 Task: Create tasks for custom objects in StockTradeHub application.
Action: Mouse moved to (15, 86)
Screenshot: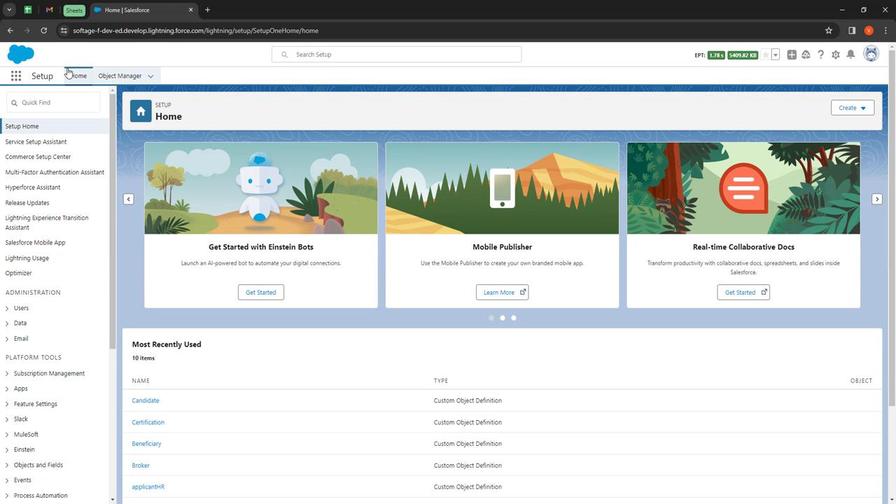 
Action: Mouse pressed left at (15, 86)
Screenshot: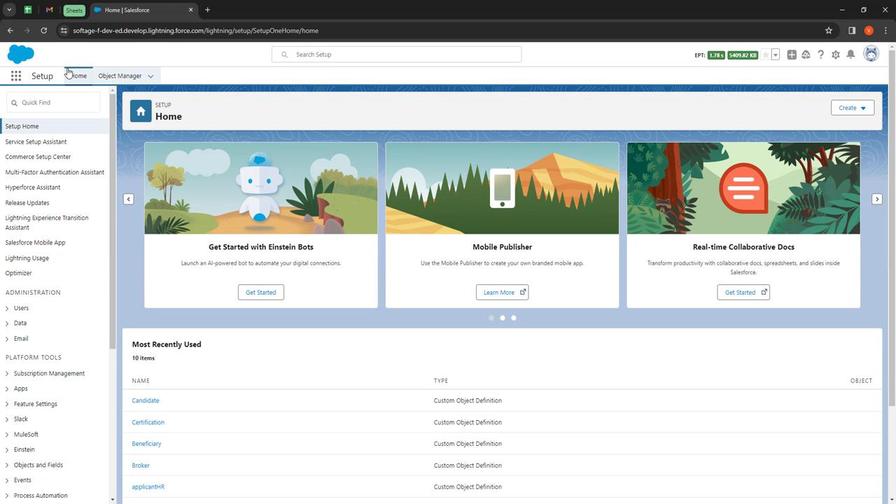 
Action: Mouse moved to (35, 245)
Screenshot: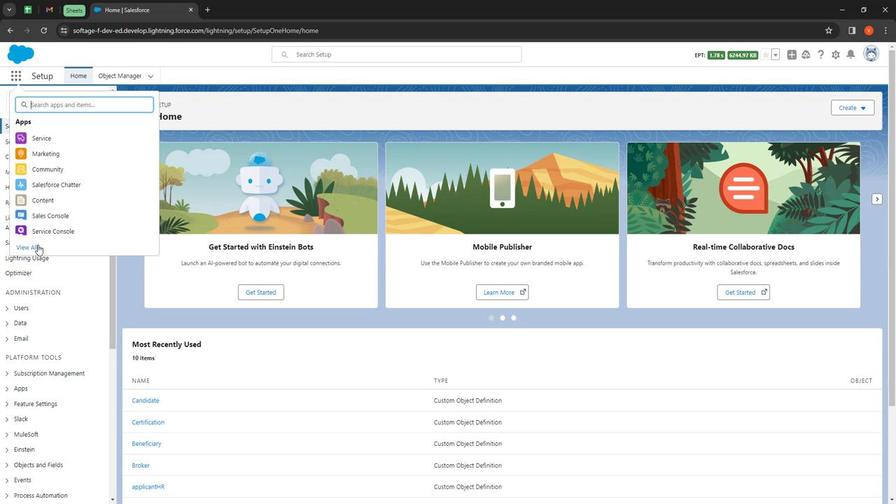 
Action: Mouse pressed left at (35, 245)
Screenshot: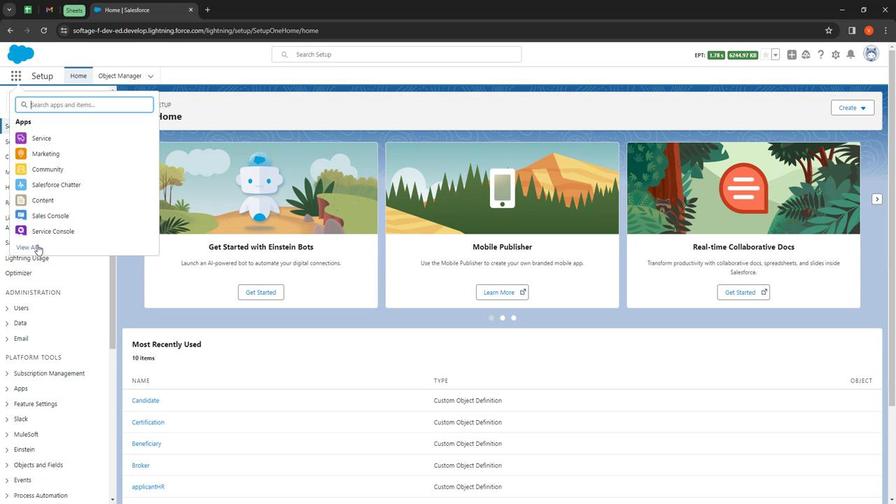 
Action: Mouse moved to (770, 298)
Screenshot: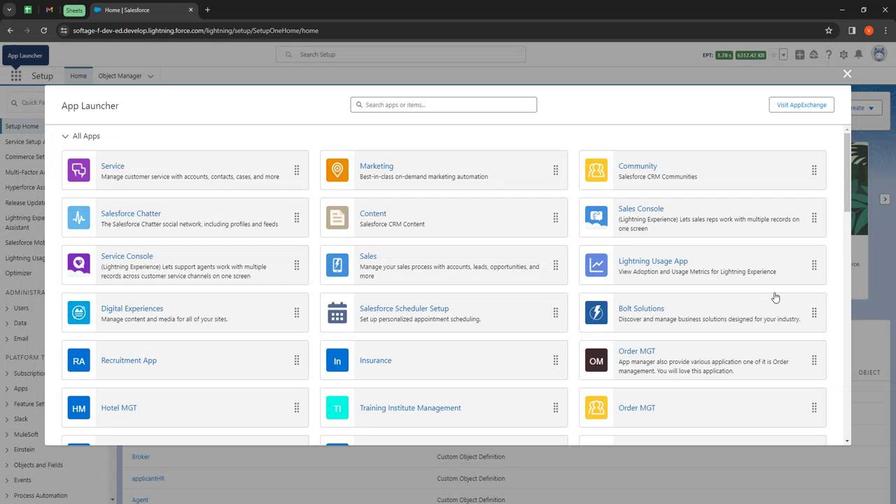 
Action: Mouse scrolled (770, 298) with delta (0, 0)
Screenshot: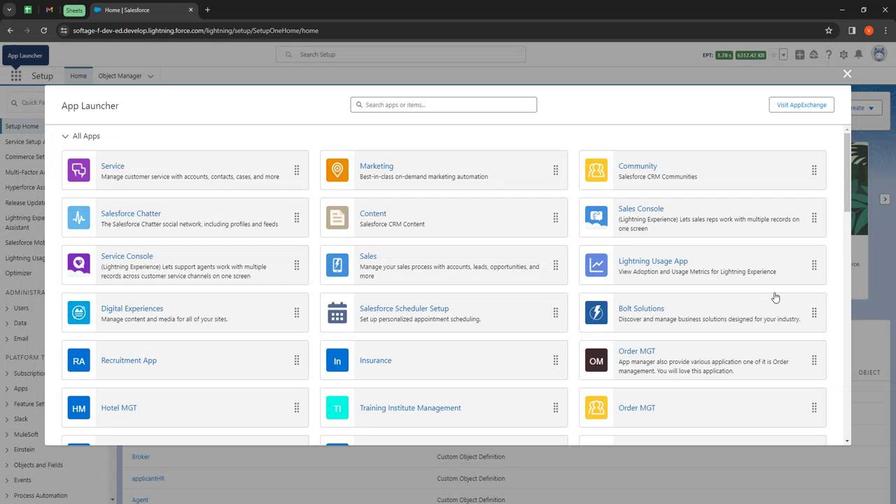 
Action: Mouse scrolled (770, 298) with delta (0, 0)
Screenshot: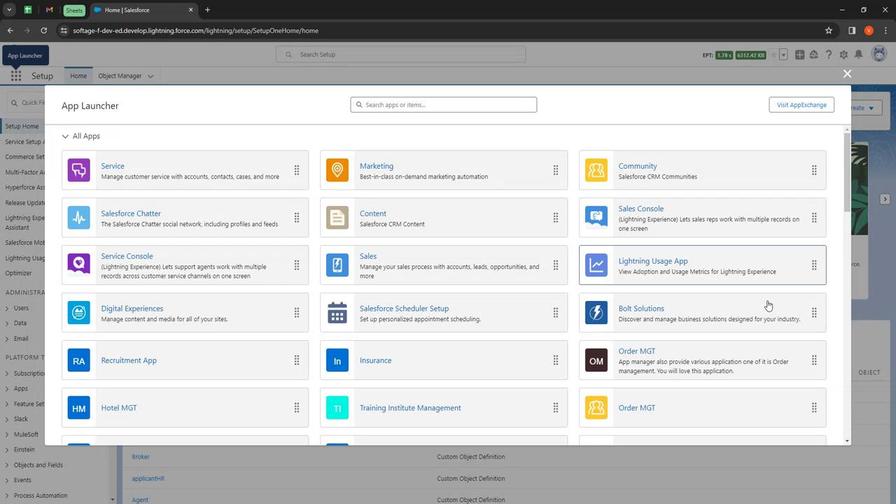 
Action: Mouse moved to (737, 322)
Screenshot: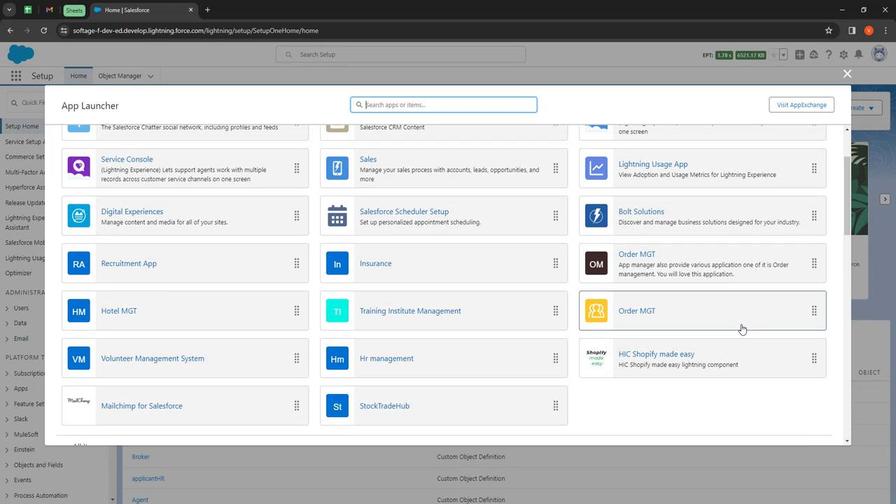 
Action: Mouse scrolled (737, 322) with delta (0, 0)
Screenshot: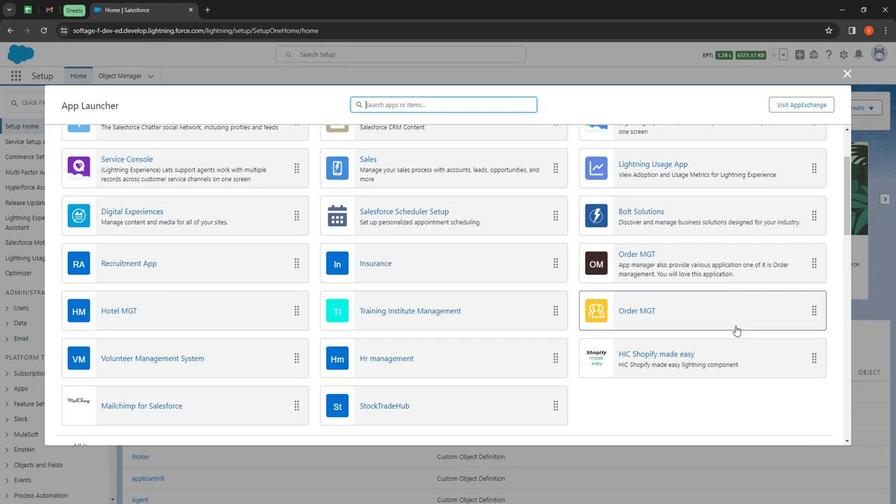 
Action: Mouse moved to (737, 324)
Screenshot: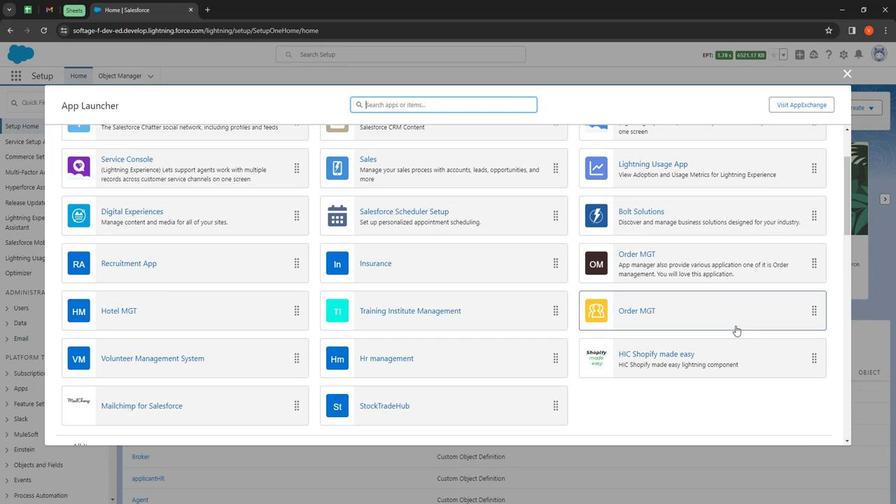 
Action: Mouse scrolled (737, 324) with delta (0, 0)
Screenshot: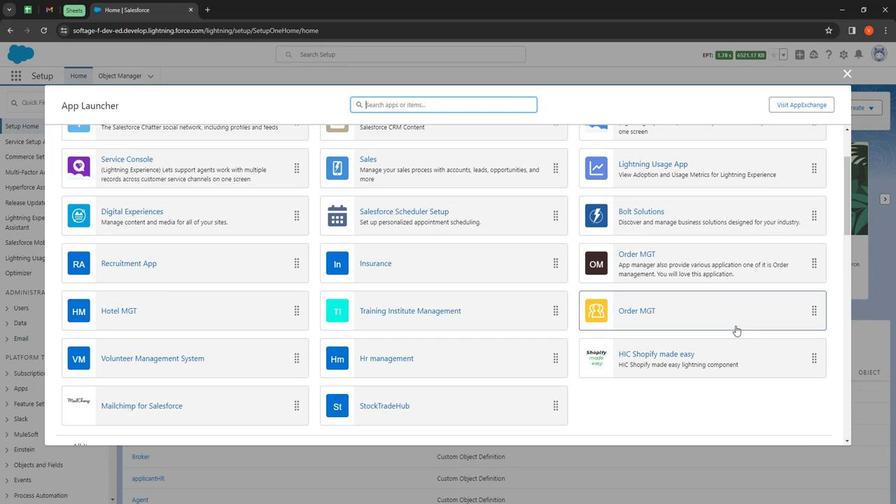 
Action: Mouse moved to (738, 327)
Screenshot: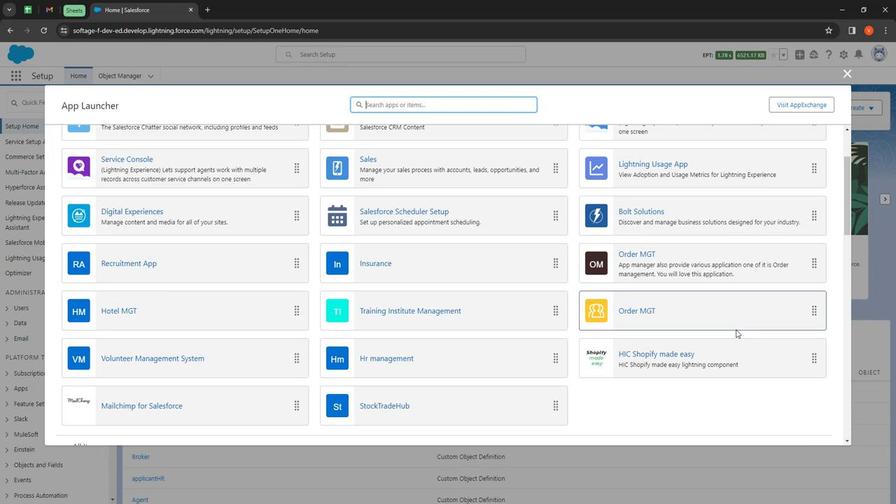 
Action: Mouse scrolled (738, 326) with delta (0, 0)
Screenshot: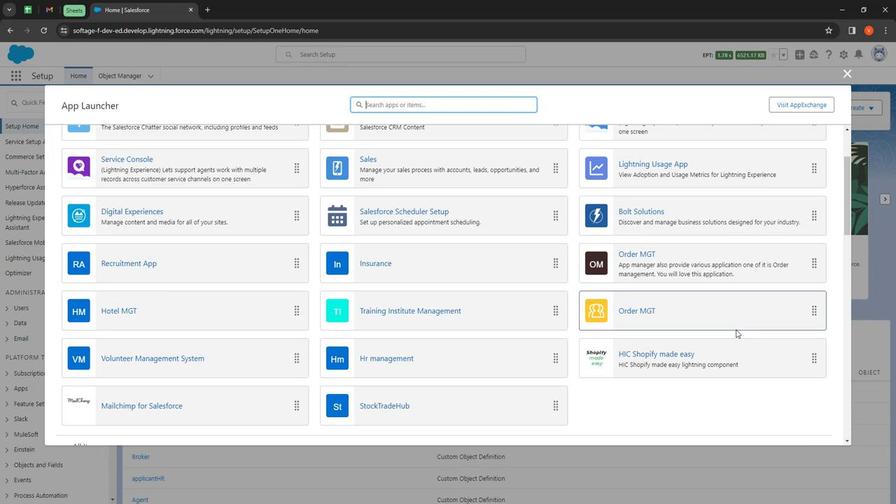 
Action: Mouse moved to (742, 330)
Screenshot: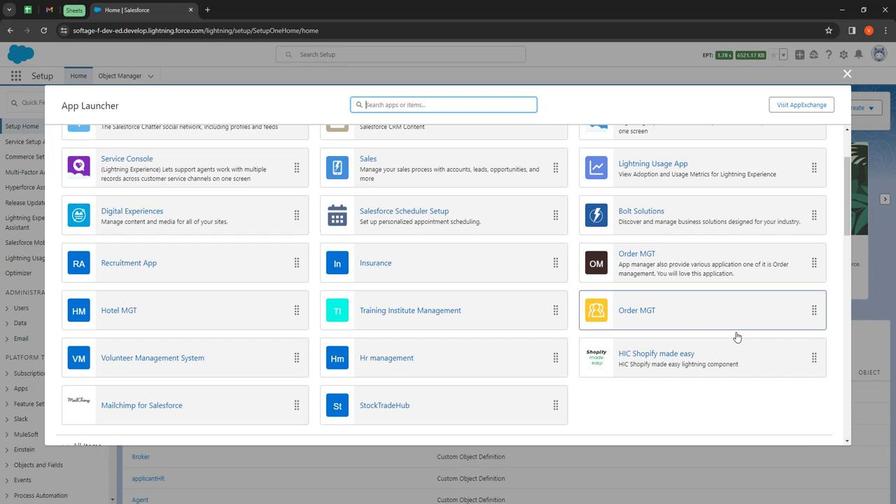 
Action: Mouse scrolled (742, 329) with delta (0, 0)
Screenshot: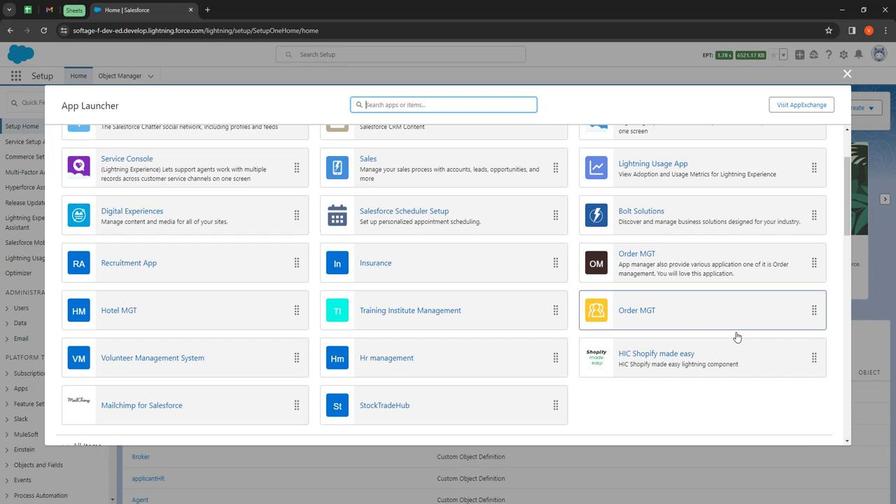 
Action: Mouse moved to (699, 422)
Screenshot: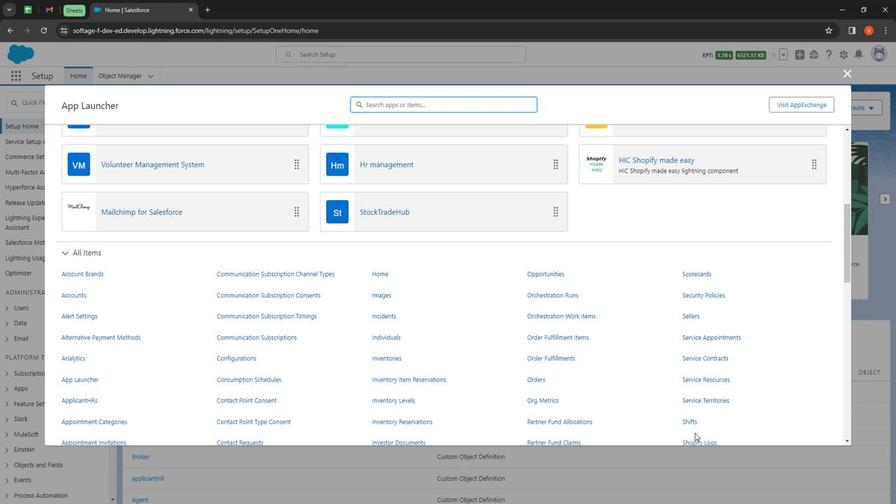 
Action: Mouse scrolled (699, 421) with delta (0, 0)
Screenshot: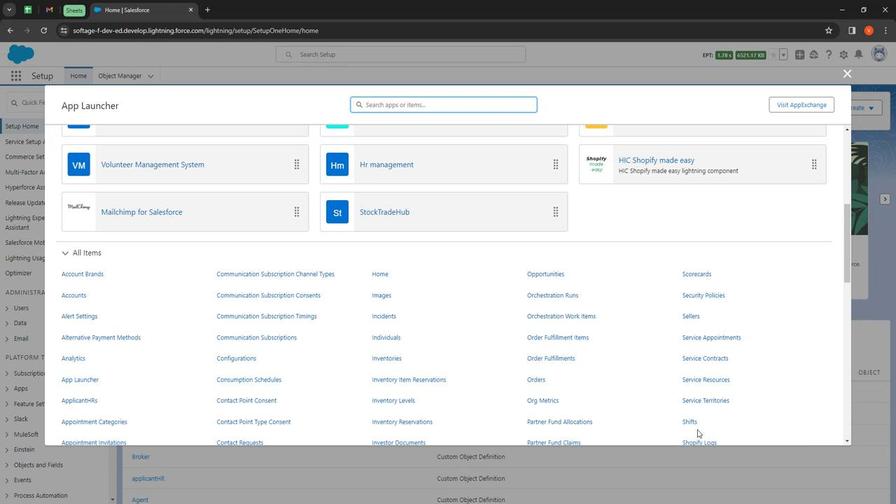 
Action: Mouse scrolled (699, 421) with delta (0, 0)
Screenshot: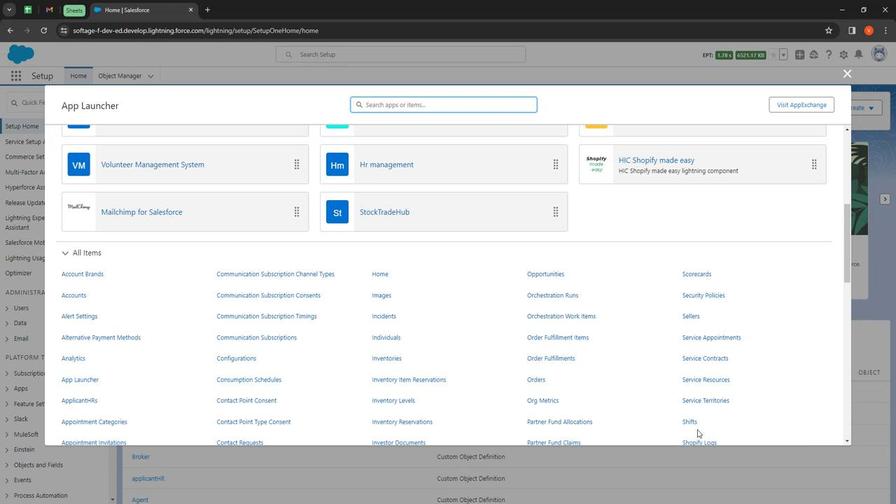 
Action: Mouse moved to (697, 401)
Screenshot: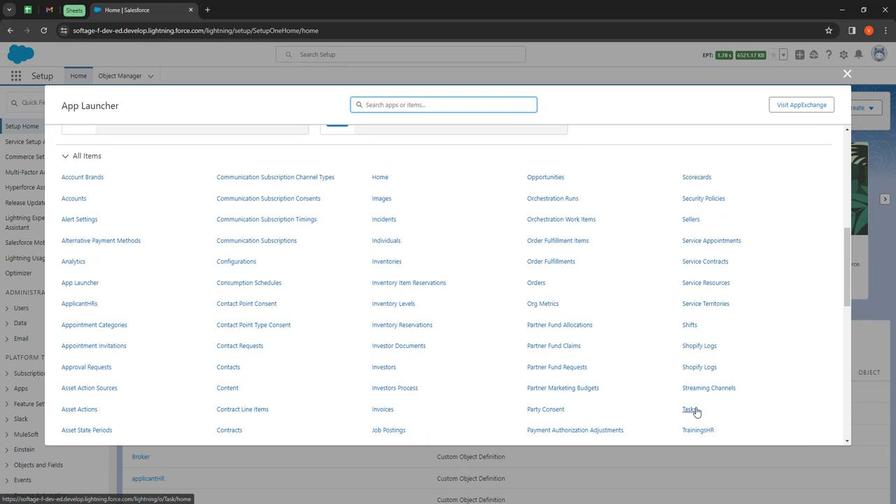 
Action: Mouse pressed left at (697, 401)
Screenshot: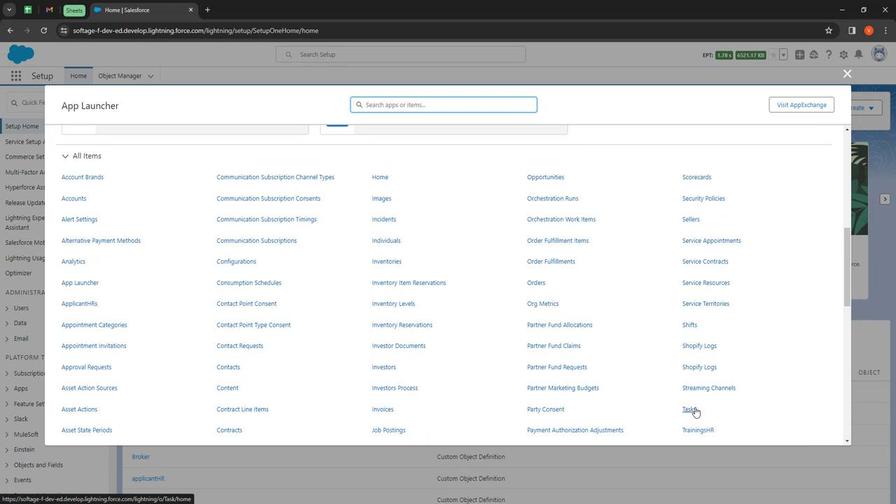 
Action: Mouse moved to (174, 112)
Screenshot: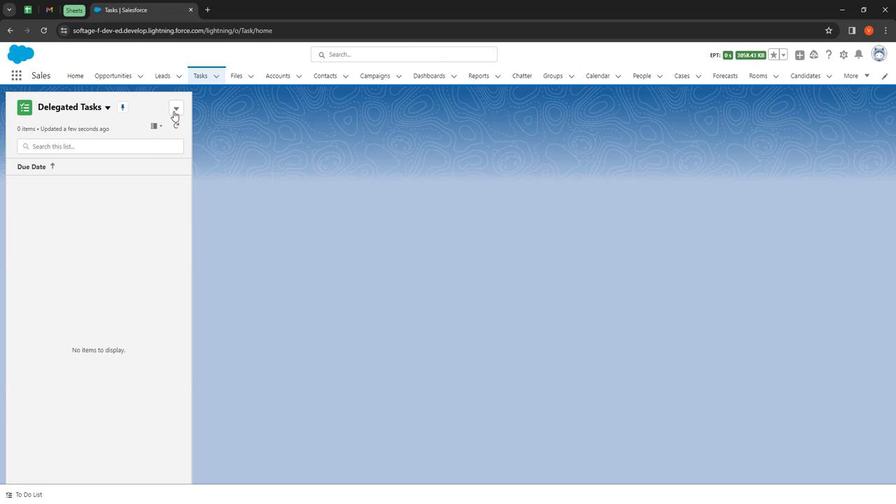 
Action: Mouse pressed left at (174, 112)
Screenshot: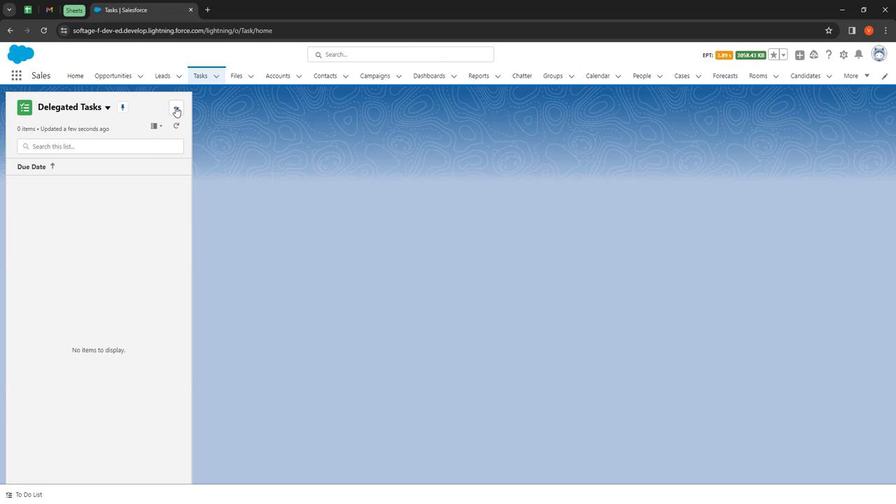 
Action: Mouse moved to (175, 130)
Screenshot: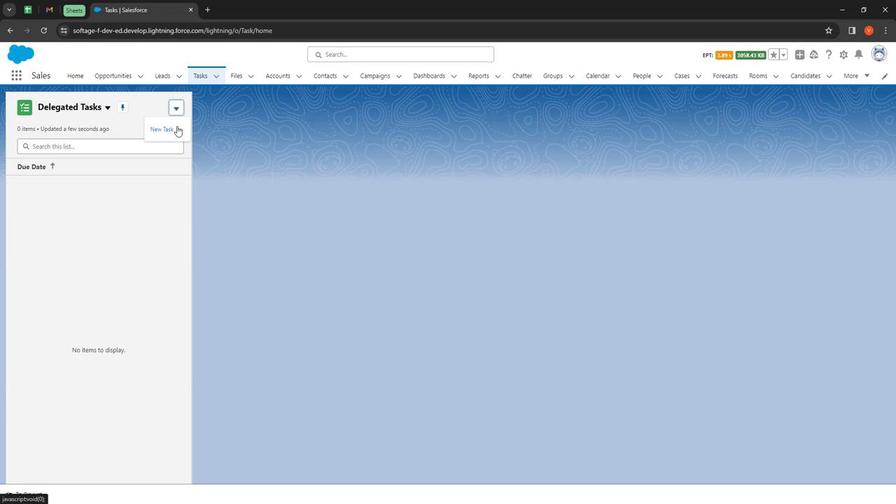 
Action: Mouse pressed left at (175, 130)
Screenshot: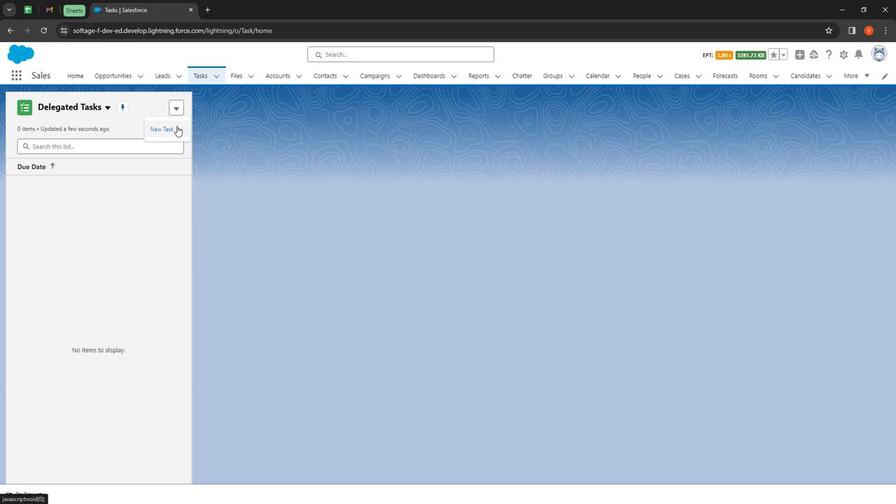 
Action: Mouse moved to (360, 157)
Screenshot: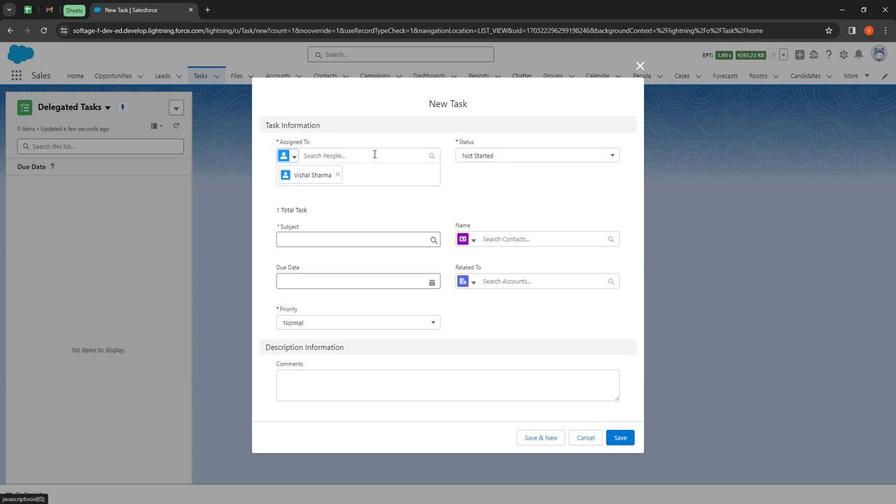 
Action: Mouse pressed left at (360, 157)
Screenshot: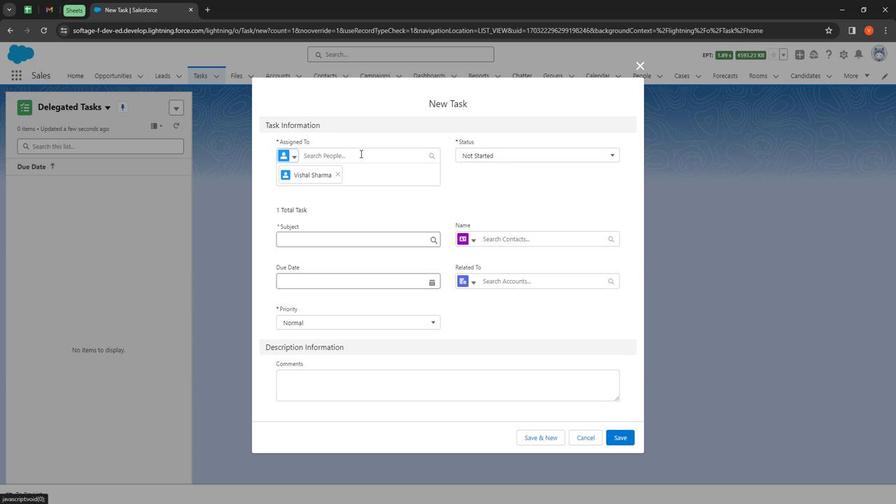 
Action: Mouse moved to (337, 189)
Screenshot: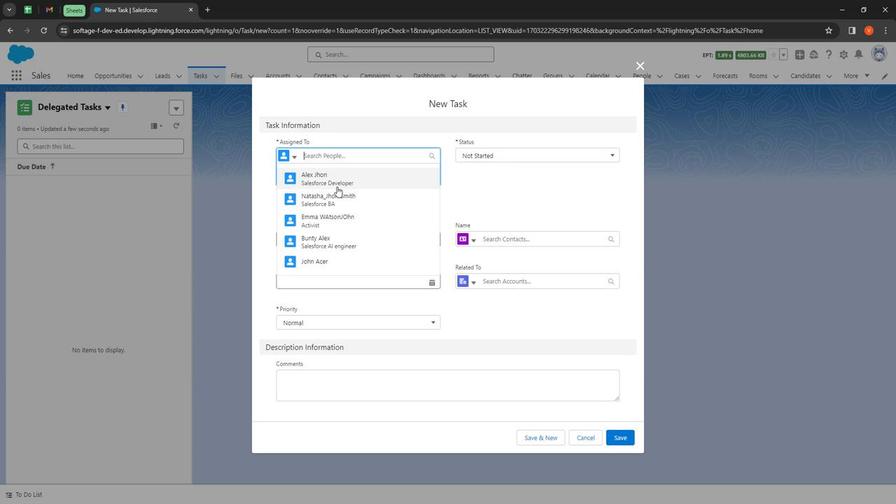 
Action: Mouse pressed left at (337, 189)
Screenshot: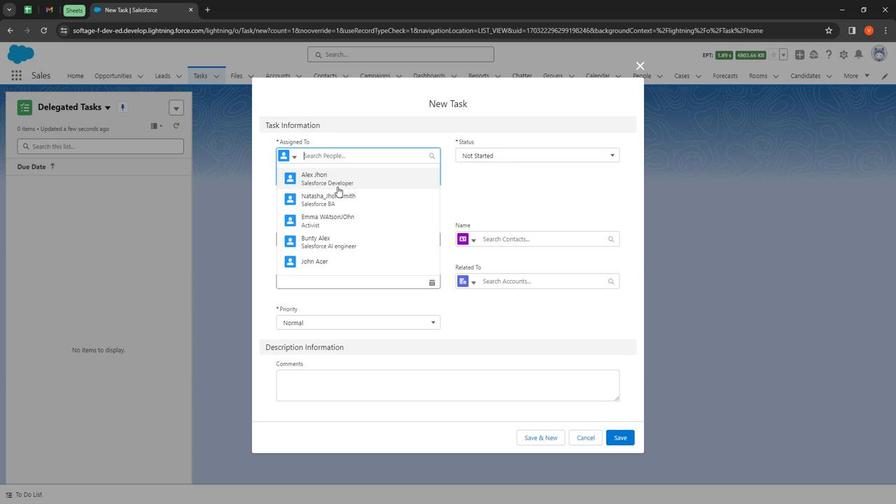 
Action: Mouse moved to (493, 161)
Screenshot: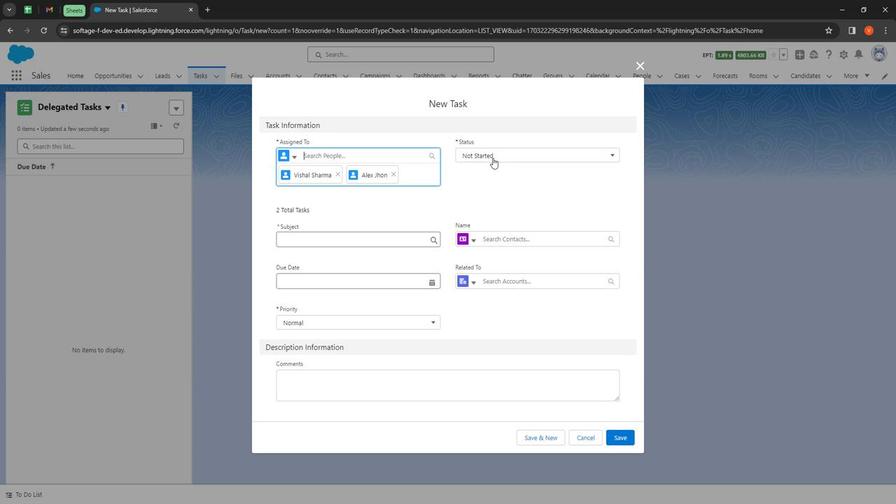 
Action: Mouse pressed left at (493, 161)
Screenshot: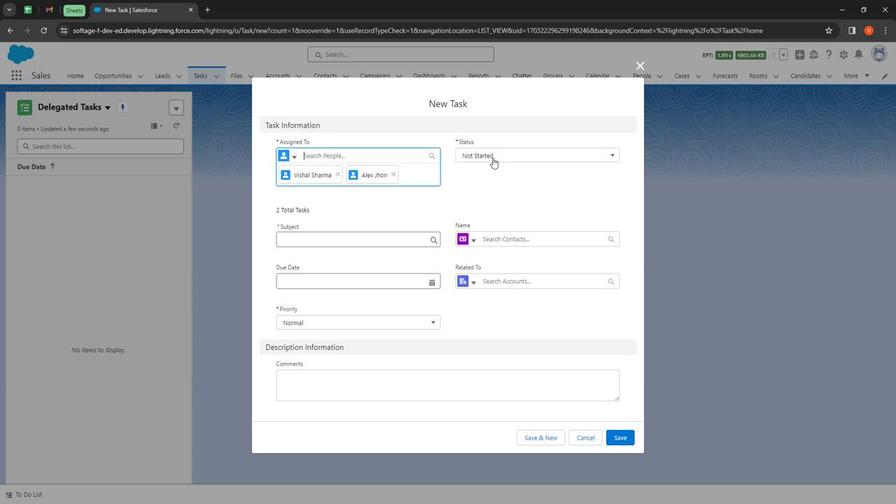 
Action: Mouse moved to (497, 214)
Screenshot: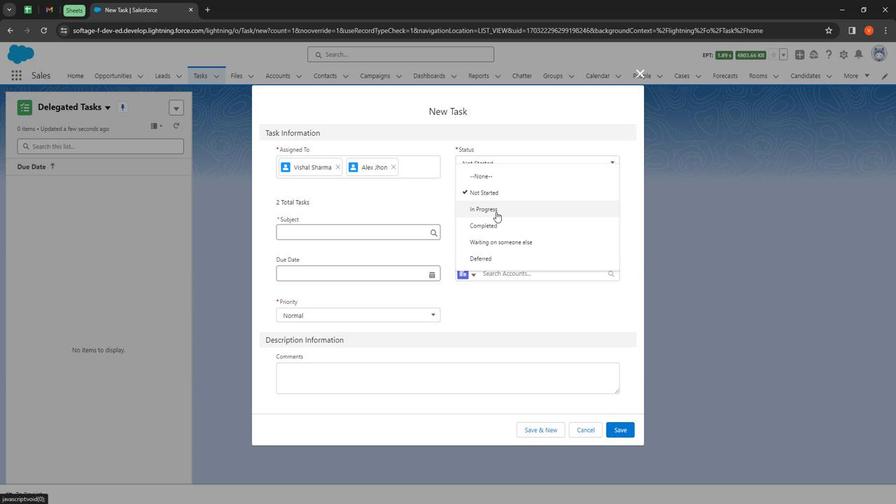 
Action: Mouse pressed left at (497, 214)
Screenshot: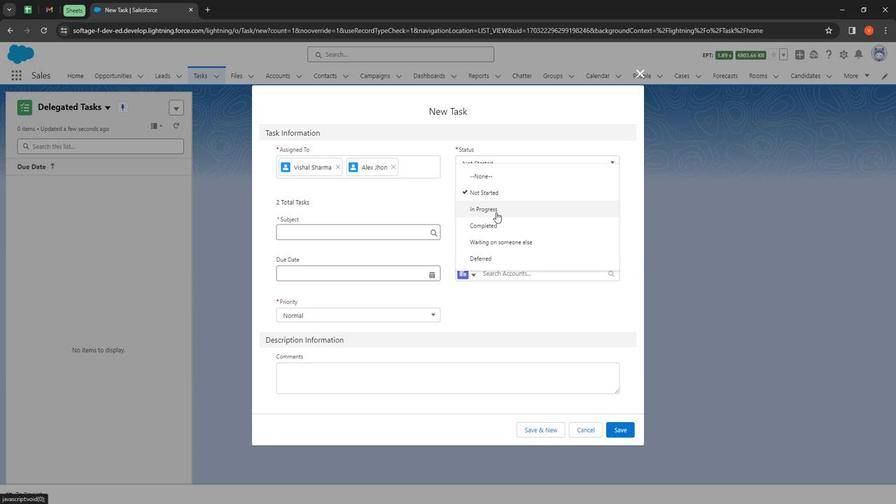 
Action: Mouse moved to (360, 234)
Screenshot: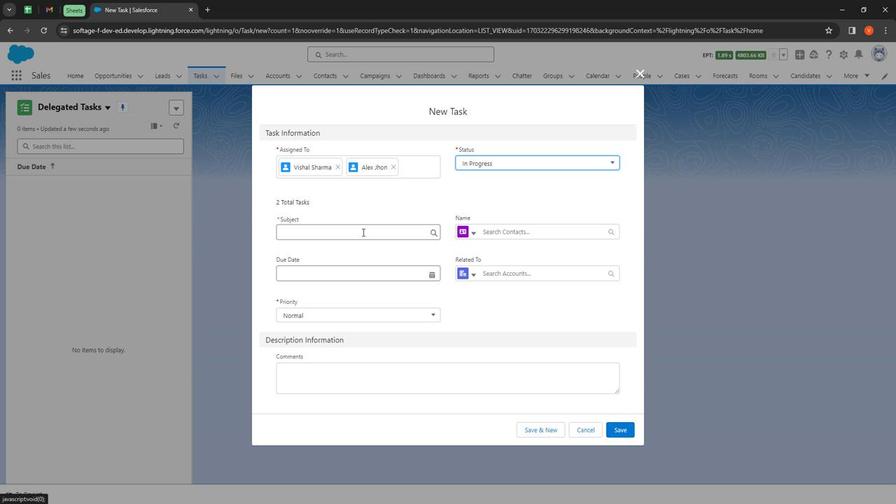 
Action: Mouse pressed left at (360, 234)
Screenshot: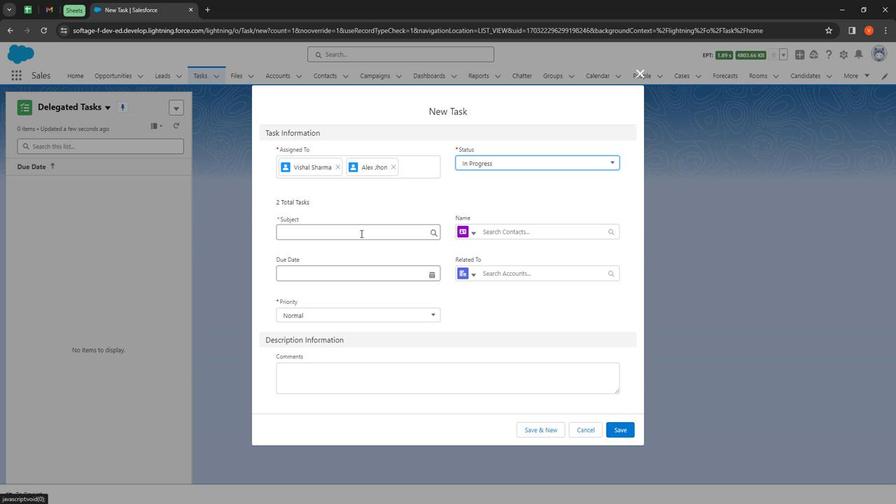 
Action: Mouse moved to (336, 263)
Screenshot: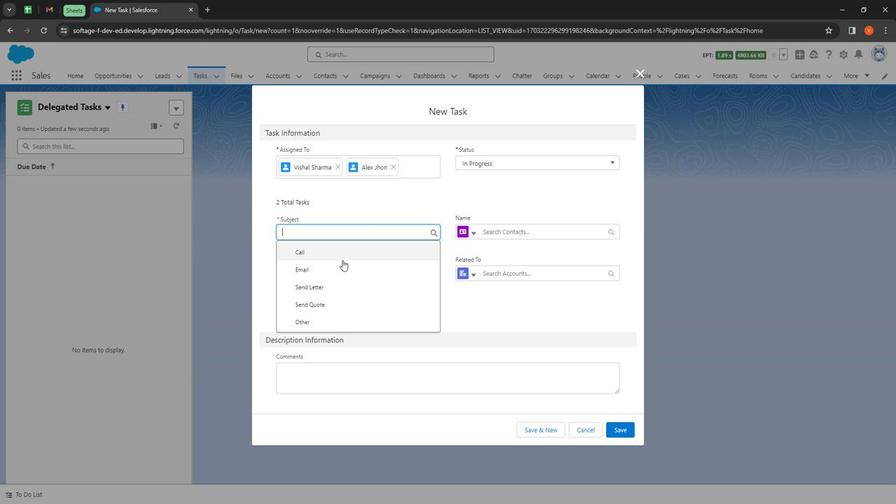 
Action: Mouse pressed left at (336, 263)
Screenshot: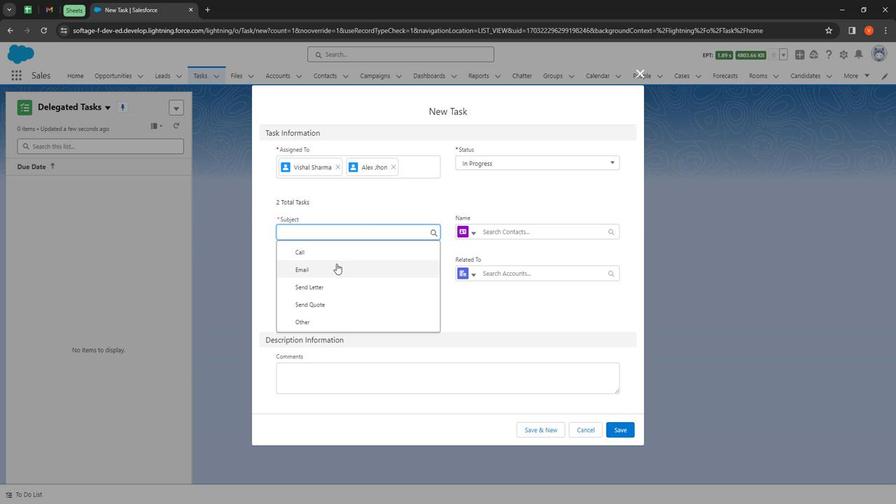 
Action: Mouse moved to (506, 238)
Screenshot: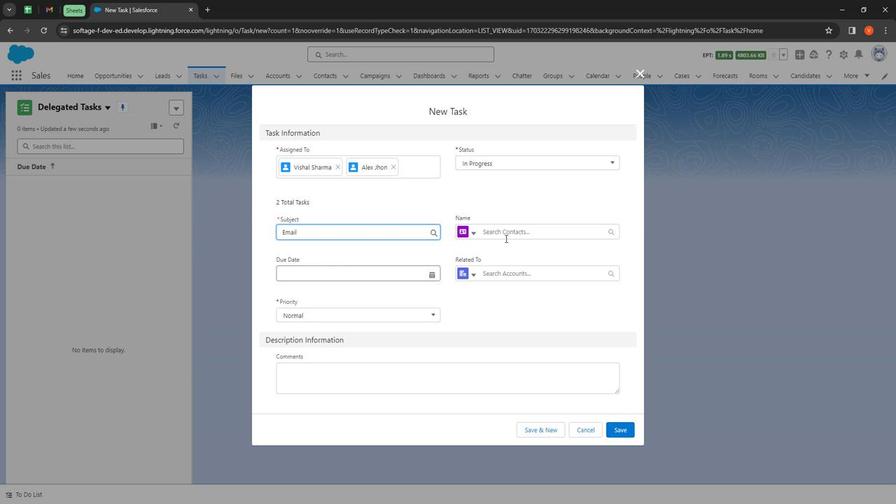 
Action: Mouse pressed left at (506, 238)
Screenshot: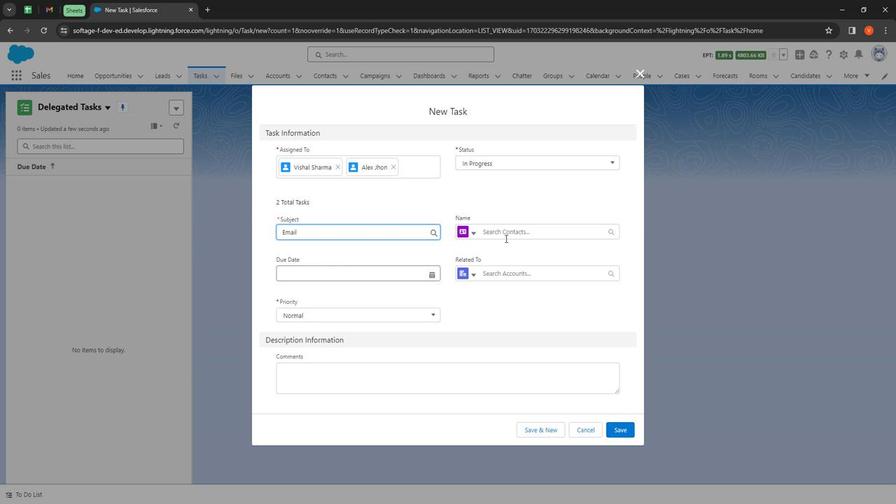 
Action: Mouse moved to (503, 317)
Screenshot: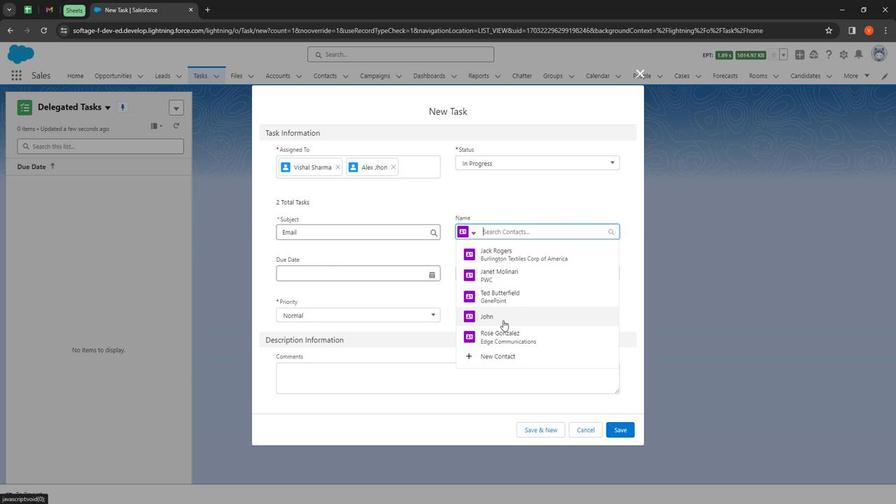 
Action: Mouse pressed left at (503, 317)
Screenshot: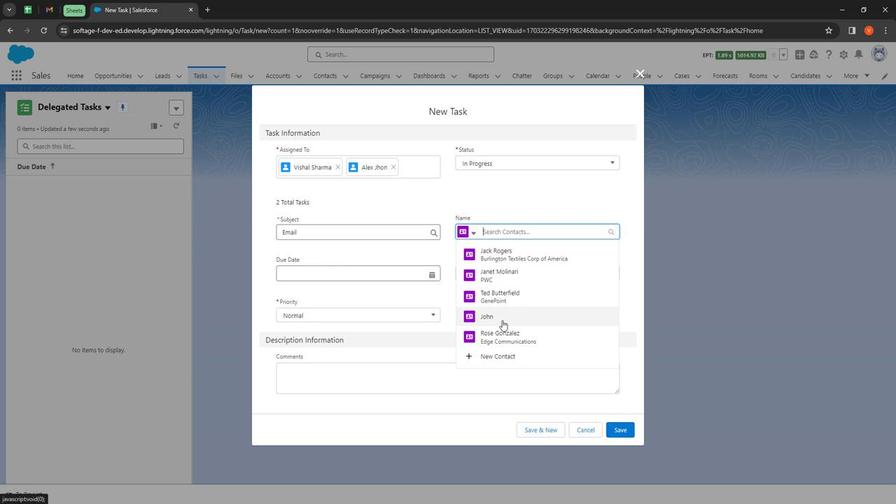 
Action: Mouse moved to (347, 273)
Screenshot: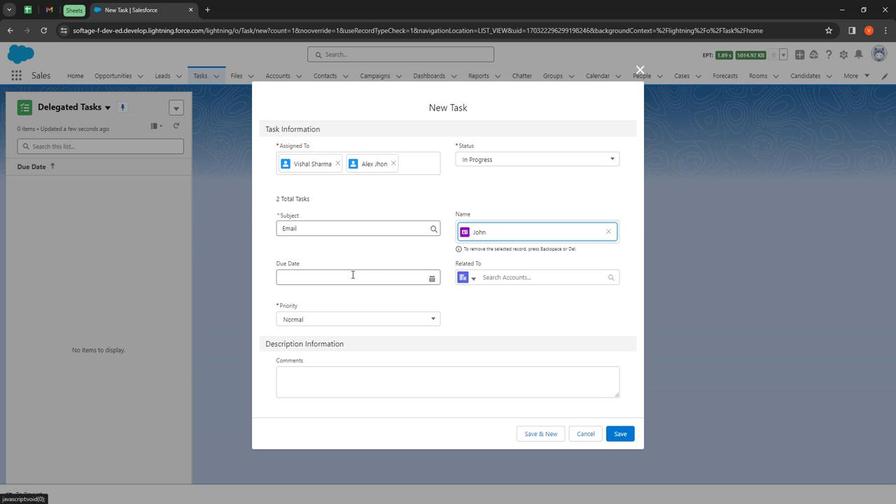 
Action: Mouse pressed left at (347, 273)
Screenshot: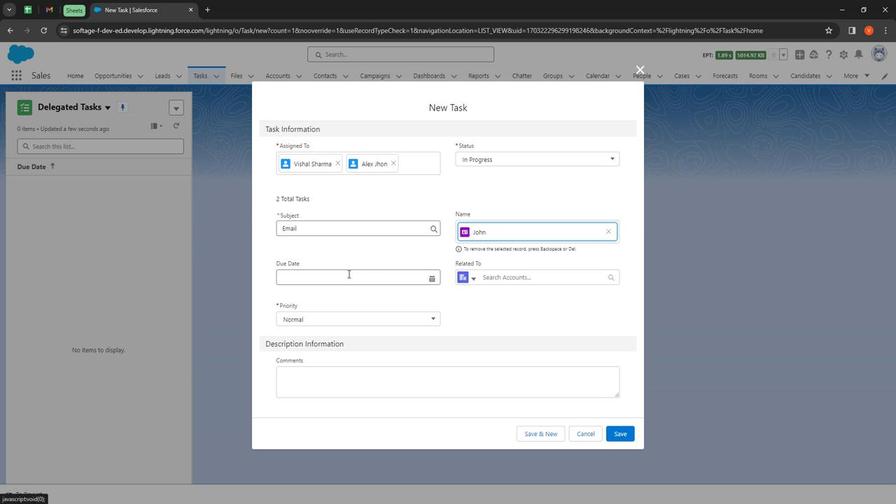 
Action: Mouse moved to (427, 385)
Screenshot: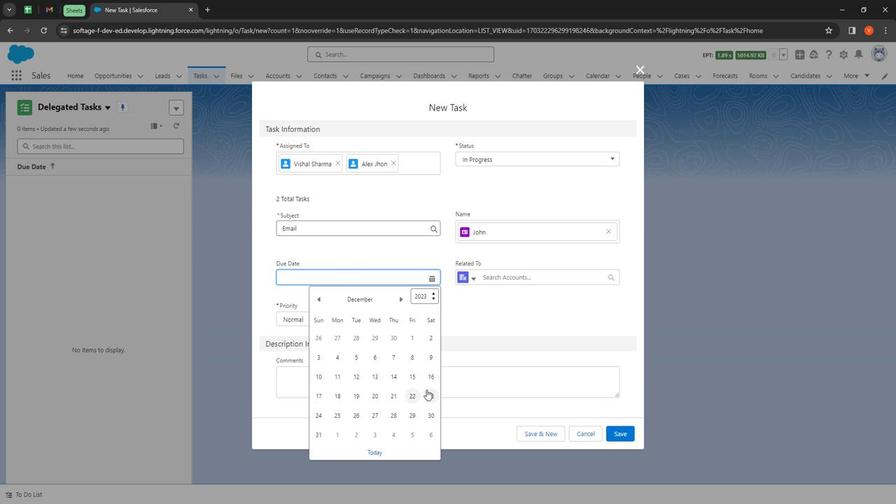 
Action: Mouse pressed left at (427, 385)
Screenshot: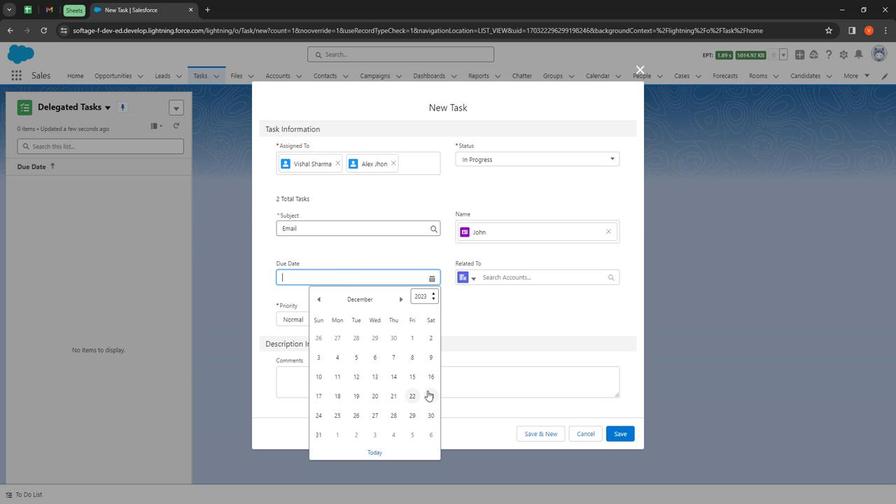 
Action: Mouse moved to (504, 272)
Screenshot: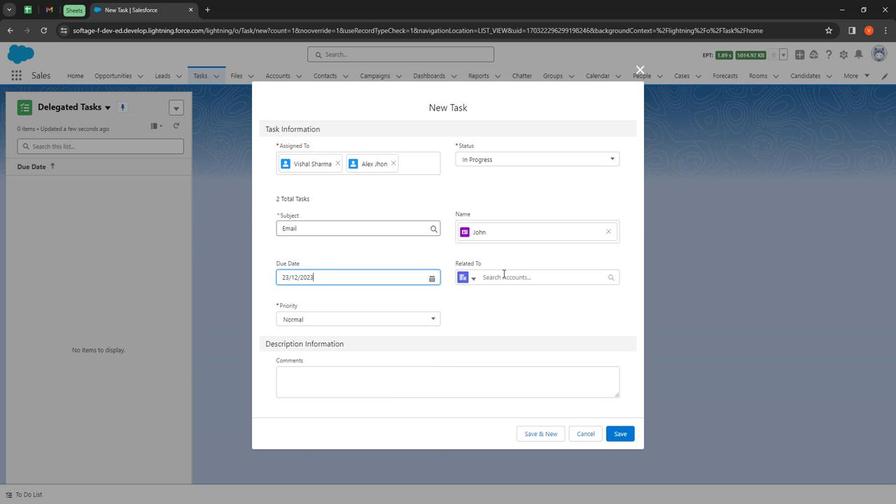 
Action: Mouse pressed left at (504, 272)
Screenshot: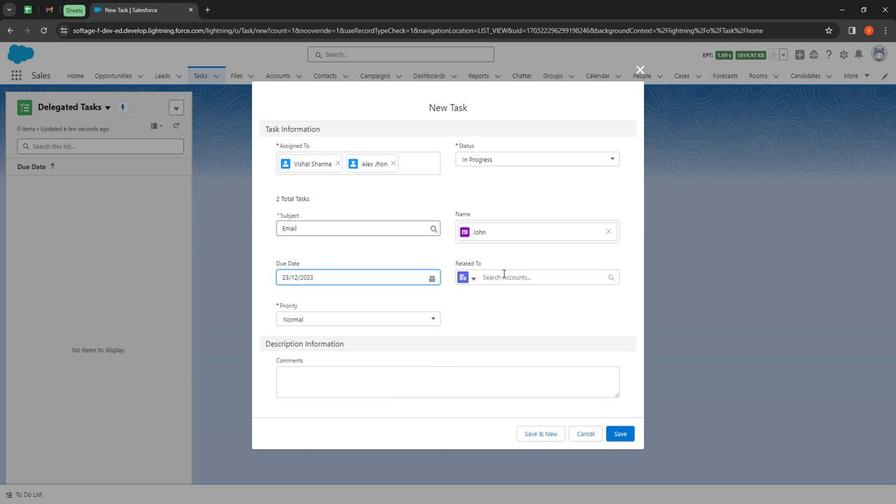 
Action: Mouse moved to (478, 273)
Screenshot: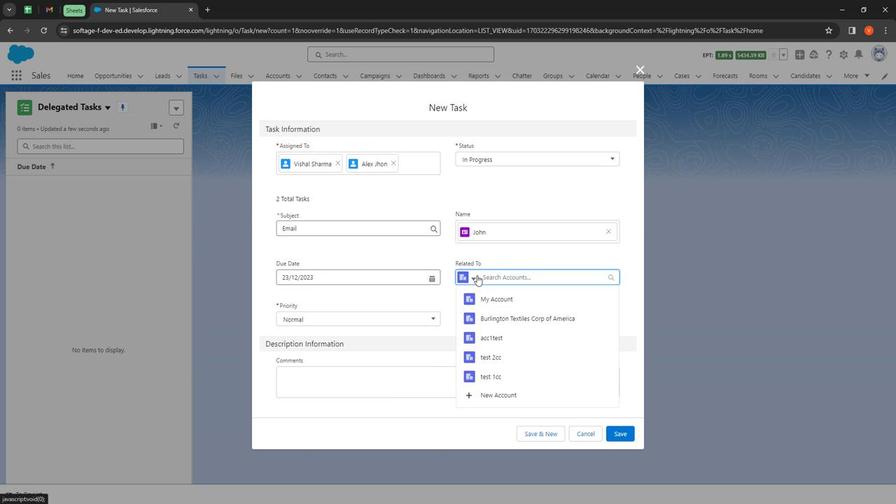 
Action: Mouse pressed left at (478, 273)
Screenshot: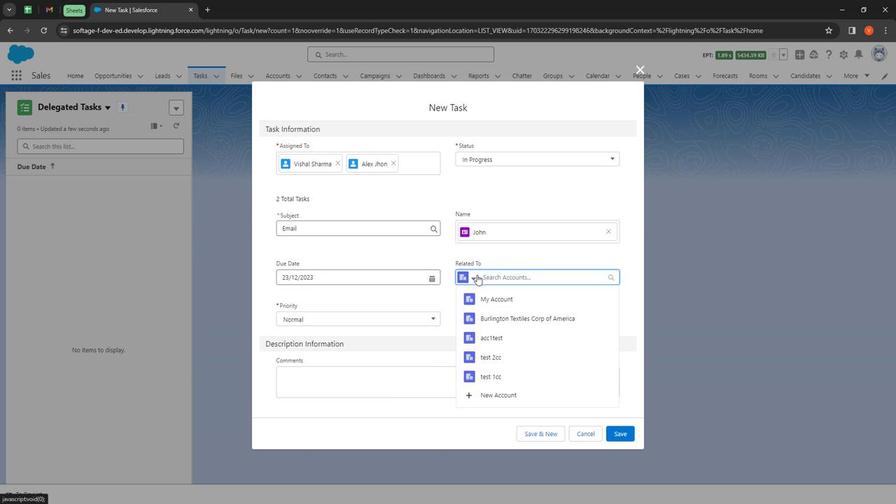 
Action: Mouse moved to (588, 231)
Screenshot: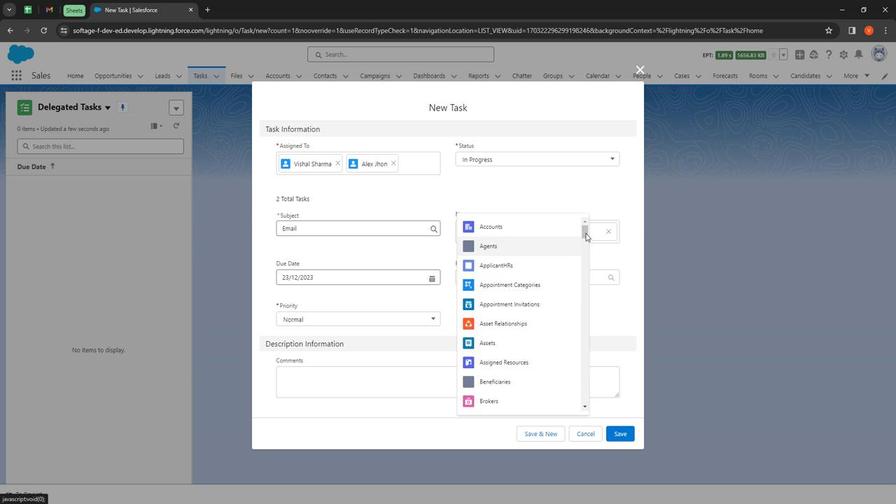 
Action: Mouse pressed left at (588, 231)
Screenshot: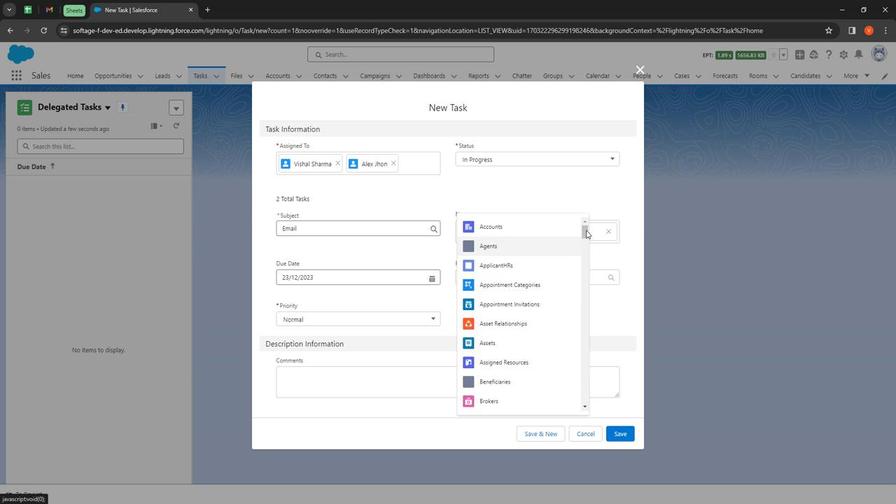 
Action: Mouse moved to (520, 387)
Screenshot: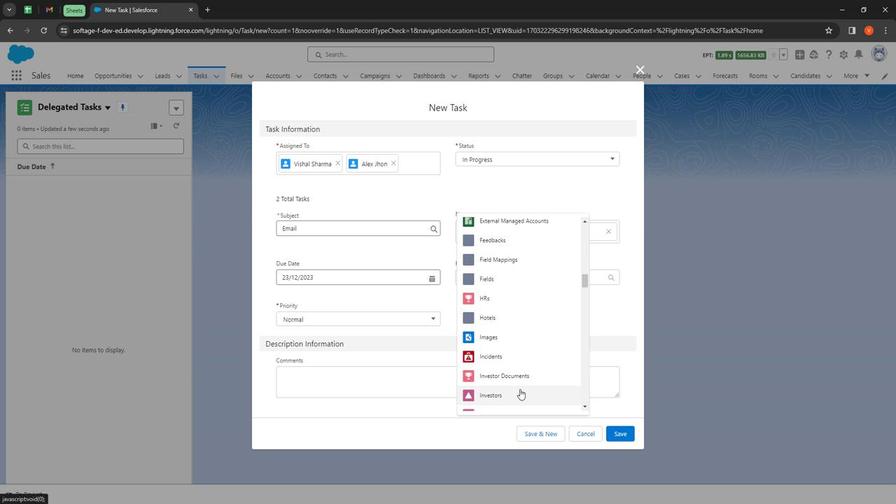 
Action: Mouse pressed left at (520, 387)
Screenshot: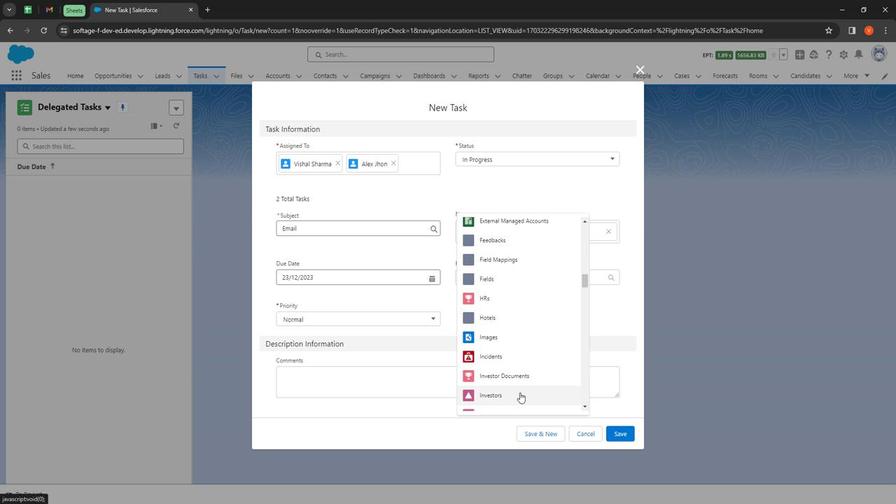 
Action: Mouse moved to (515, 277)
Screenshot: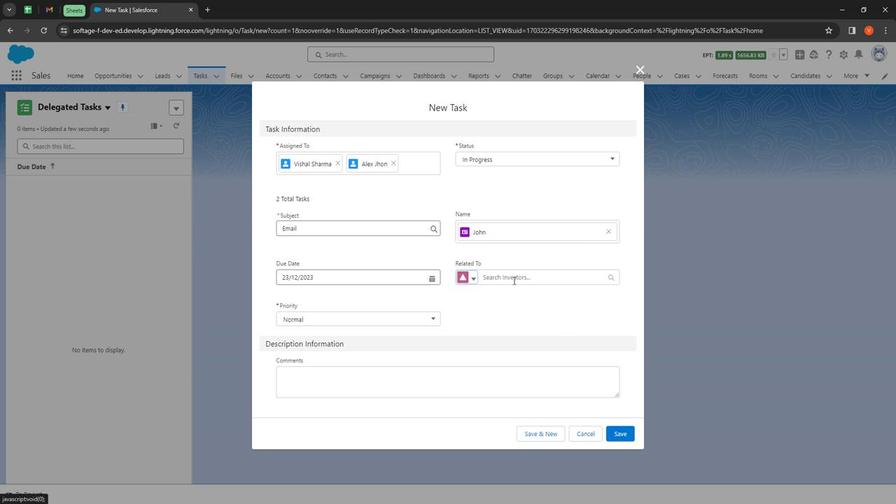
Action: Mouse pressed left at (515, 277)
Screenshot: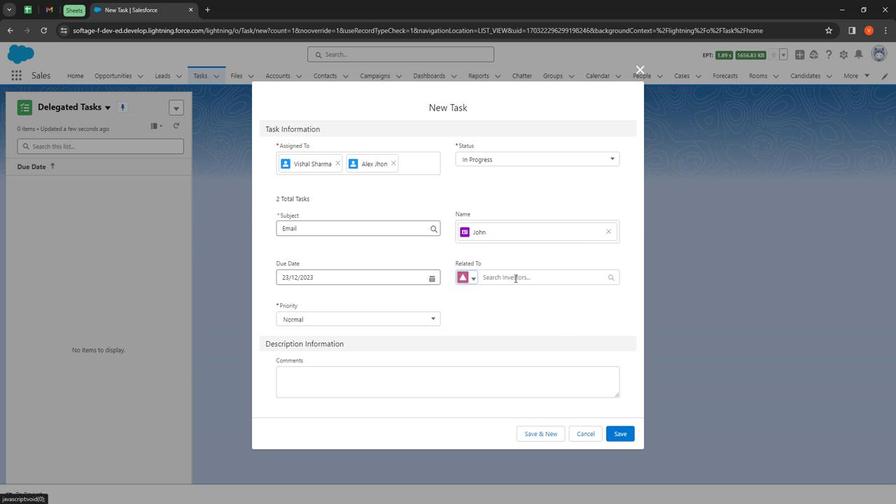 
Action: Mouse moved to (513, 303)
Screenshot: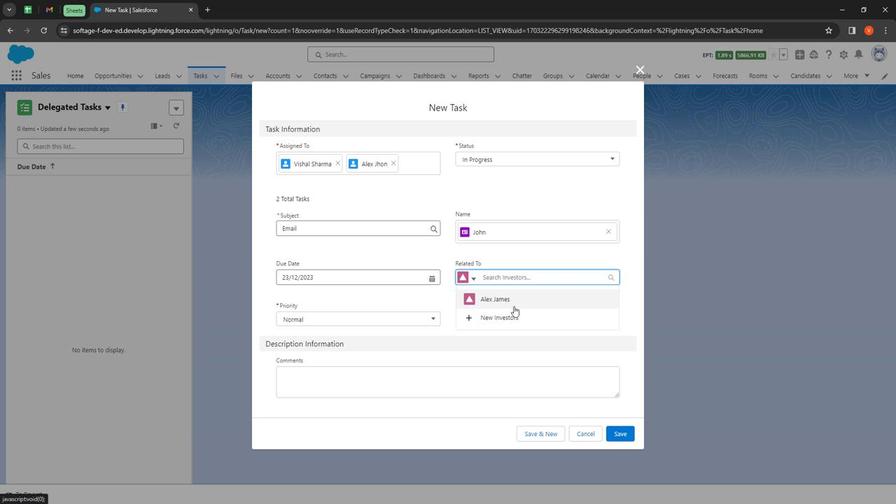 
Action: Mouse pressed left at (513, 303)
Screenshot: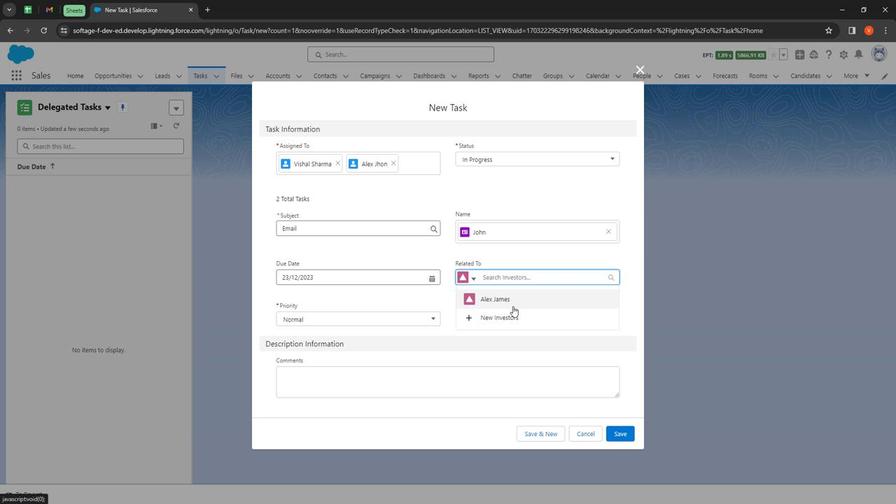 
Action: Mouse moved to (324, 322)
Screenshot: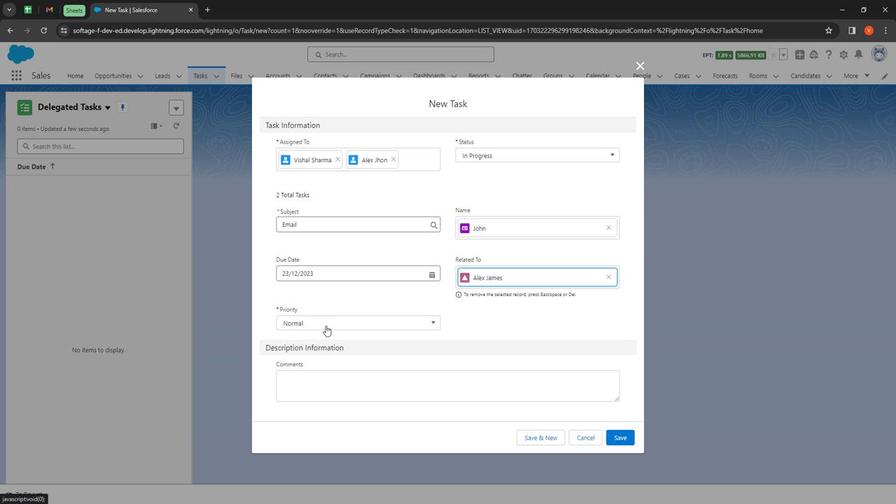
Action: Mouse pressed left at (324, 322)
Screenshot: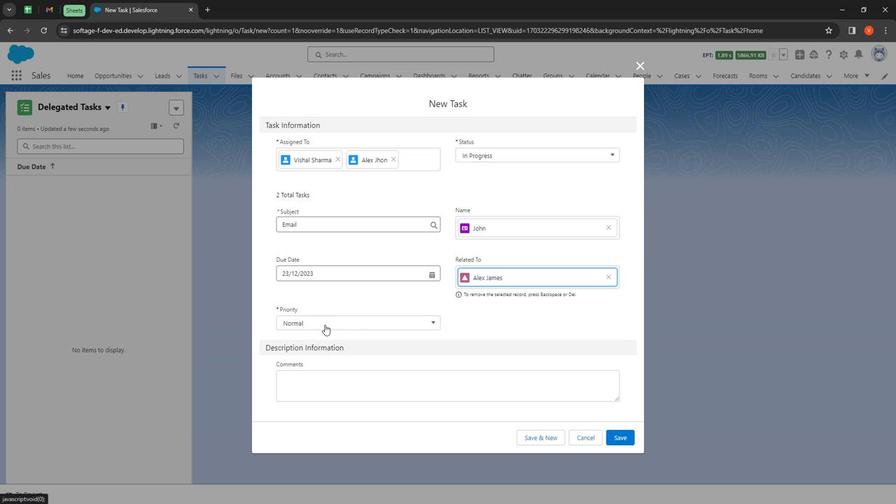 
Action: Mouse moved to (308, 374)
Screenshot: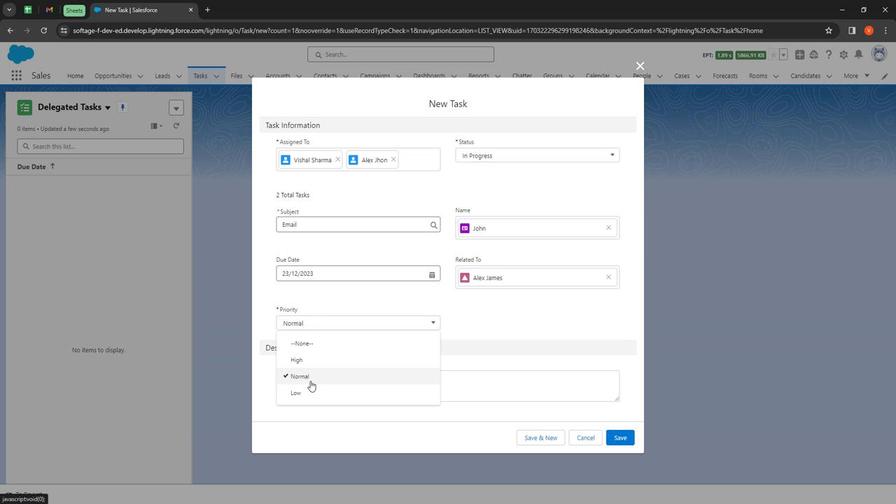 
Action: Mouse pressed left at (308, 374)
Screenshot: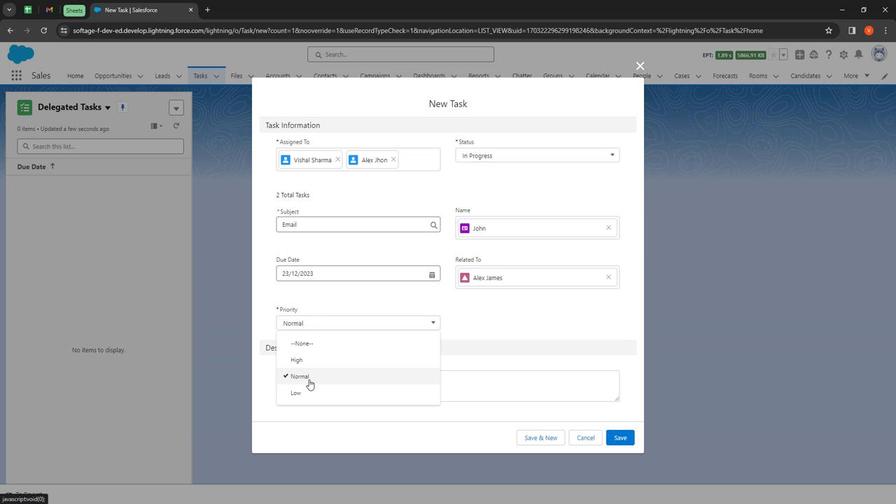 
Action: Mouse moved to (312, 382)
Screenshot: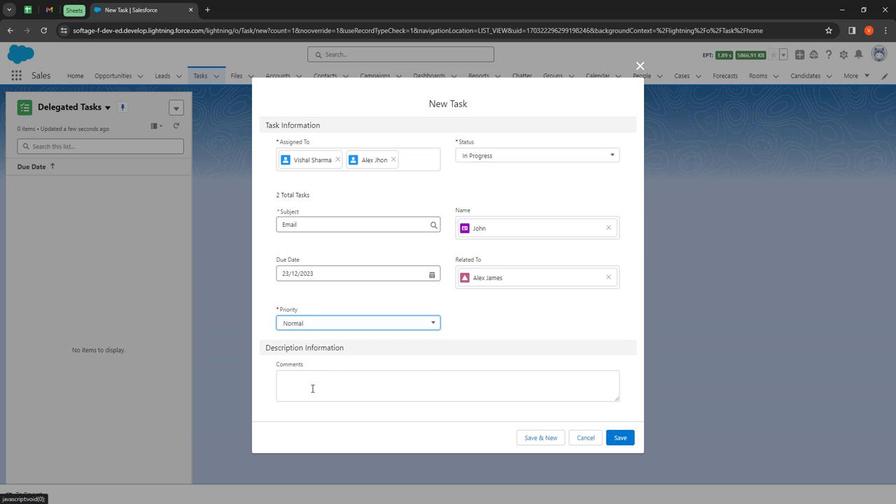 
Action: Mouse pressed left at (312, 382)
Screenshot: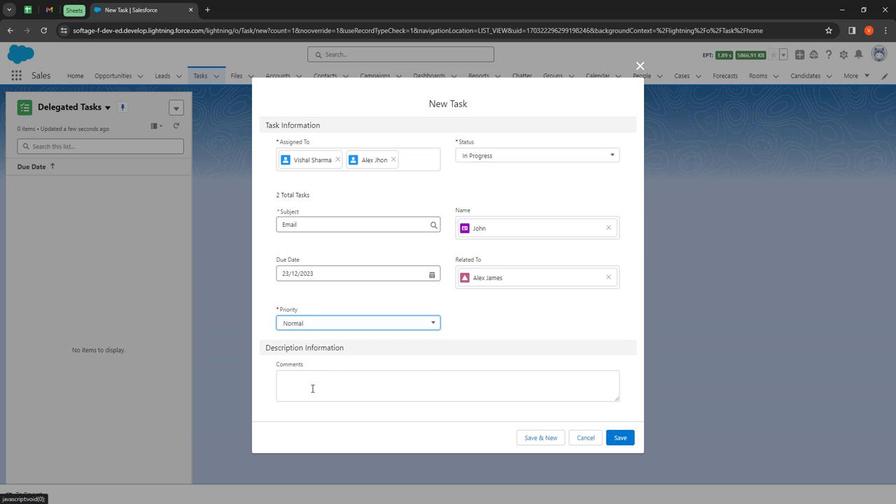 
Action: Mouse moved to (315, 370)
Screenshot: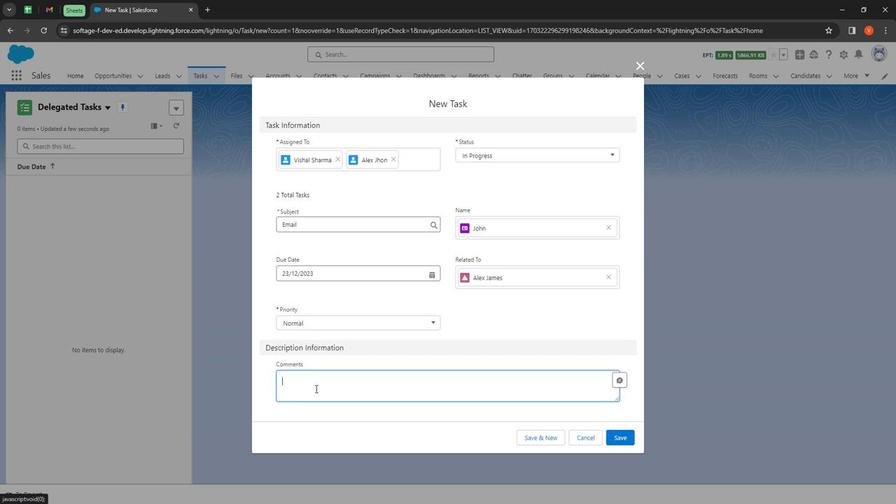 
Action: Key pressed <Key.shift><Key.shift><Key.shift>Complete<Key.space>all<Key.space>the<Key.space>tasks<Key.space>ta<Key.backspace>hen<Key.space>send<Key.space>mail<Key.space>to<Key.space>alex<Key.space>james<Key.space>so<Key.space>that<Key.space>he<Key.space>can<Key.space>mark<Key.space>your<Key.space>status<Key.space>as<Key.space>completed
Screenshot: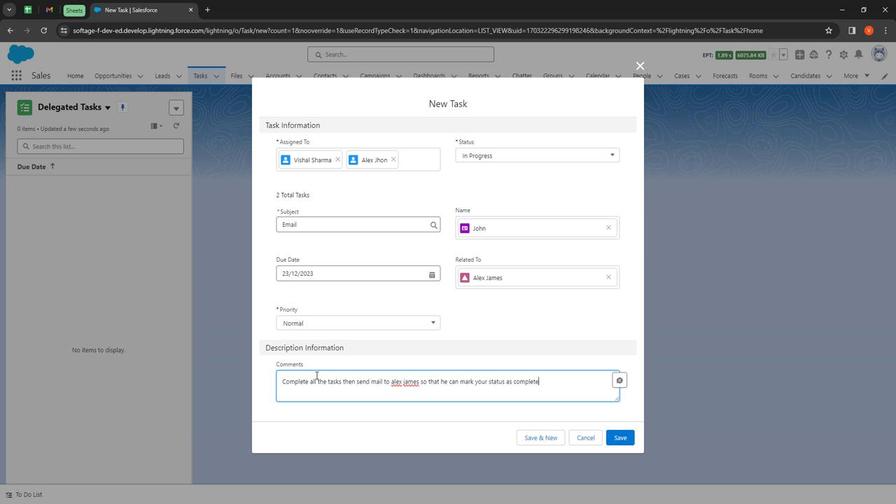 
Action: Mouse moved to (307, 366)
Screenshot: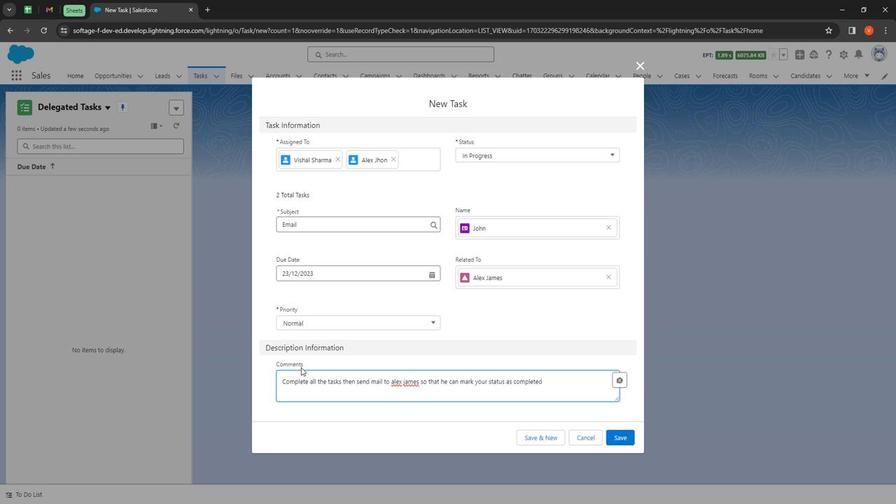 
Action: Key pressed .
Screenshot: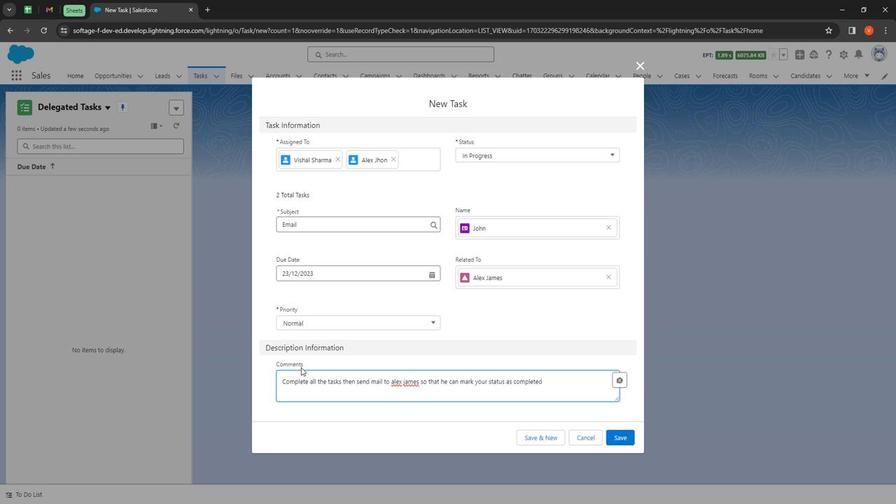 
Action: Mouse moved to (630, 424)
Screenshot: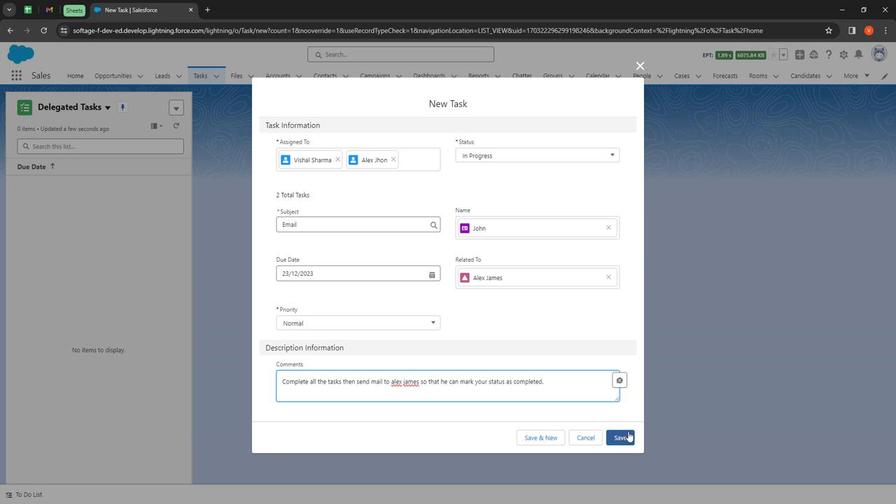 
Action: Mouse pressed left at (630, 424)
Screenshot: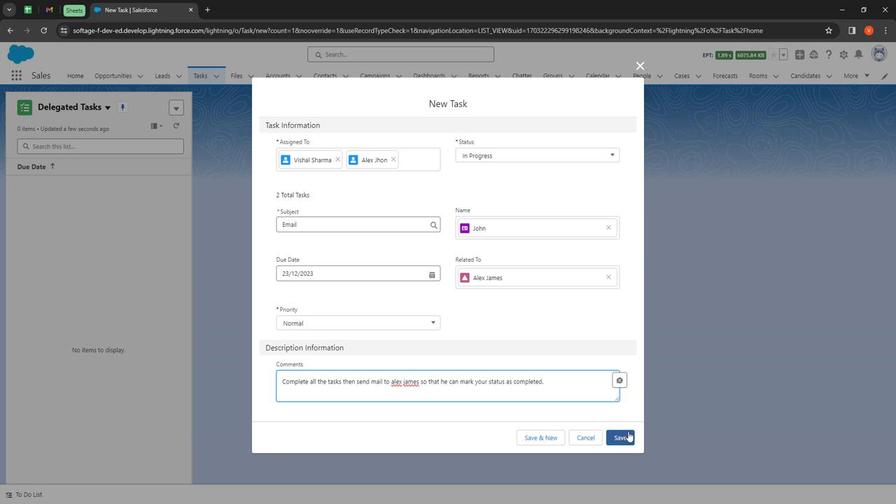 
Action: Mouse moved to (175, 114)
Screenshot: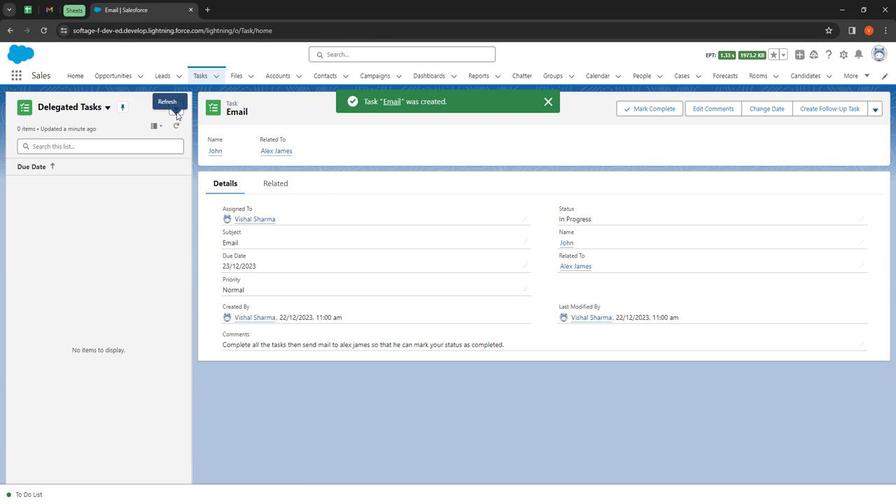 
Action: Mouse pressed left at (175, 114)
Screenshot: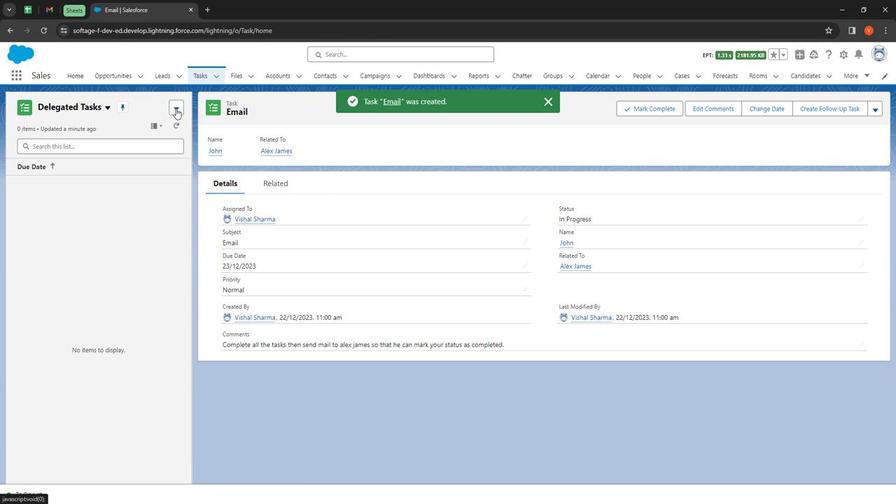 
Action: Mouse moved to (177, 132)
Screenshot: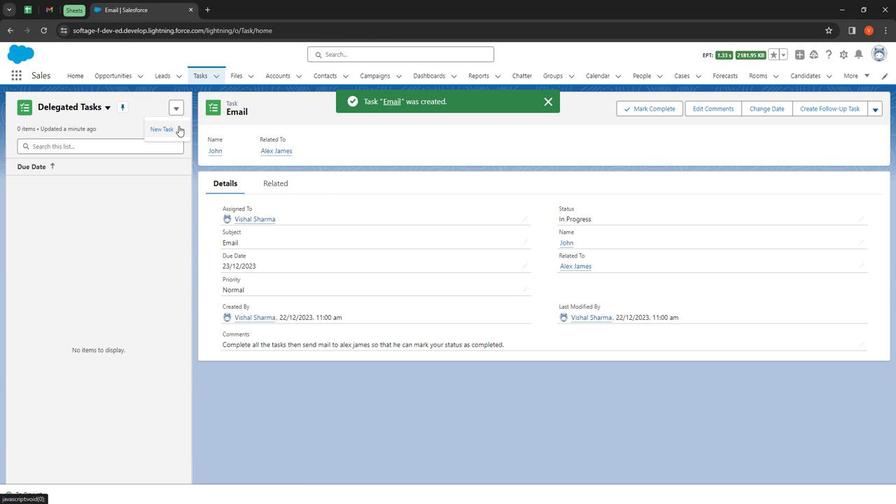 
Action: Mouse pressed left at (177, 132)
Screenshot: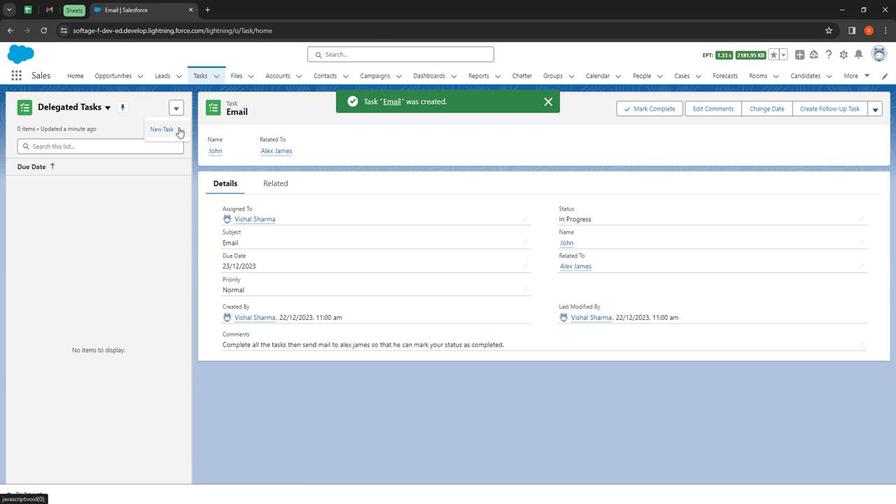 
Action: Mouse moved to (507, 240)
Screenshot: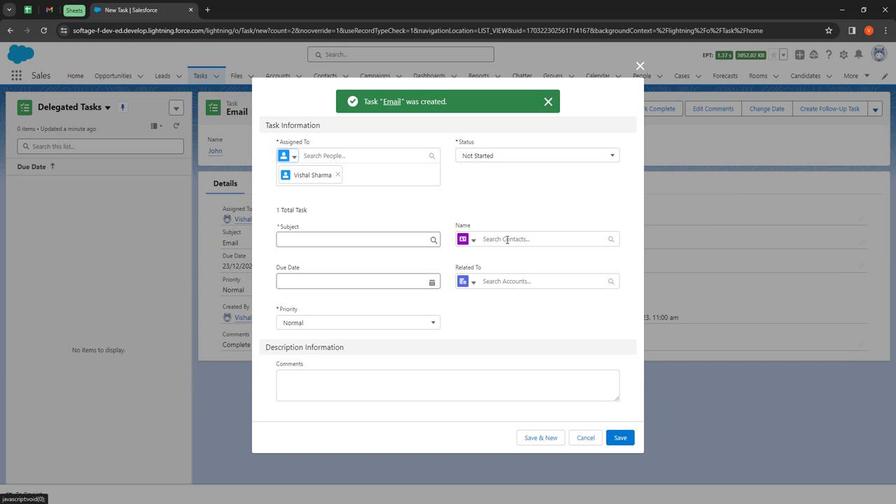 
Action: Mouse pressed left at (507, 240)
Screenshot: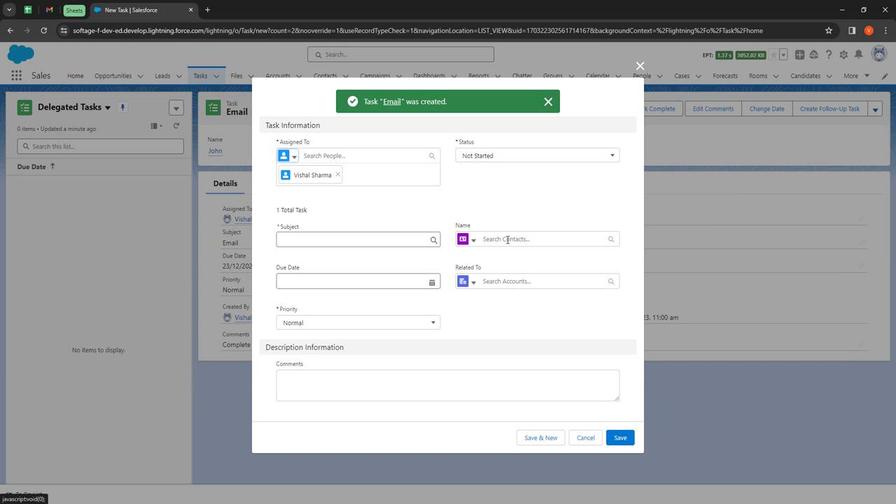 
Action: Mouse moved to (511, 268)
Screenshot: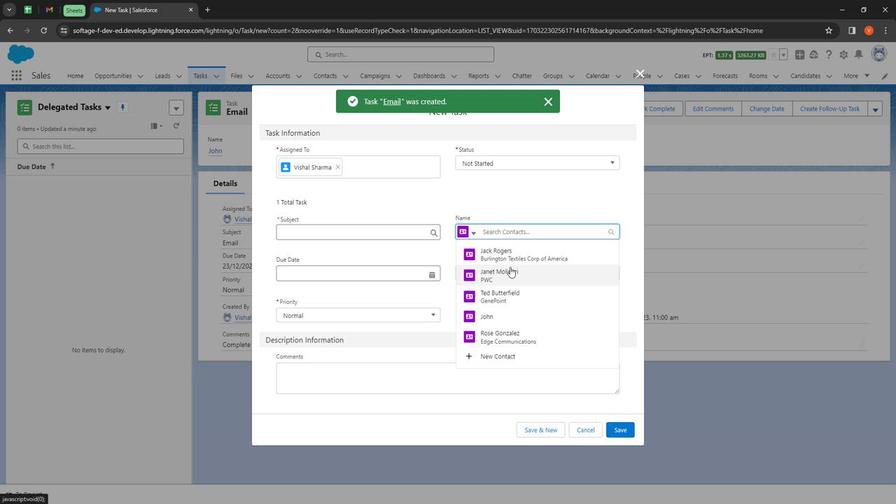 
Action: Mouse pressed left at (511, 268)
Screenshot: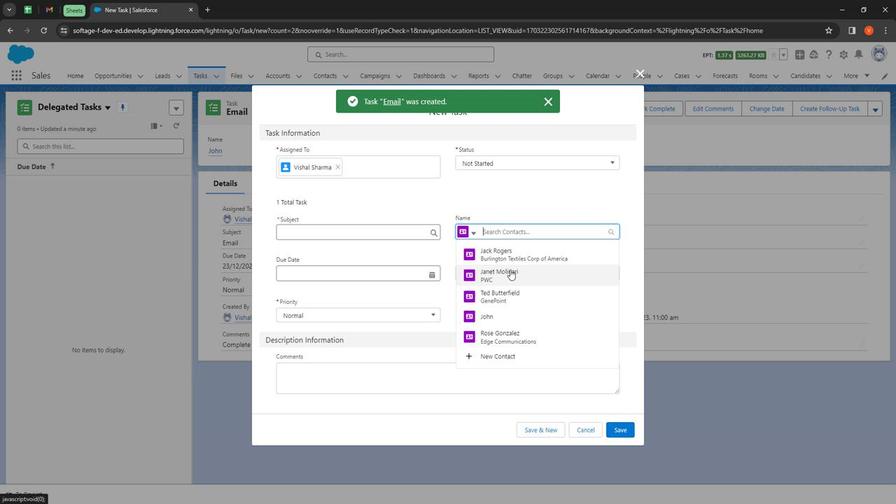 
Action: Mouse moved to (475, 278)
Screenshot: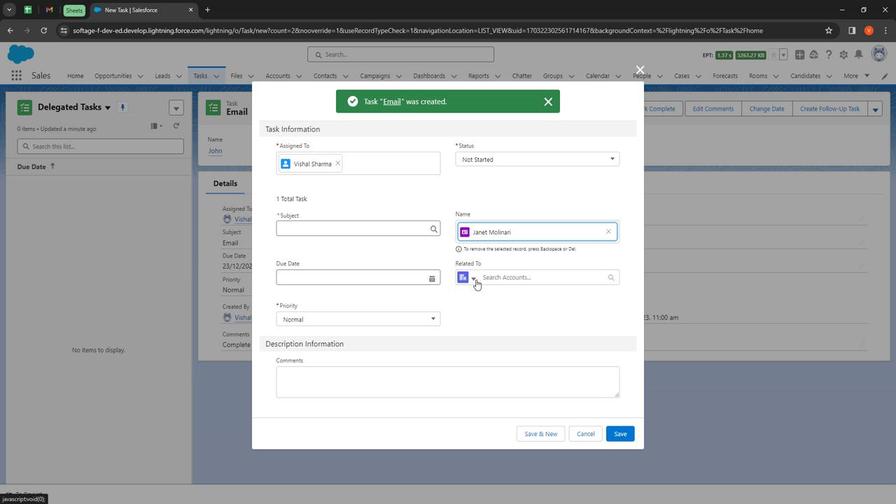 
Action: Mouse pressed left at (475, 278)
Screenshot: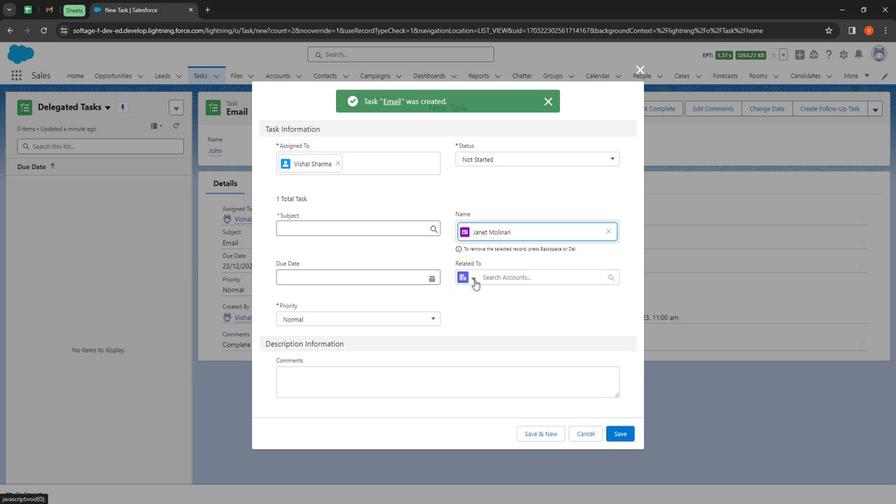 
Action: Mouse moved to (584, 231)
Screenshot: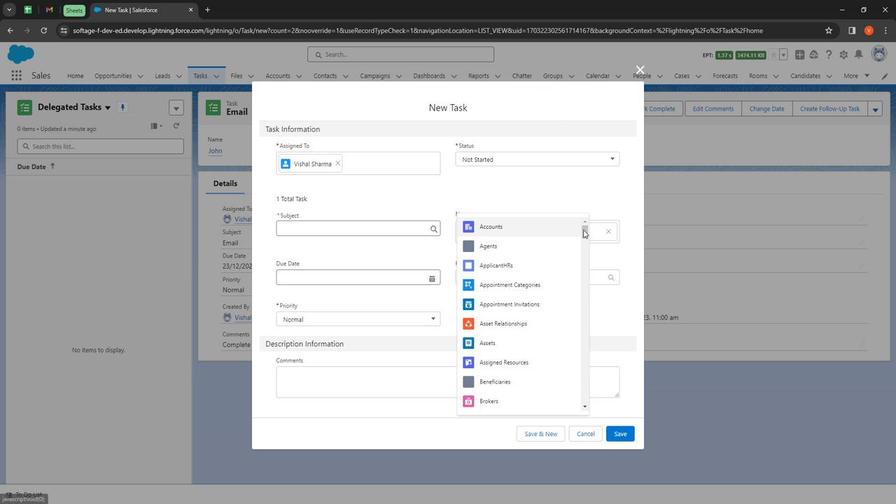 
Action: Mouse pressed left at (584, 231)
Screenshot: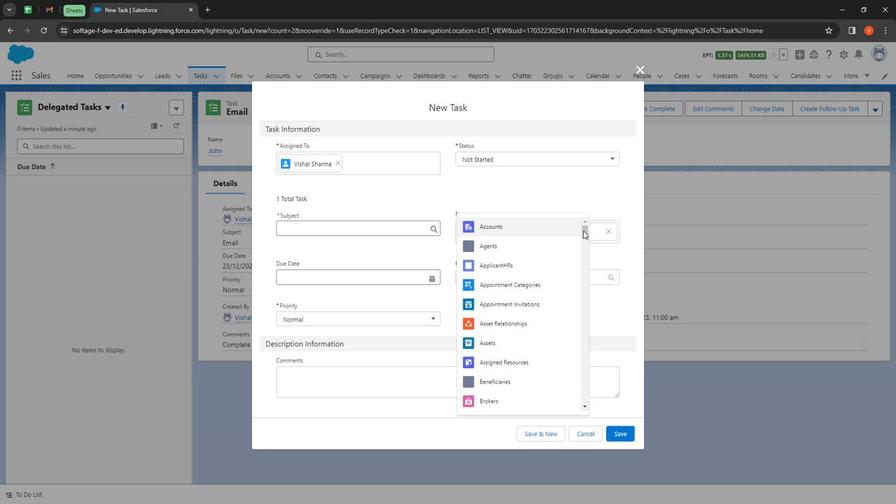 
Action: Mouse moved to (538, 313)
Screenshot: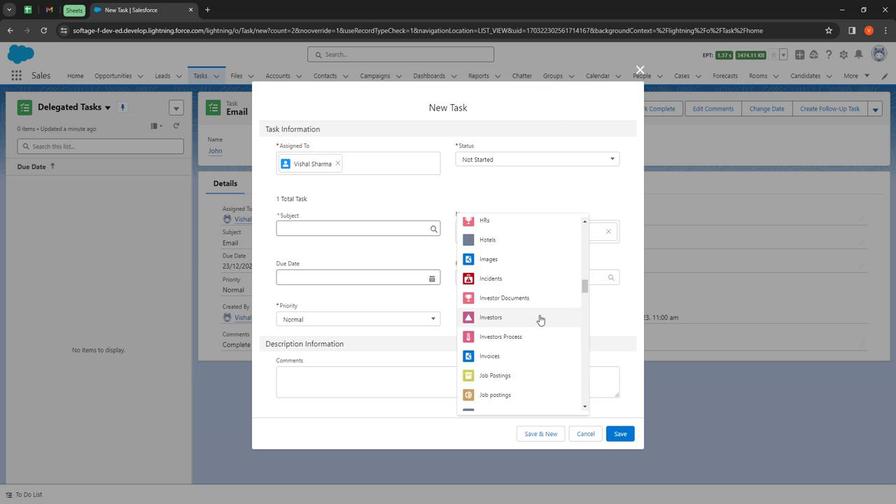 
Action: Mouse pressed left at (538, 313)
Screenshot: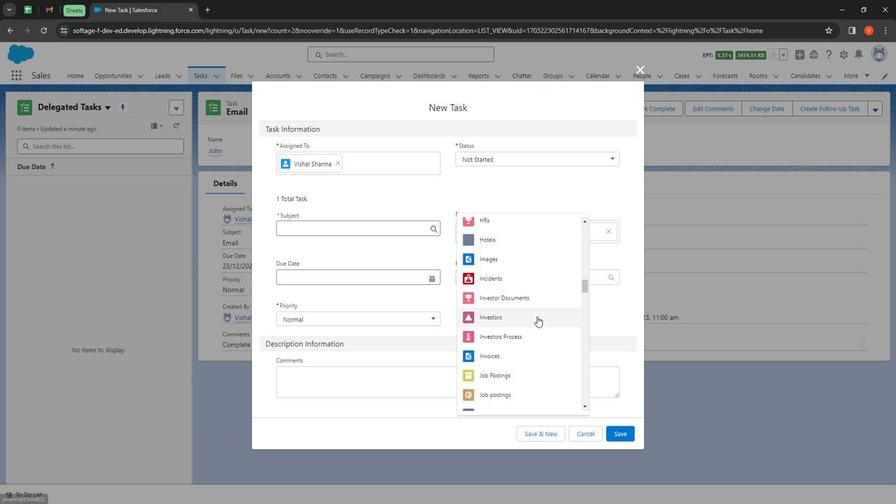 
Action: Mouse moved to (520, 280)
Screenshot: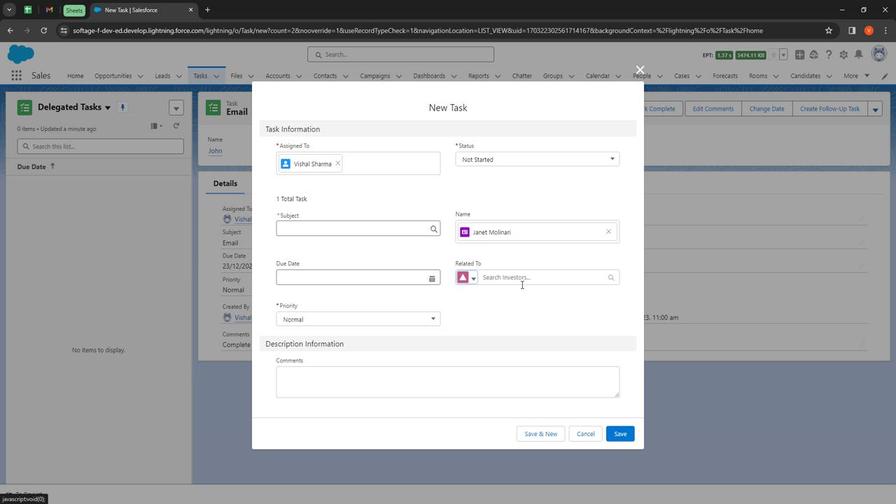 
Action: Mouse pressed left at (520, 280)
Screenshot: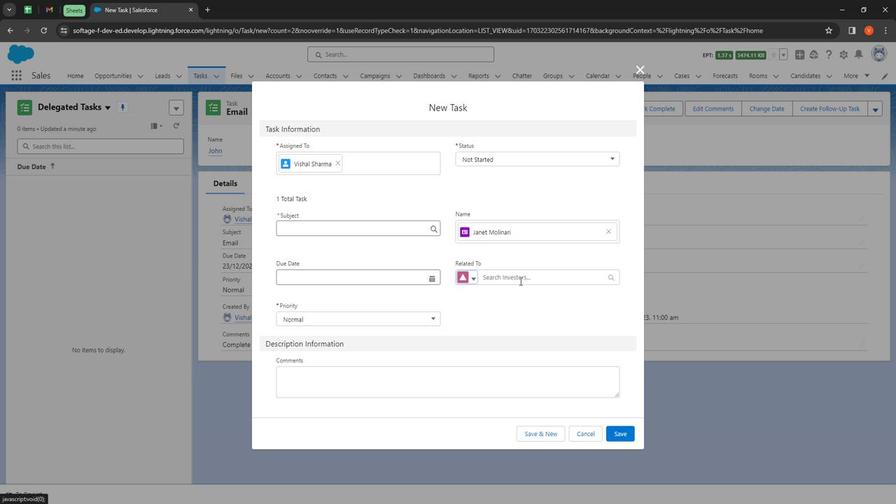 
Action: Mouse moved to (515, 301)
Screenshot: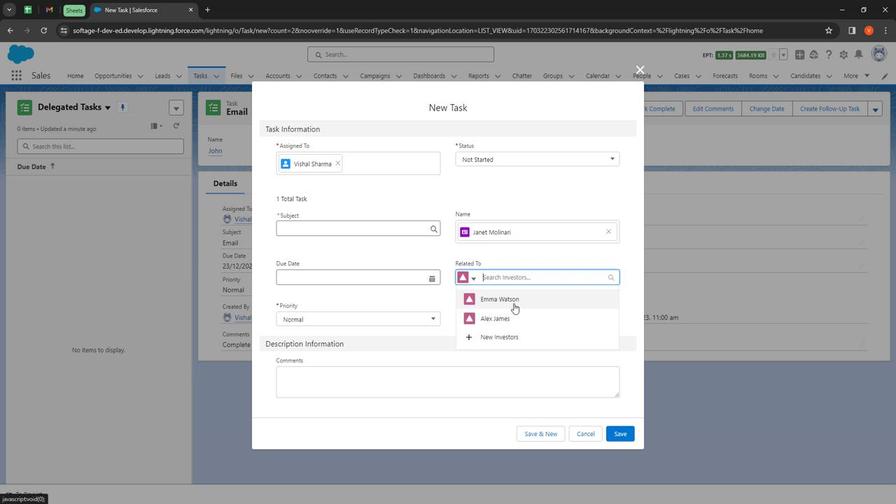 
Action: Mouse pressed left at (515, 301)
Screenshot: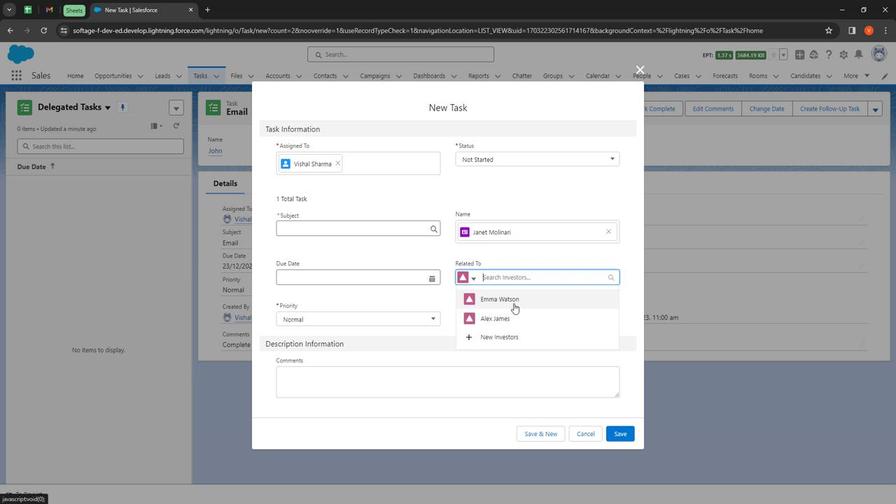 
Action: Mouse moved to (333, 228)
Screenshot: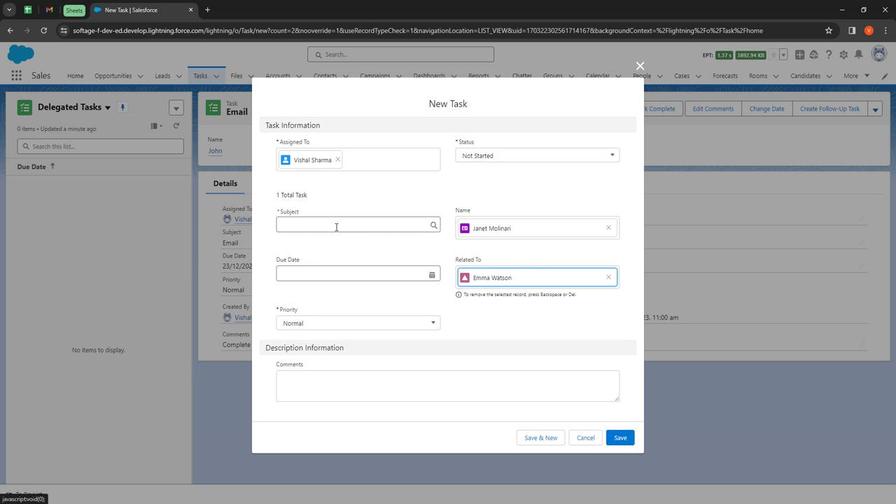 
Action: Mouse pressed left at (333, 228)
Screenshot: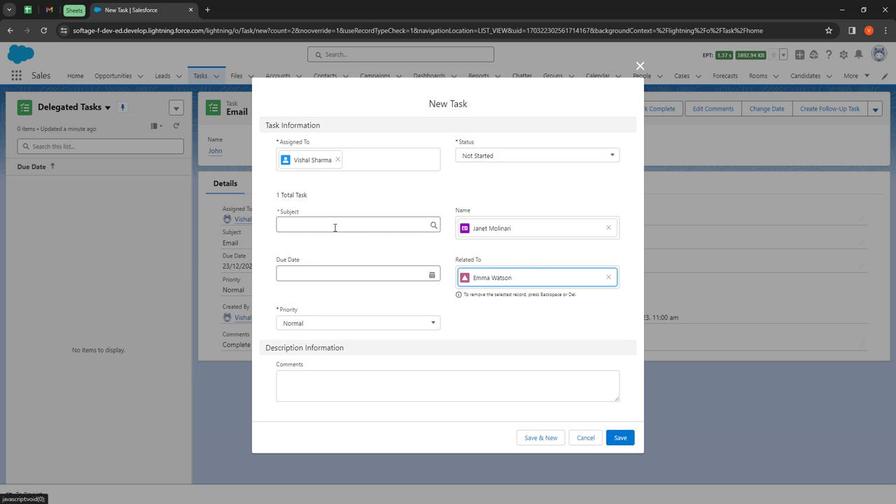 
Action: Mouse moved to (331, 308)
Screenshot: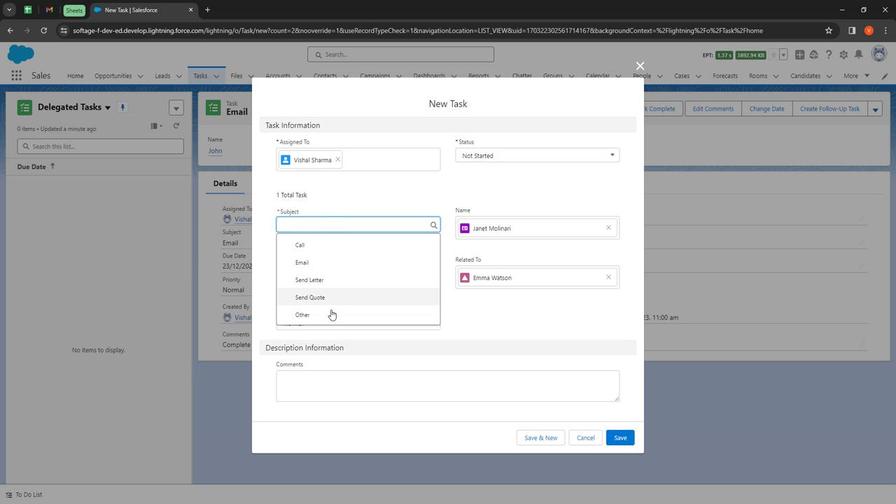 
Action: Mouse pressed left at (331, 308)
Screenshot: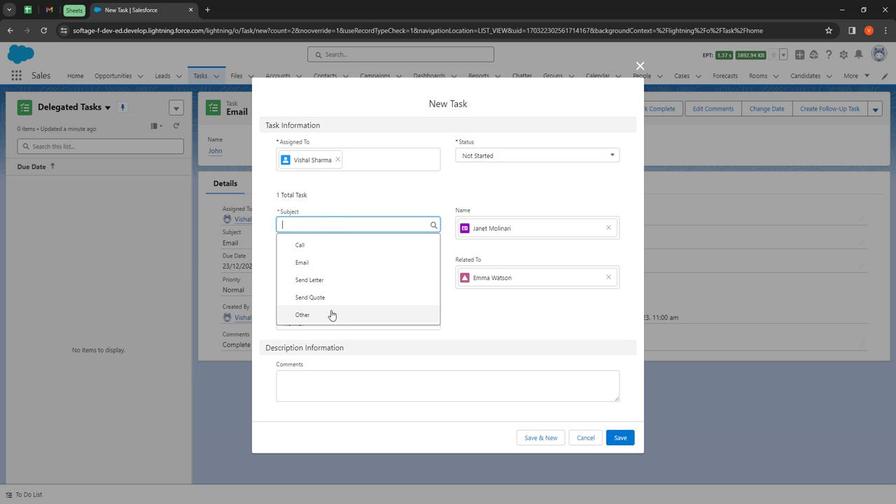 
Action: Mouse moved to (315, 271)
Screenshot: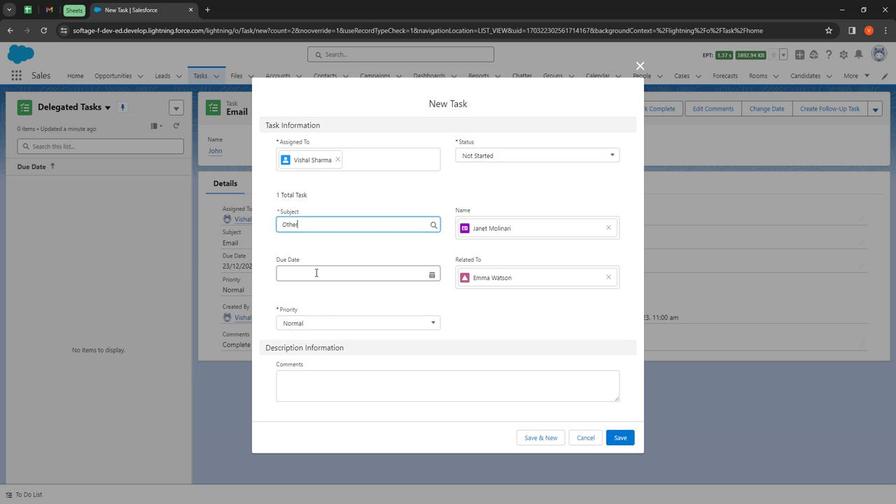 
Action: Mouse pressed left at (315, 271)
Screenshot: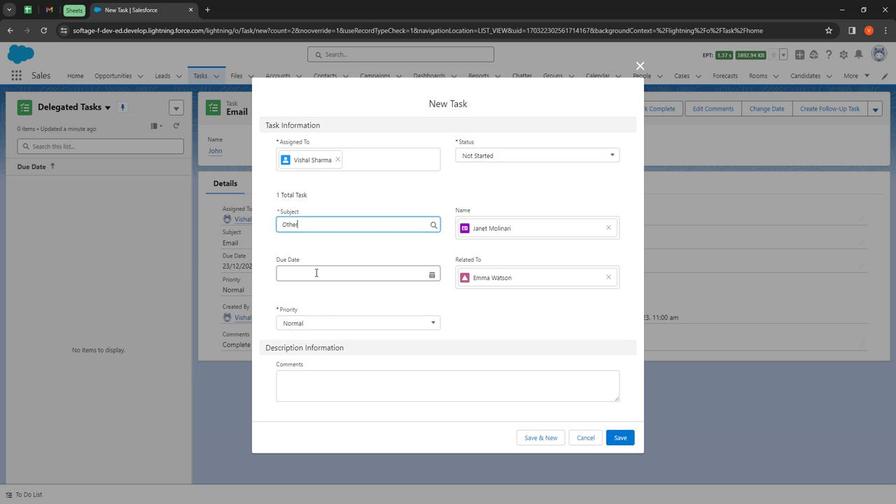 
Action: Mouse moved to (414, 403)
Screenshot: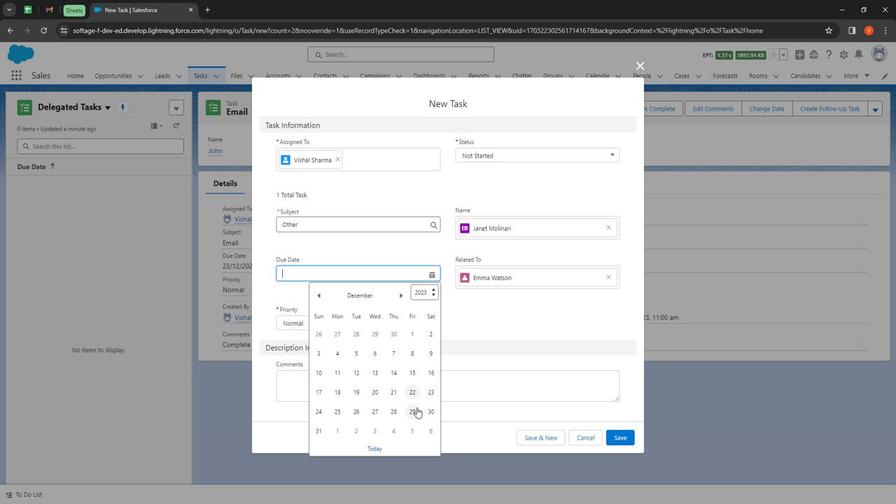 
Action: Mouse pressed left at (414, 403)
Screenshot: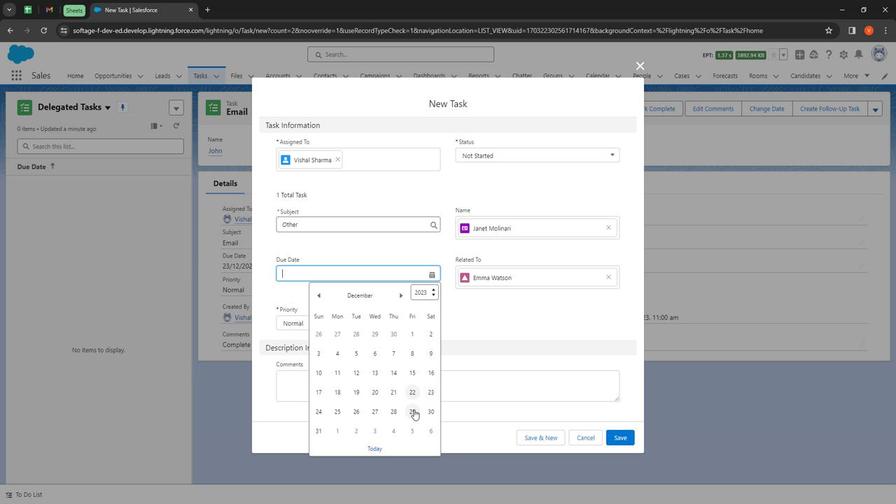 
Action: Mouse moved to (476, 163)
Screenshot: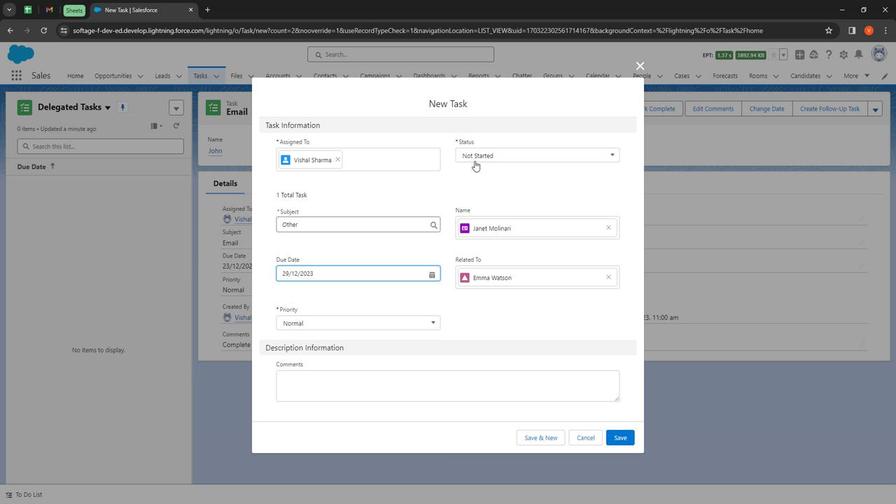 
Action: Mouse pressed left at (476, 163)
Screenshot: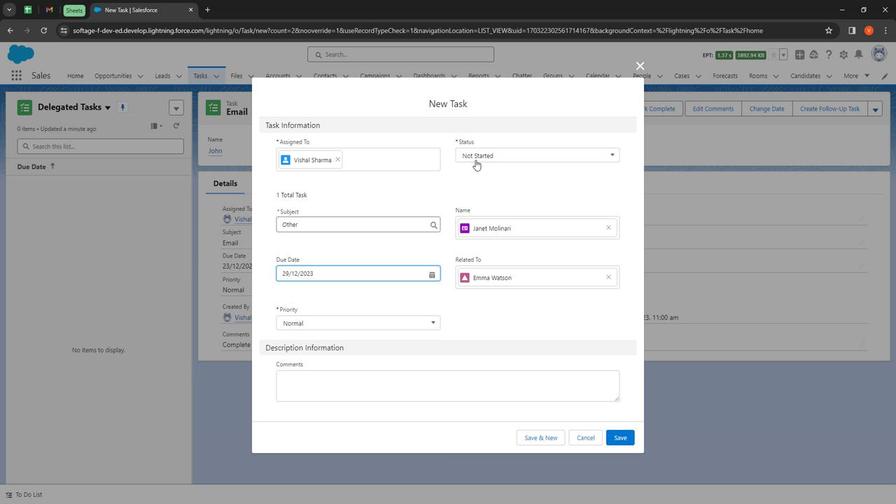 
Action: Mouse moved to (492, 252)
Screenshot: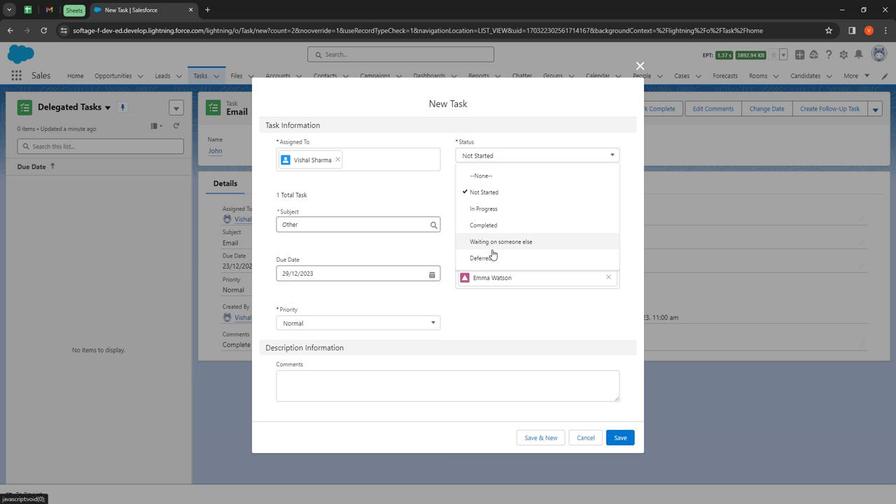 
Action: Mouse pressed left at (492, 252)
Screenshot: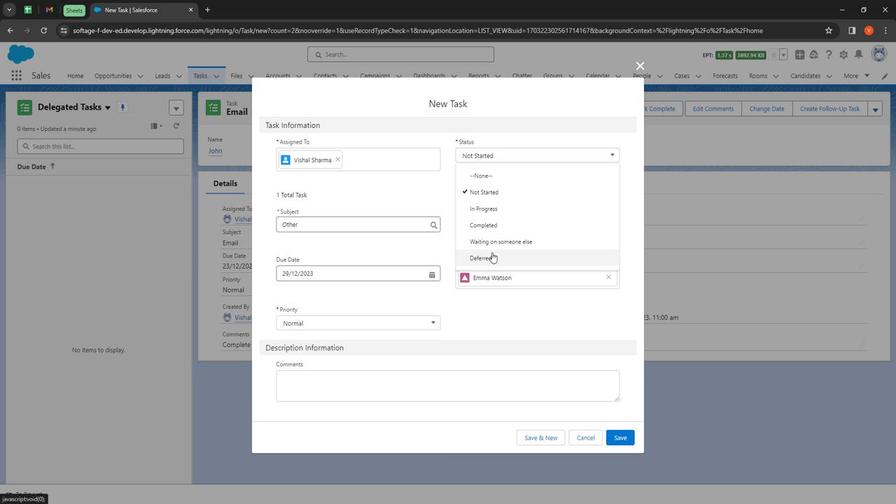 
Action: Mouse moved to (341, 322)
Screenshot: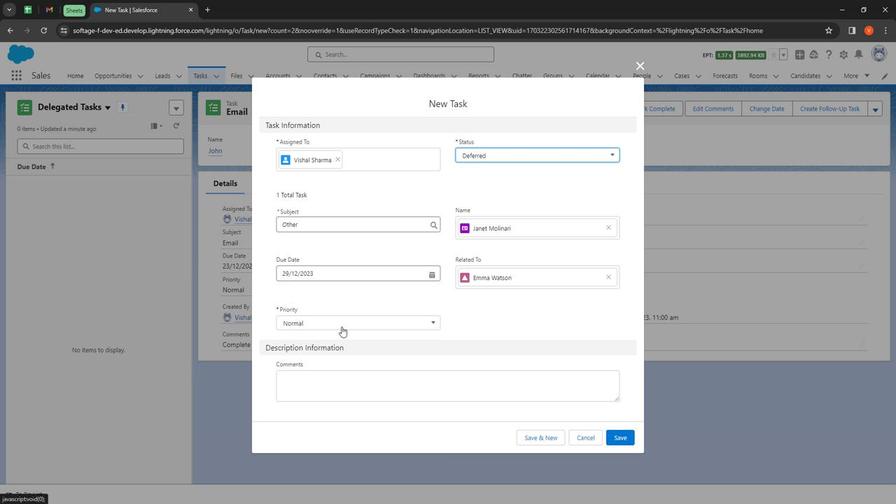 
Action: Mouse pressed left at (341, 322)
Screenshot: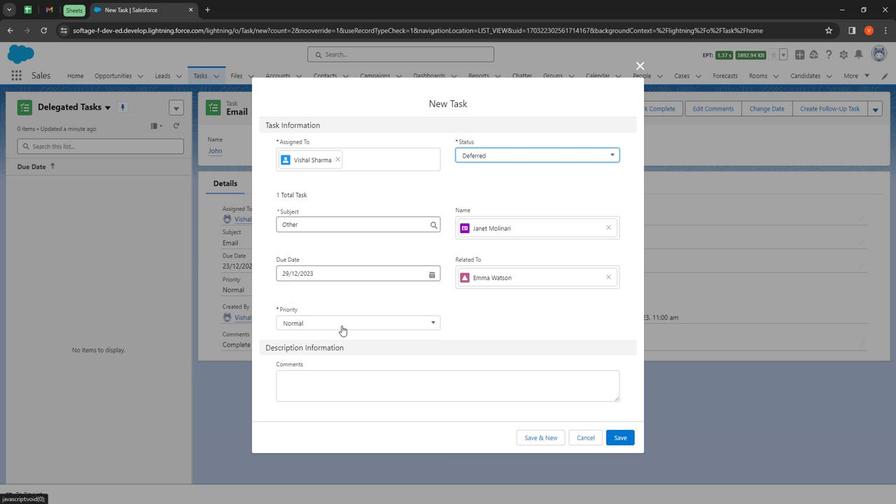 
Action: Mouse moved to (324, 389)
Screenshot: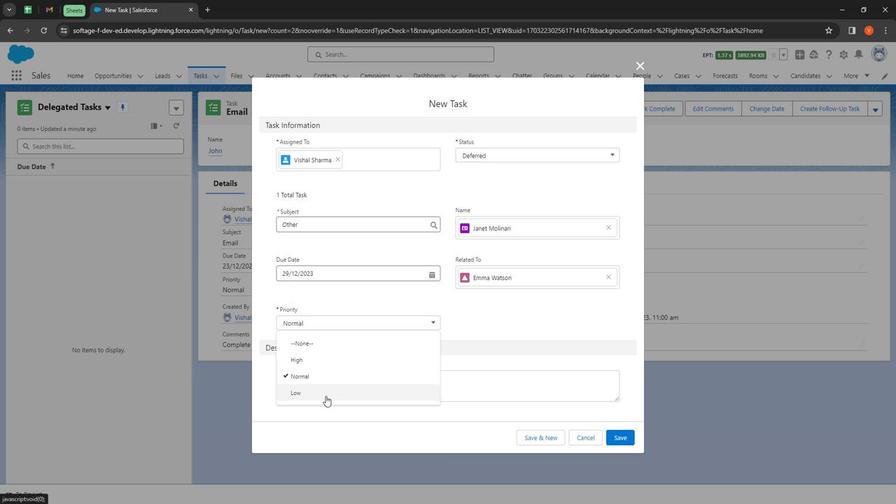 
Action: Mouse pressed left at (324, 389)
Screenshot: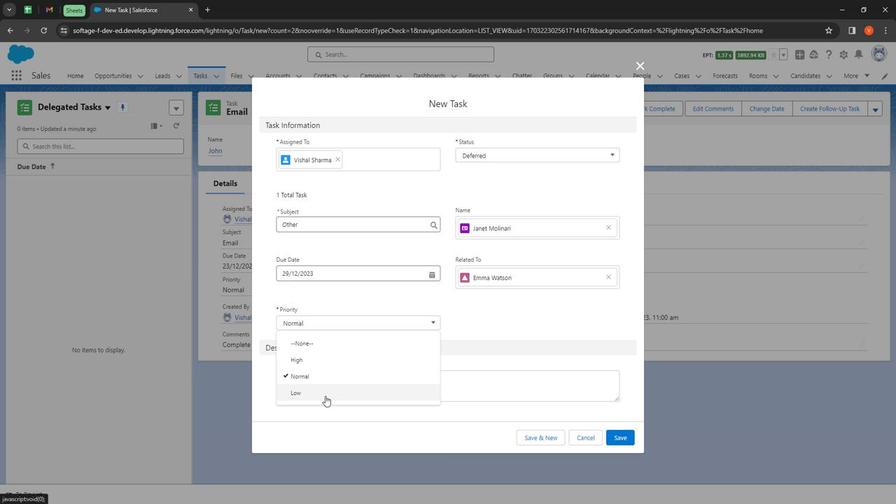 
Action: Mouse moved to (335, 377)
Screenshot: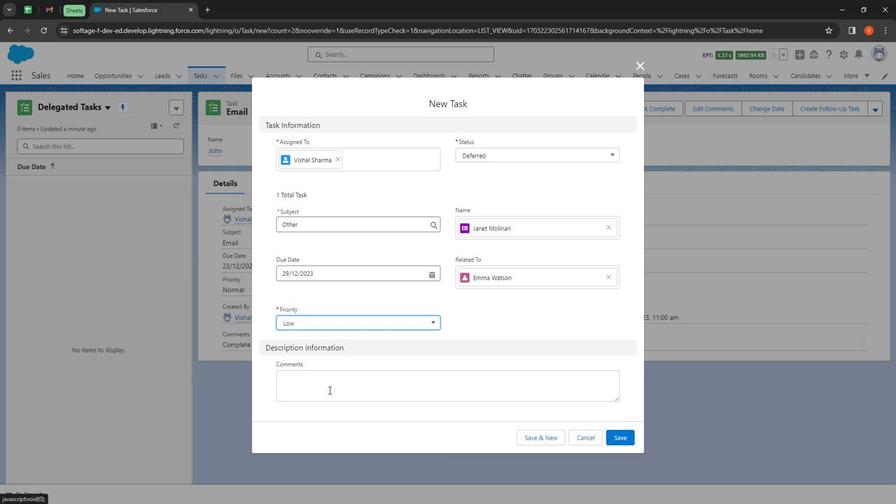 
Action: Mouse pressed left at (335, 377)
Screenshot: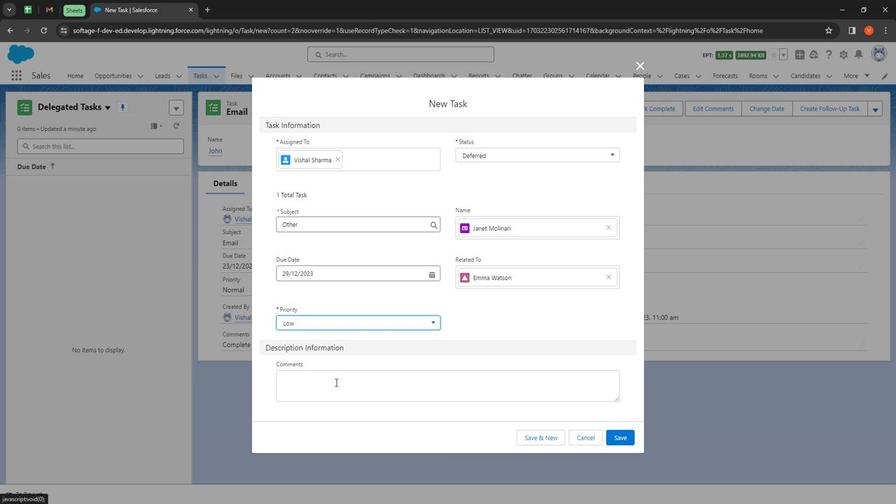 
Action: Mouse moved to (336, 346)
Screenshot: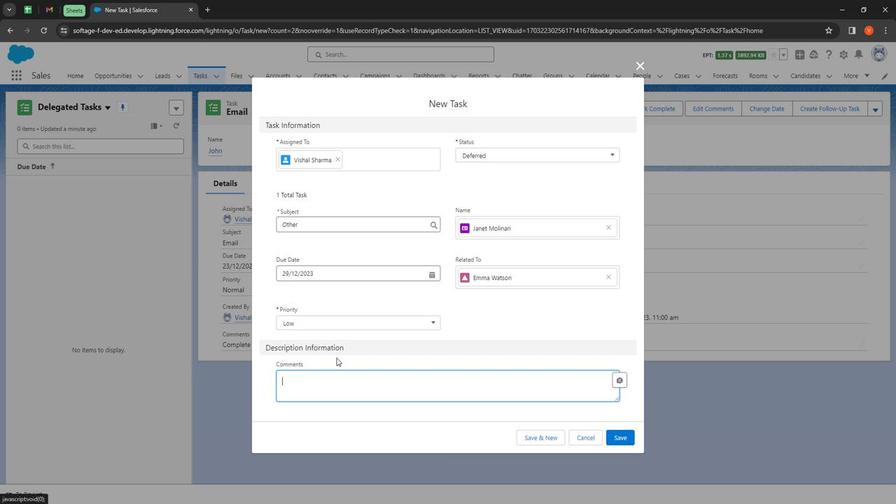 
Action: Key pressed no<Key.space>your<Key.space>task<Key.space>is<Key.space>being<Key.space>deferred<Key.space>please<Key.space>i<Key.backspace>fix<Key.space>it<Key.space>if<Key.space>you<Key.space>can<Key.space>other<Key.space>then<Key.space>you<Key.space>have<Key.space>to<Key.space>secrafice<Key.space>
Screenshot: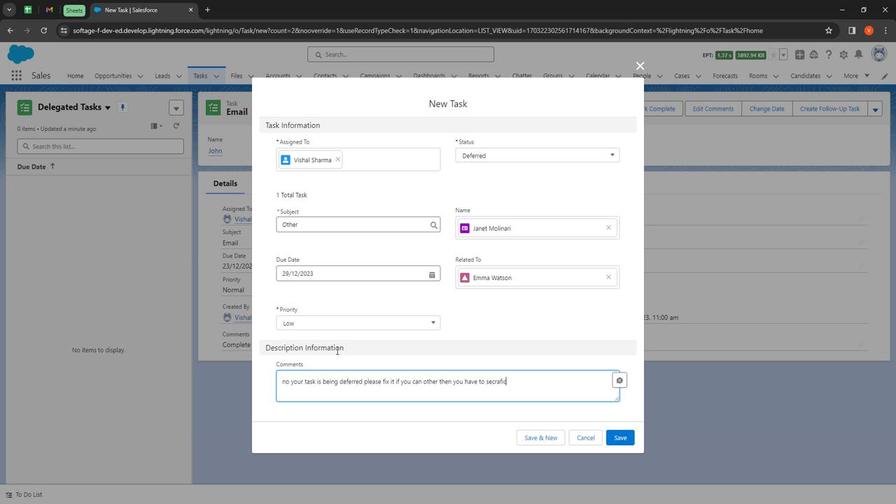 
Action: Mouse moved to (494, 378)
Screenshot: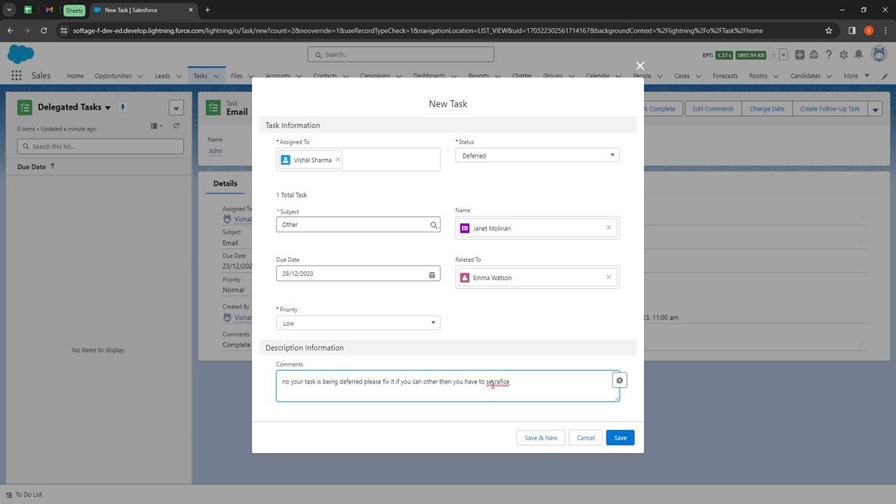 
Action: Mouse pressed right at (494, 378)
Screenshot: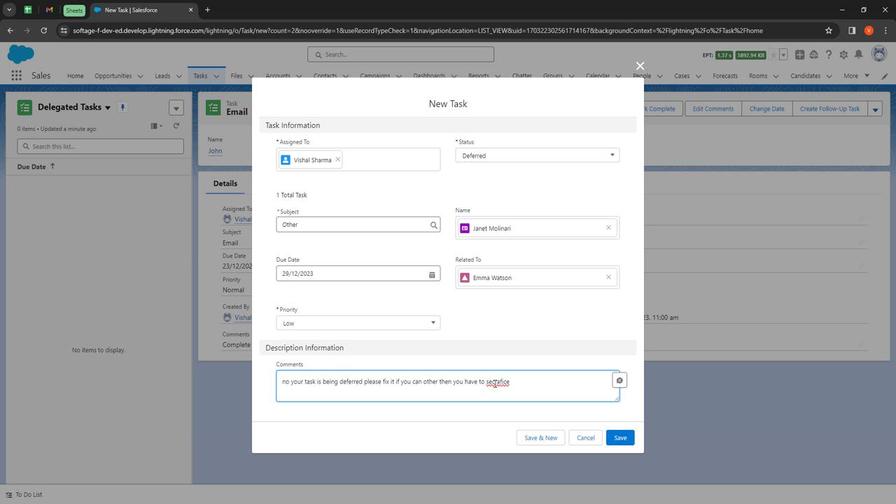 
Action: Mouse moved to (548, 222)
Screenshot: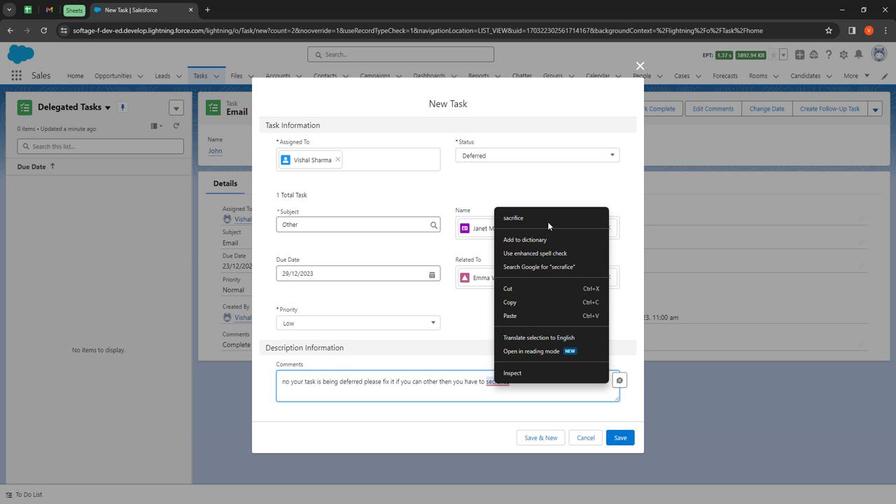 
Action: Mouse pressed left at (548, 222)
Screenshot: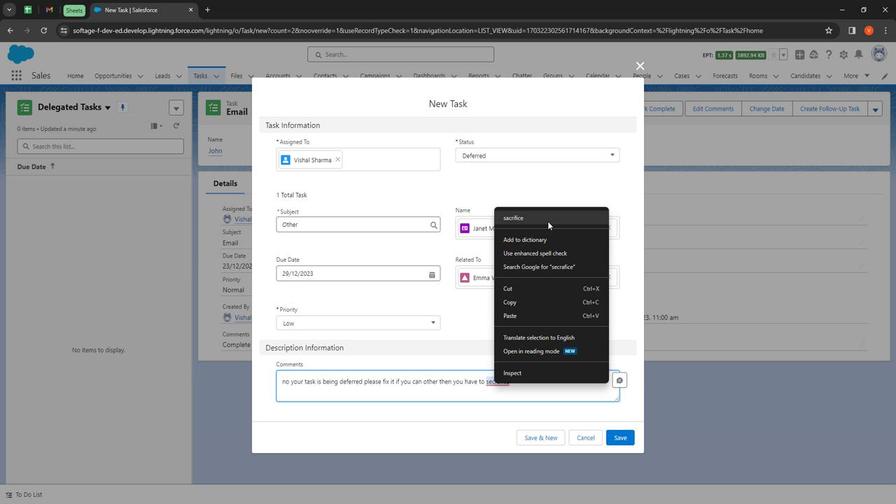 
Action: Mouse moved to (543, 341)
Screenshot: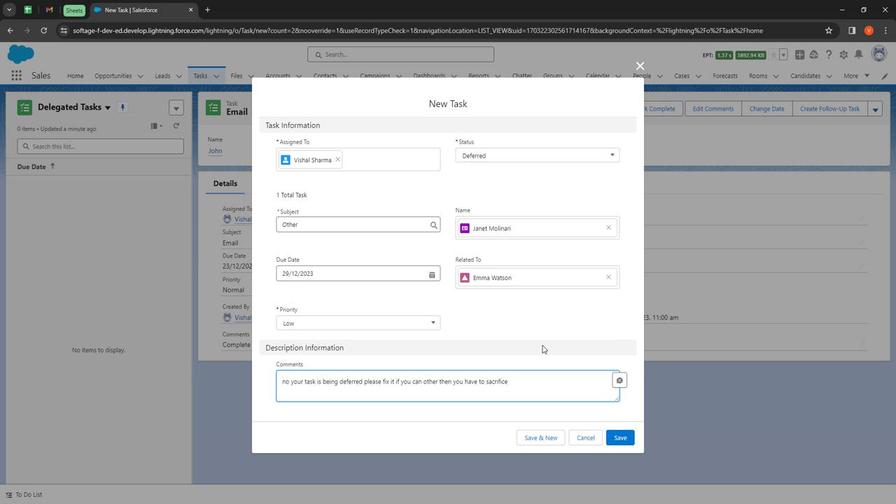 
Action: Key pressed <Key.space>your<Key.space>jobb<Key.backspace><Key.space>with<Key.space>it.
Screenshot: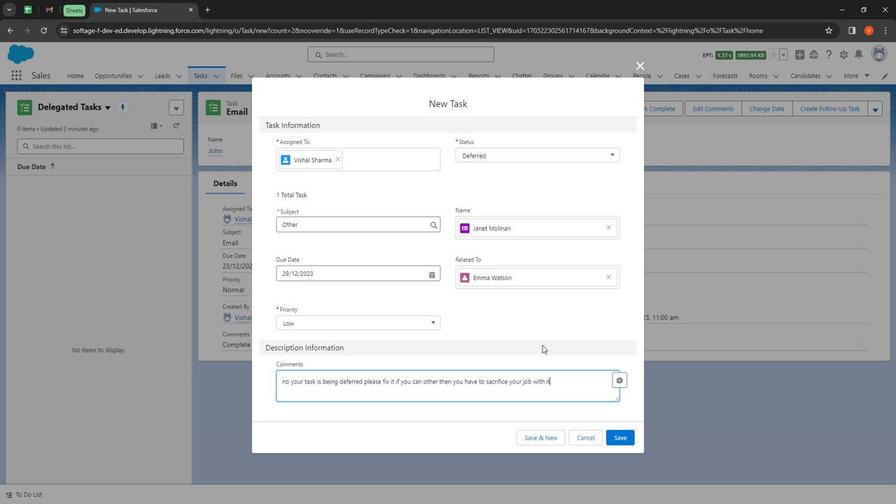 
Action: Mouse moved to (399, 319)
Screenshot: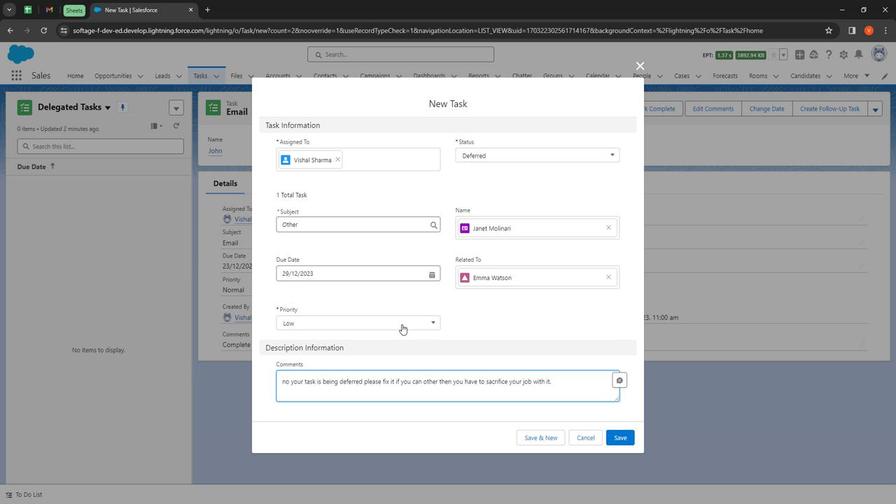 
Action: Mouse pressed left at (399, 319)
Screenshot: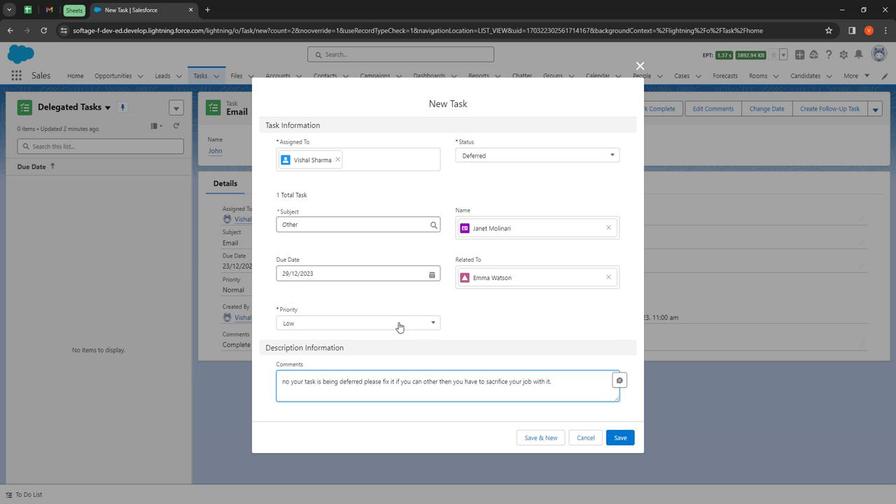 
Action: Mouse moved to (340, 388)
Screenshot: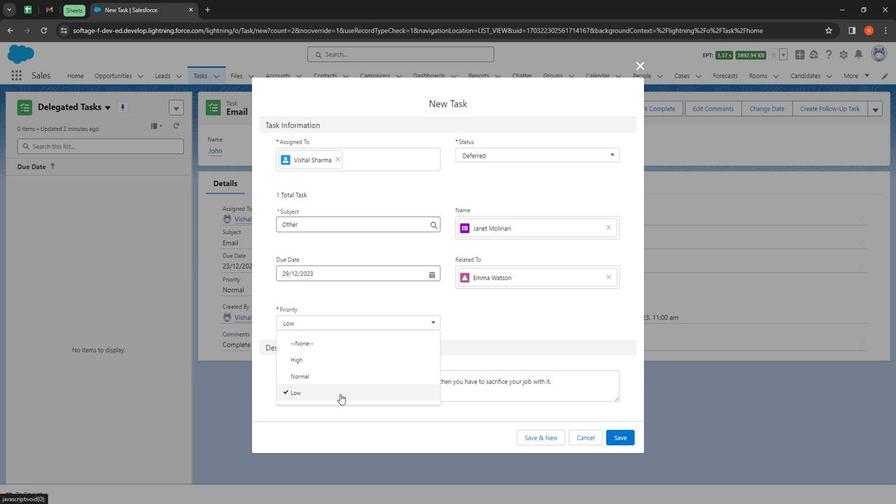
Action: Mouse pressed left at (340, 388)
Screenshot: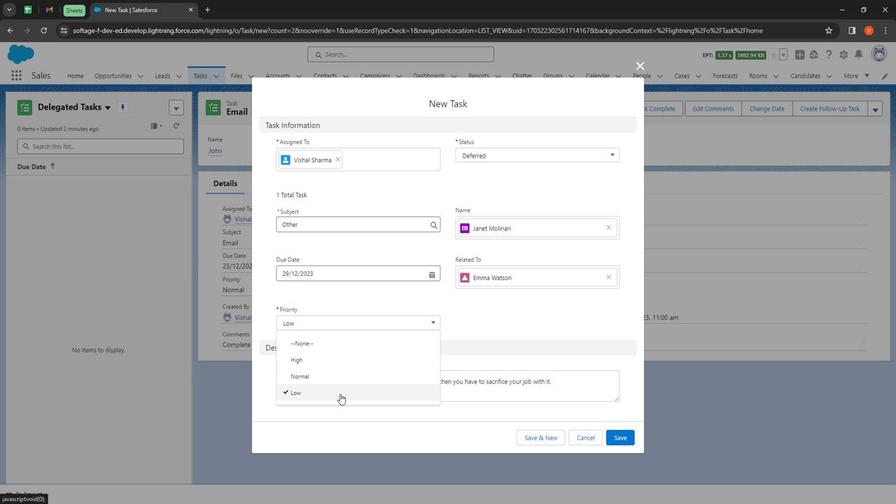 
Action: Mouse moved to (626, 429)
Screenshot: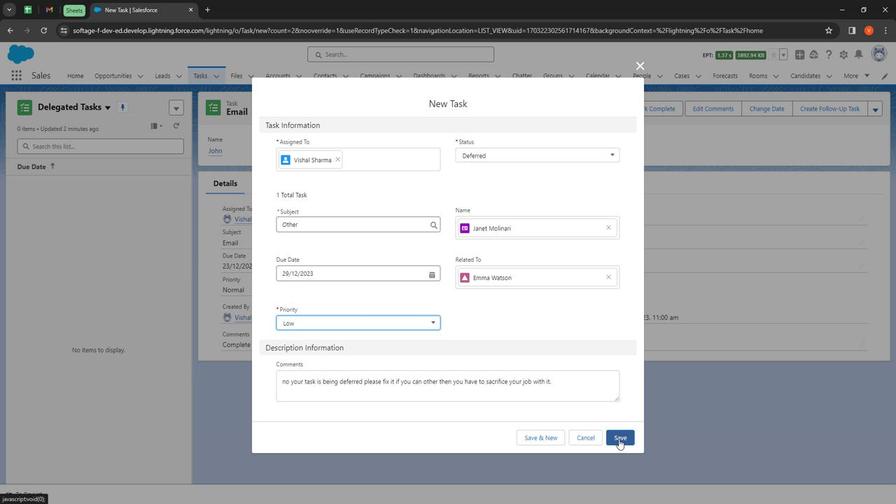 
Action: Mouse pressed left at (626, 429)
Screenshot: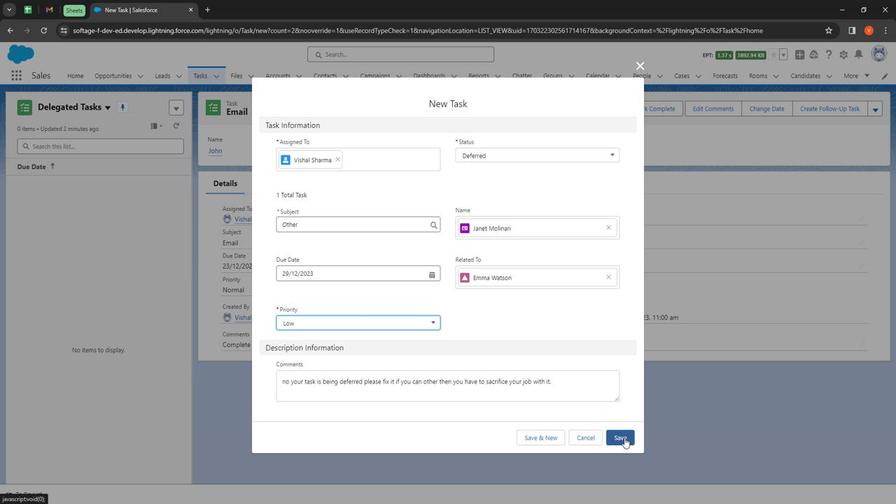 
Action: Mouse moved to (178, 114)
Screenshot: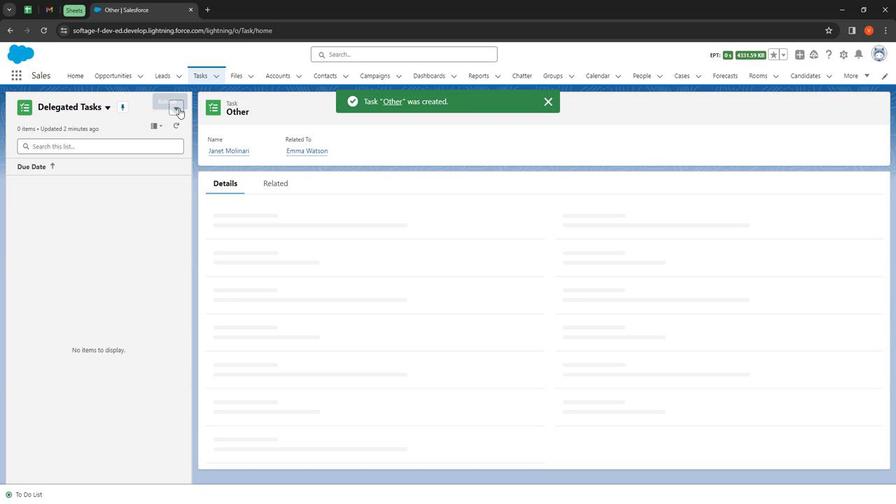 
Action: Mouse pressed left at (178, 114)
Screenshot: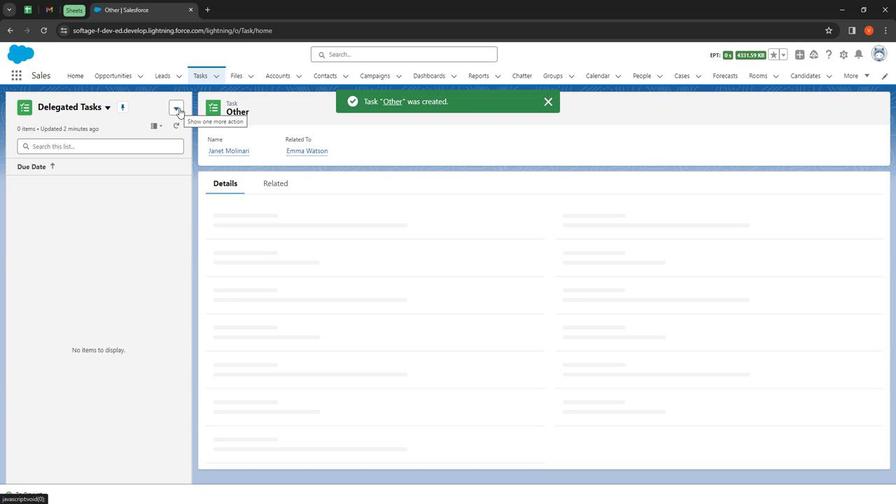 
Action: Mouse moved to (175, 135)
Screenshot: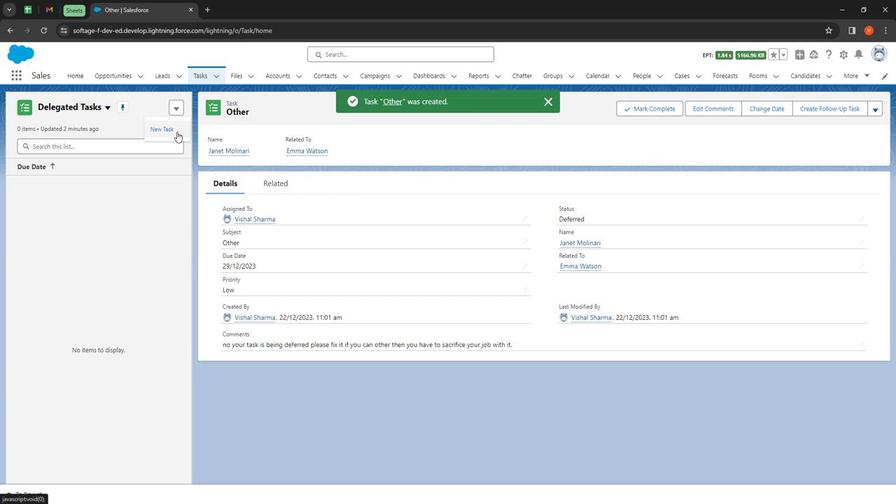 
Action: Mouse pressed left at (175, 135)
Screenshot: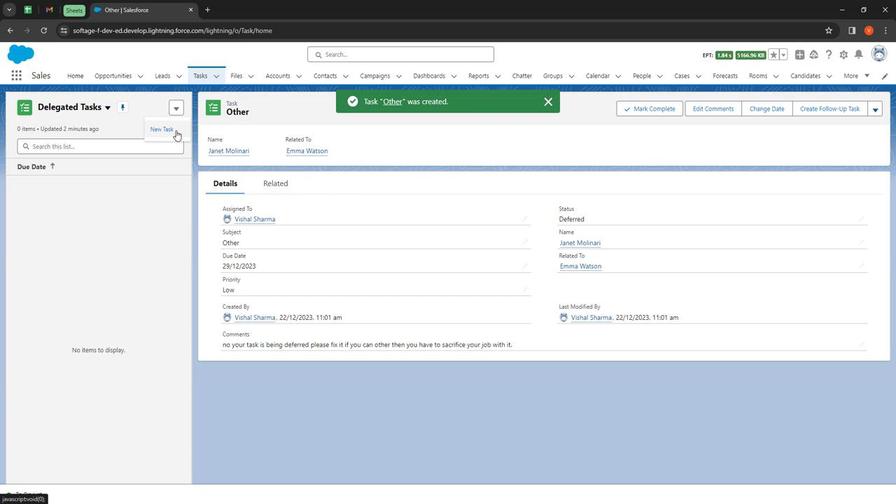 
Action: Mouse moved to (473, 280)
Screenshot: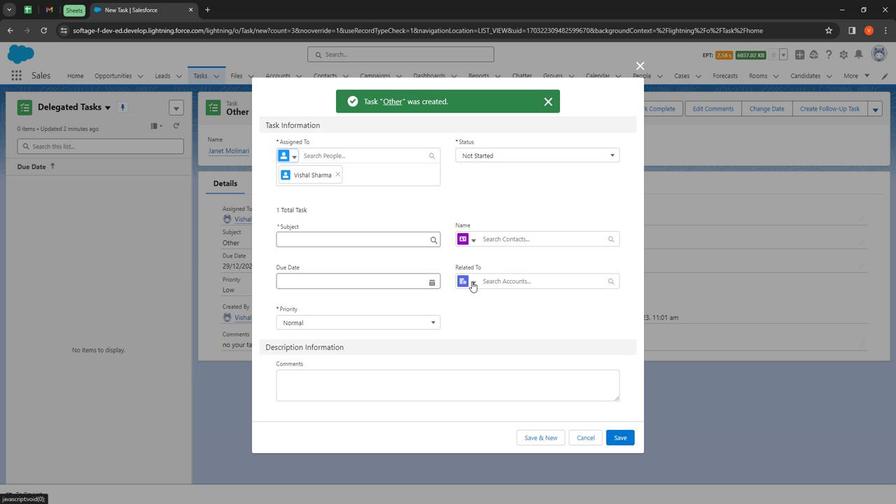 
Action: Mouse pressed left at (473, 280)
Screenshot: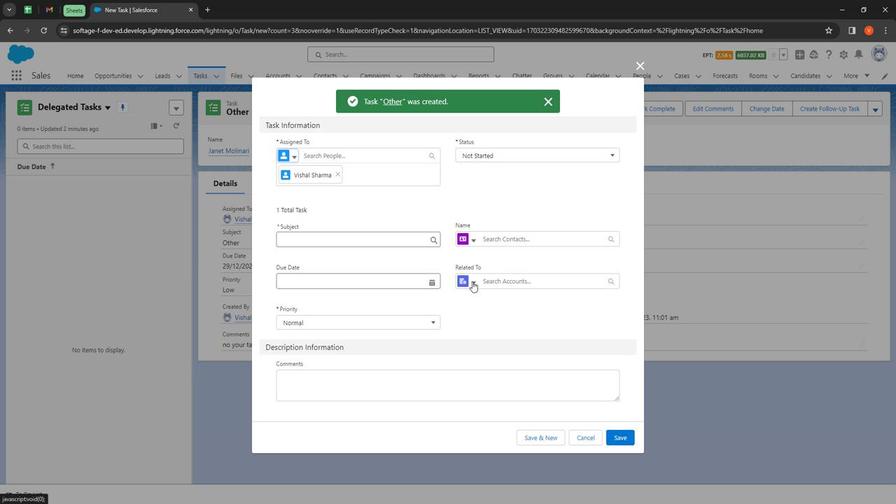 
Action: Mouse moved to (585, 235)
Screenshot: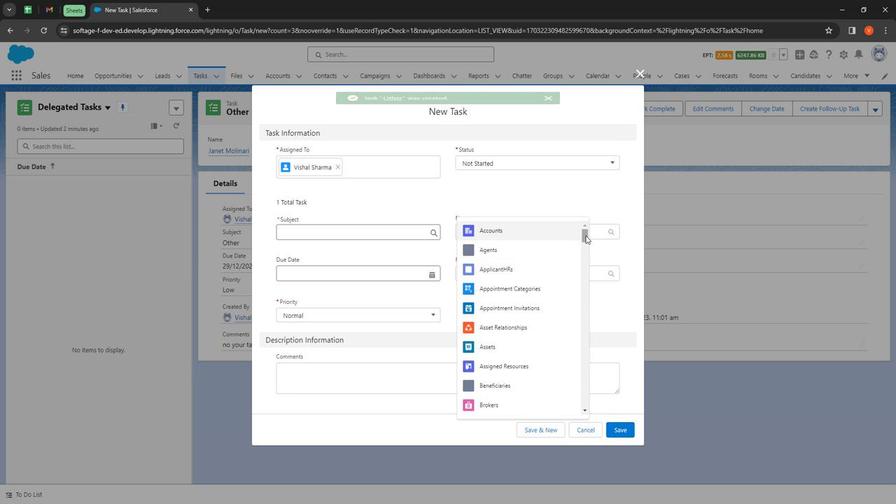 
Action: Mouse pressed left at (585, 235)
Screenshot: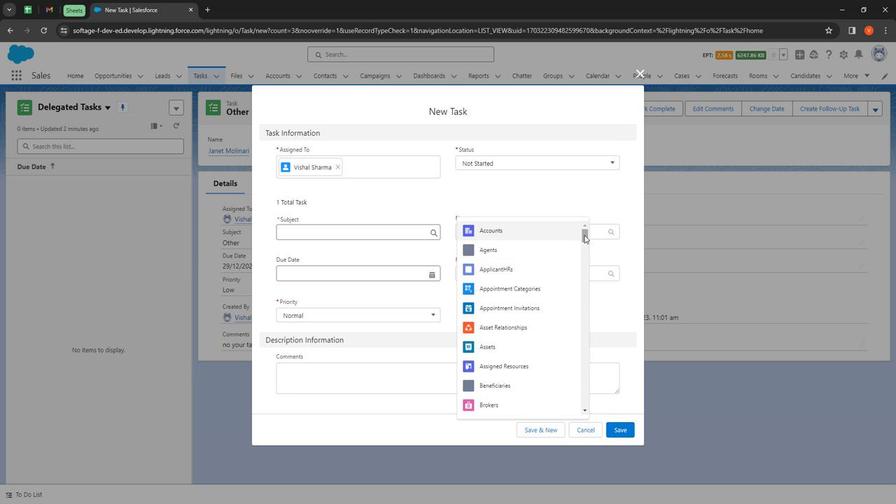 
Action: Mouse moved to (531, 357)
Screenshot: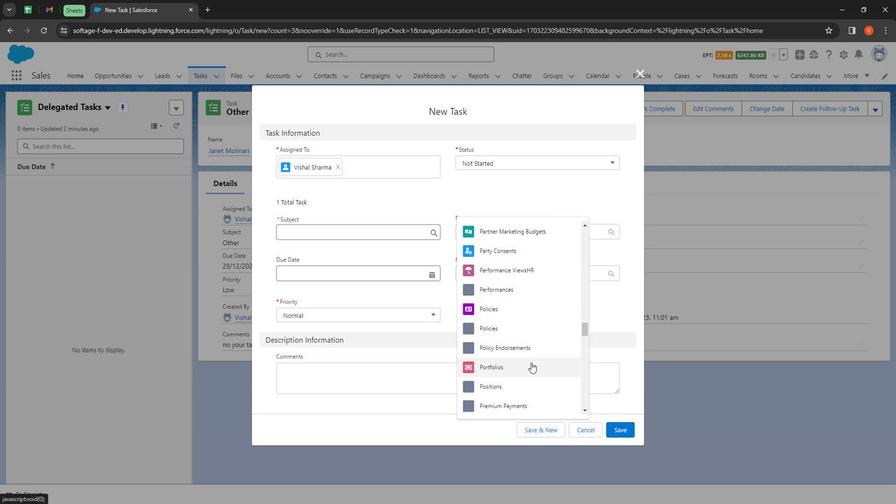 
Action: Mouse pressed left at (531, 357)
Screenshot: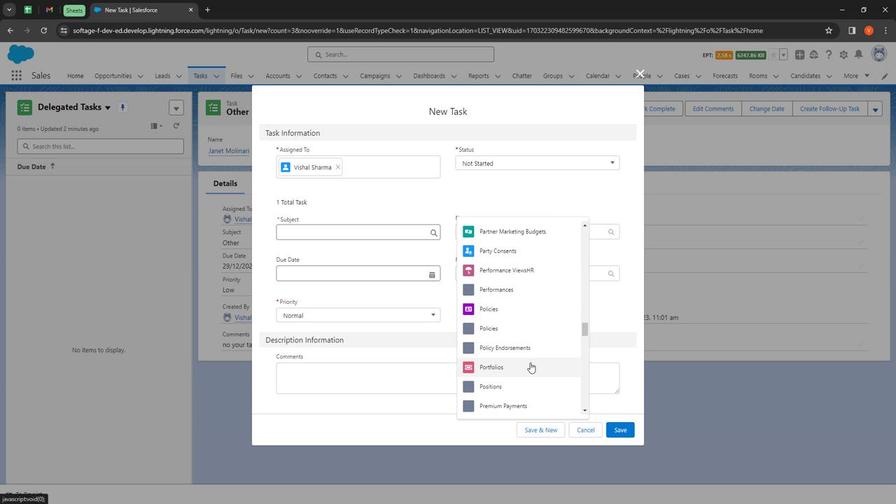 
Action: Mouse moved to (514, 267)
Screenshot: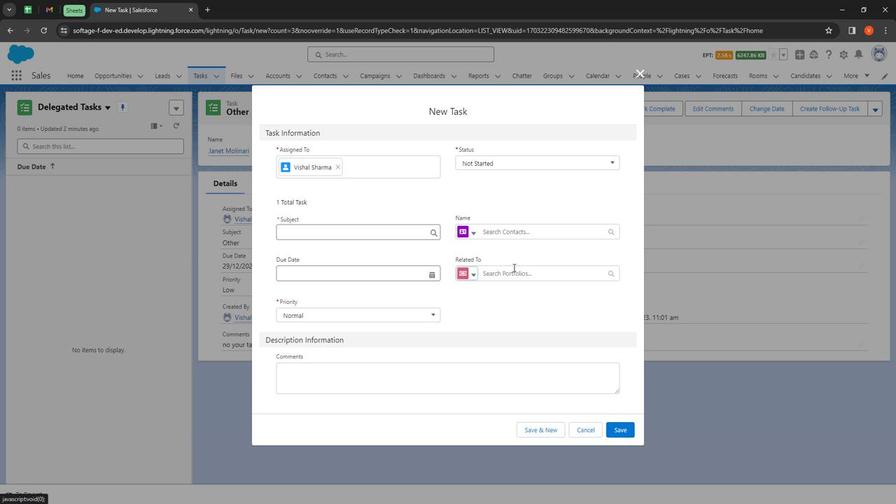 
Action: Mouse pressed left at (514, 267)
Screenshot: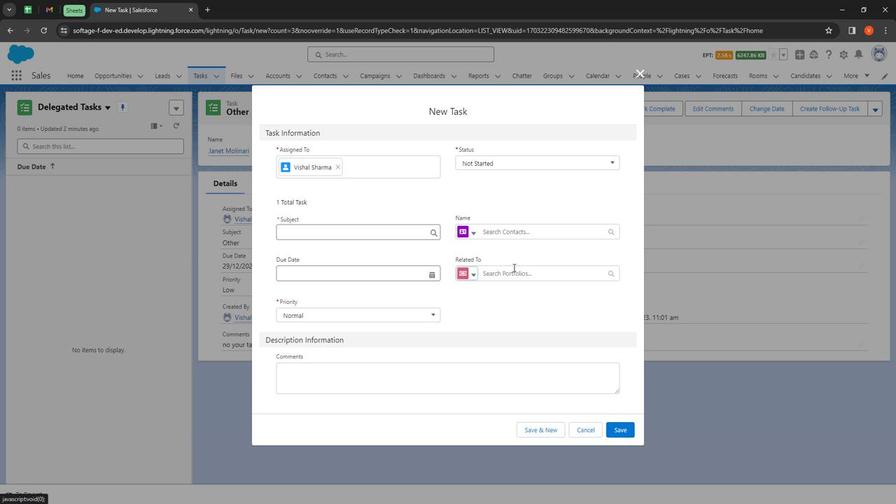 
Action: Mouse moved to (511, 294)
Screenshot: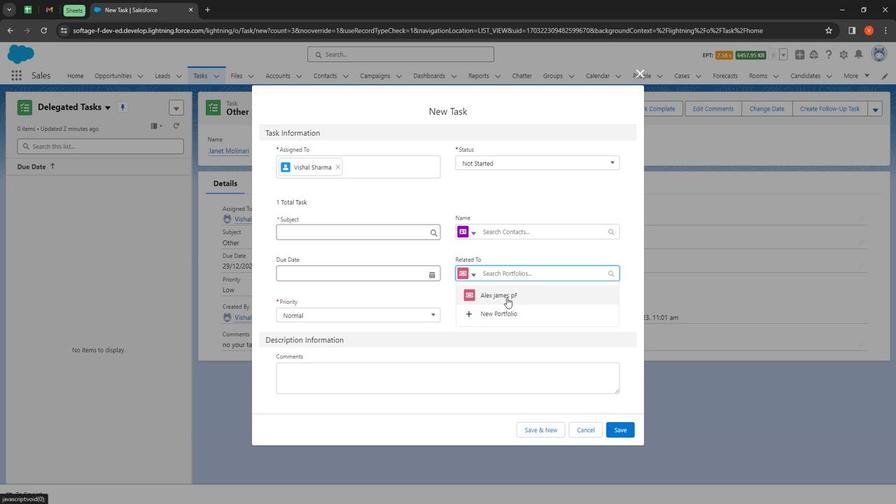 
Action: Mouse pressed left at (511, 294)
Screenshot: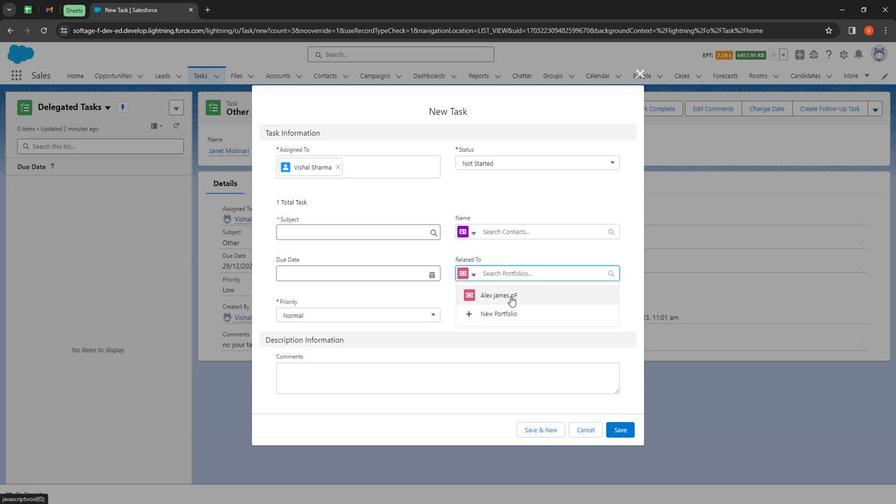 
Action: Mouse moved to (341, 270)
Screenshot: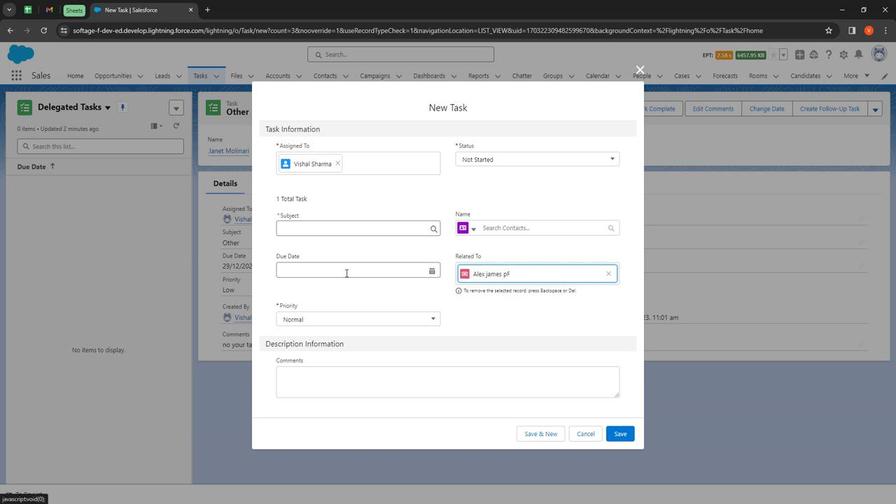 
Action: Mouse pressed left at (341, 270)
Screenshot: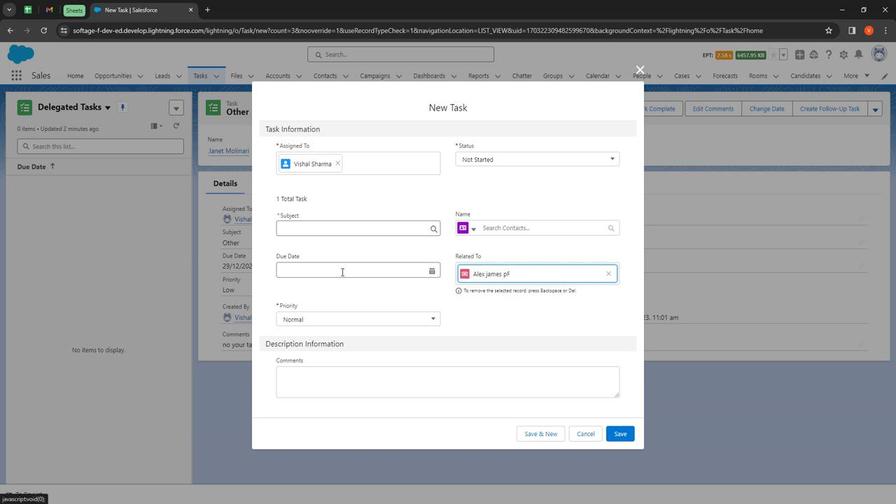 
Action: Mouse moved to (365, 361)
Screenshot: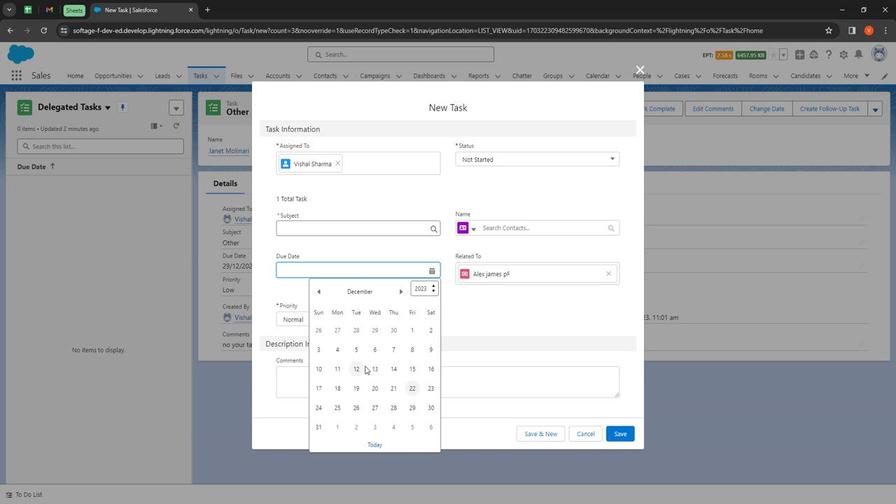 
Action: Mouse pressed left at (365, 361)
Screenshot: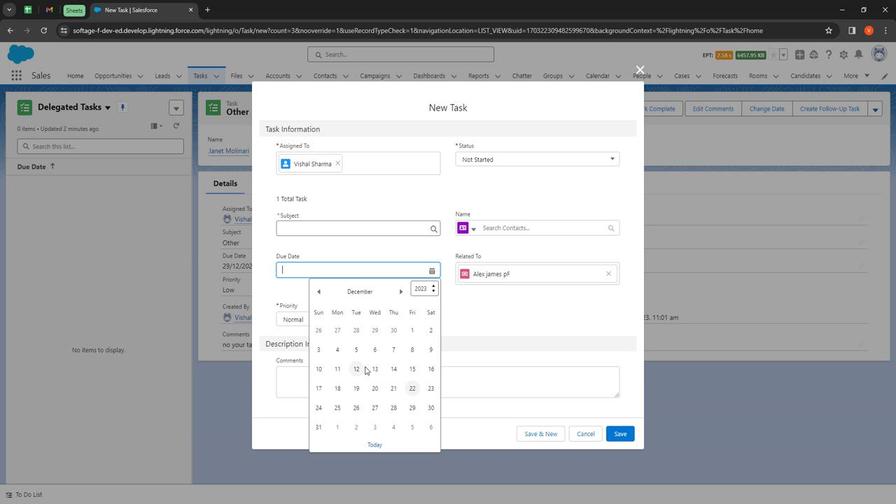 
Action: Mouse moved to (361, 361)
Screenshot: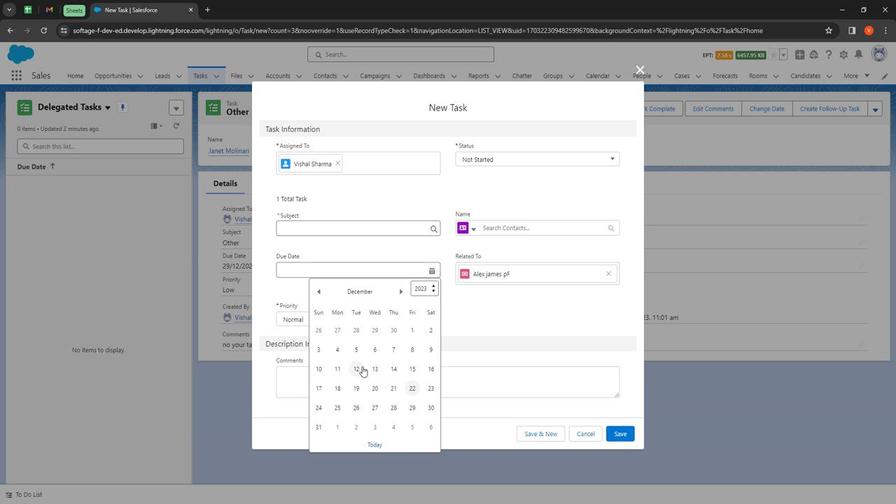 
Action: Mouse pressed left at (361, 361)
Screenshot: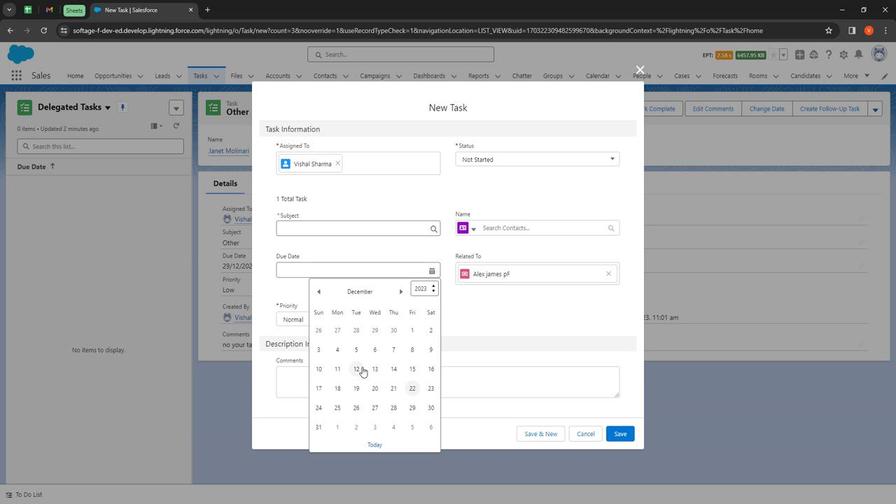 
Action: Mouse moved to (326, 229)
Screenshot: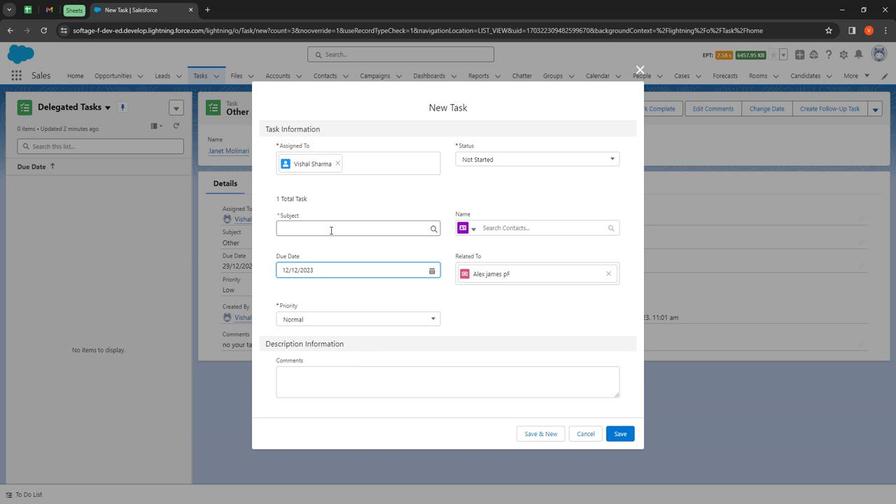 
Action: Mouse pressed left at (326, 229)
Screenshot: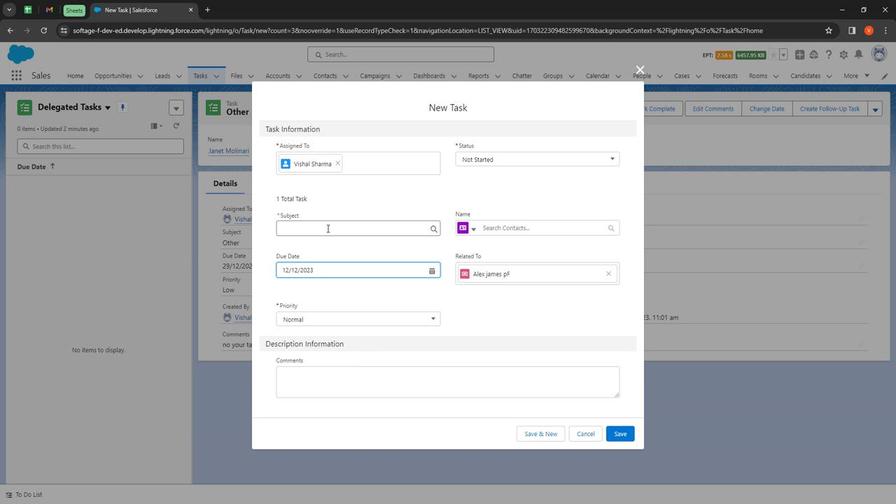 
Action: Mouse moved to (303, 249)
Screenshot: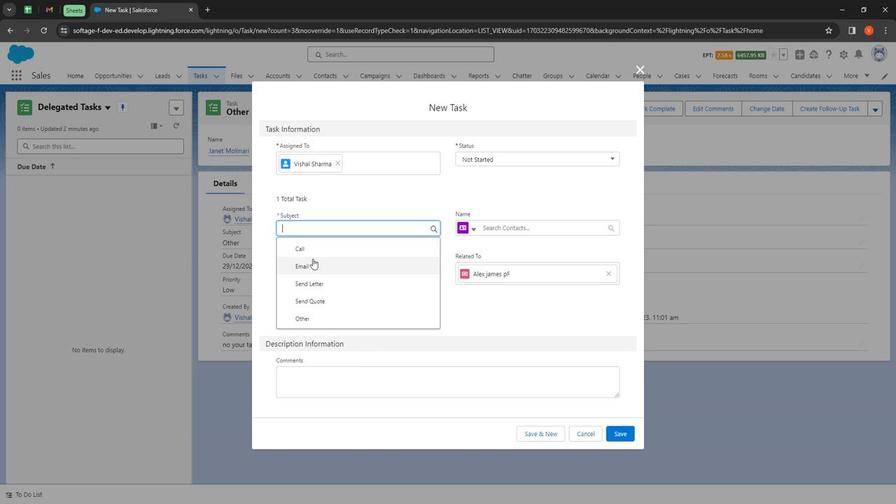 
Action: Mouse pressed left at (303, 249)
Screenshot: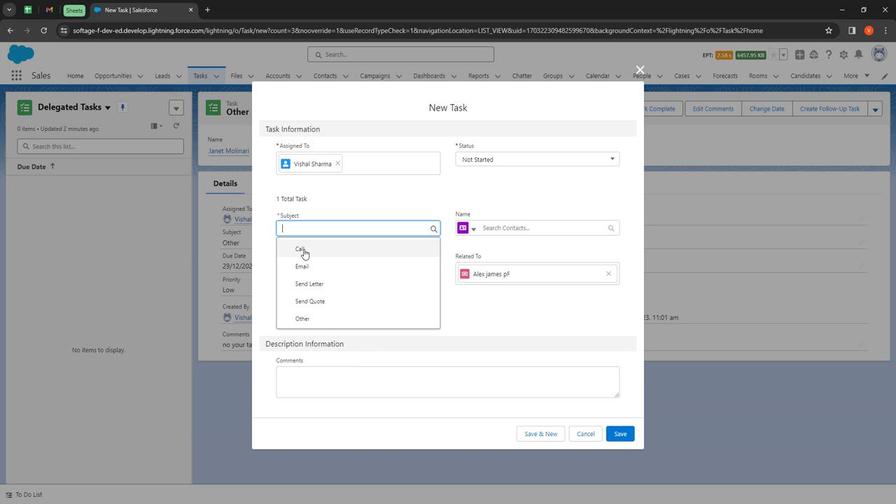 
Action: Mouse moved to (499, 161)
Screenshot: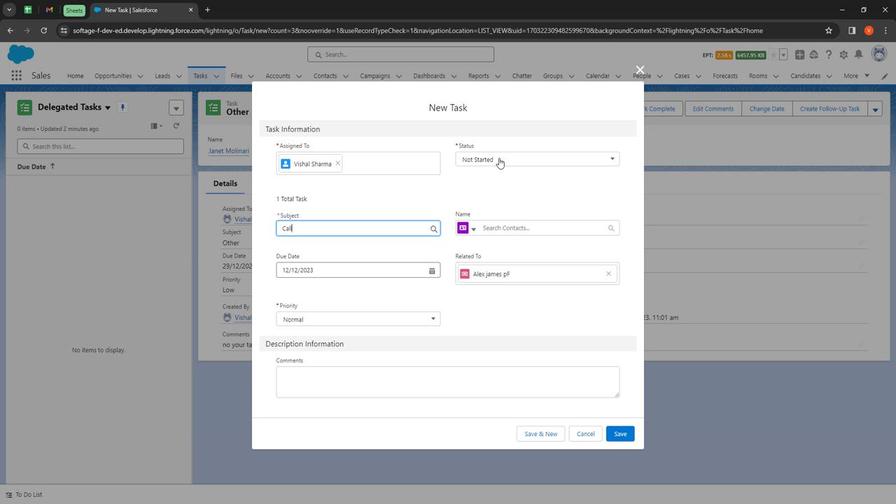 
Action: Mouse pressed left at (499, 161)
Screenshot: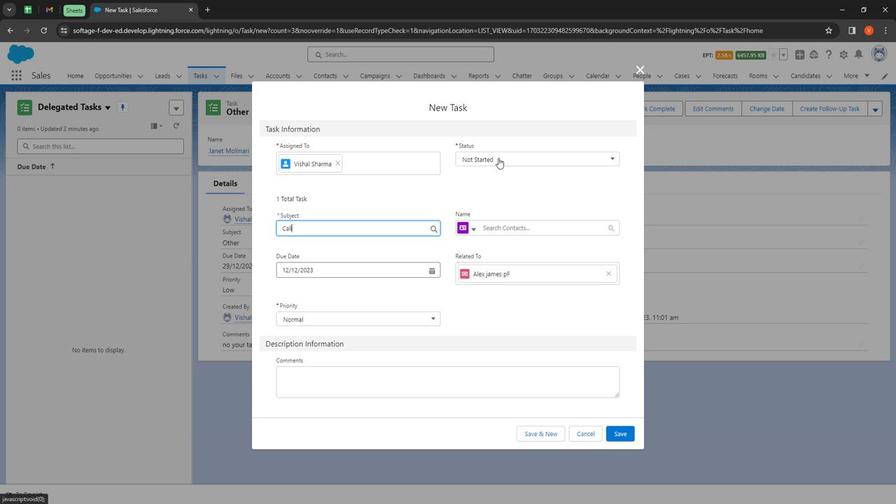 
Action: Mouse moved to (496, 217)
Screenshot: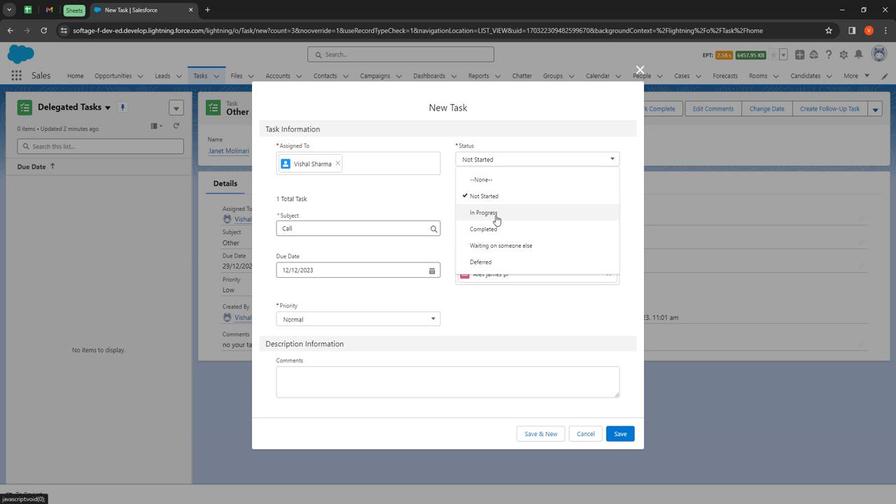 
Action: Mouse pressed left at (496, 217)
Screenshot: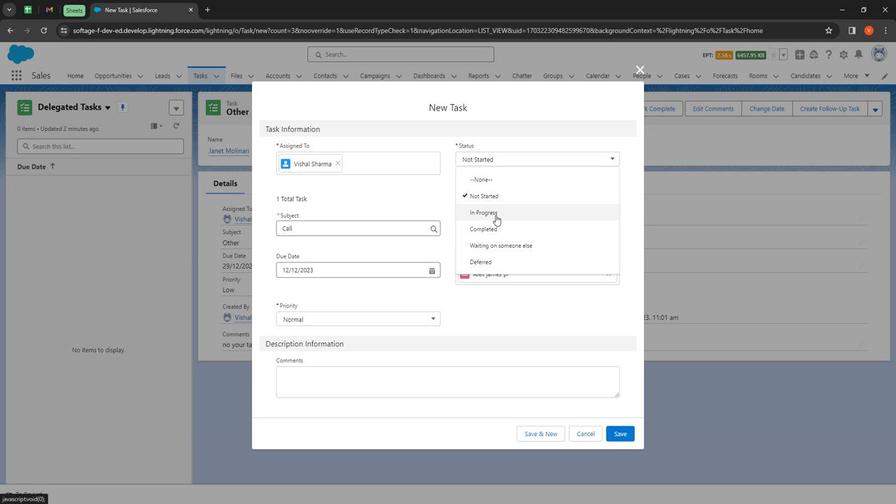 
Action: Mouse moved to (500, 228)
Screenshot: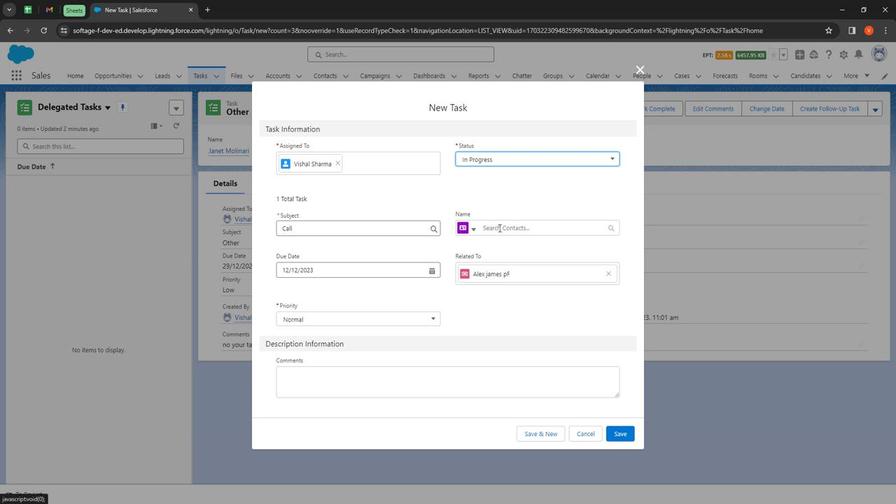 
Action: Mouse pressed left at (500, 228)
Screenshot: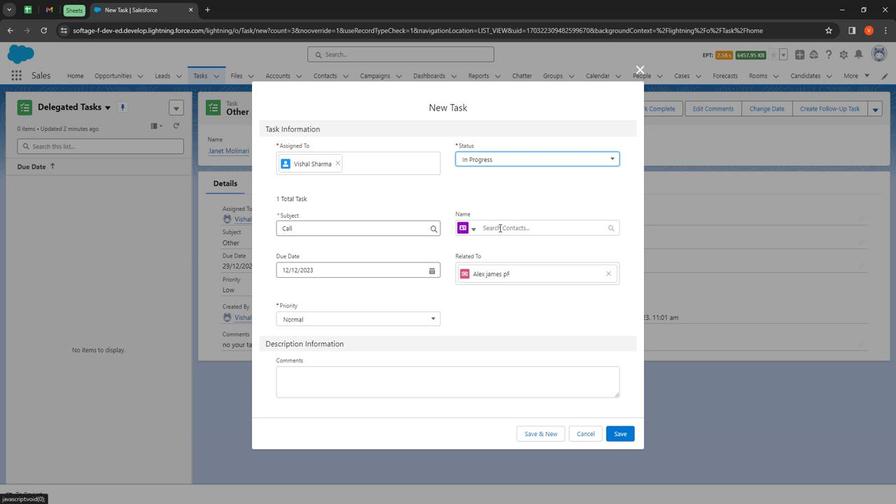 
Action: Mouse moved to (511, 321)
Screenshot: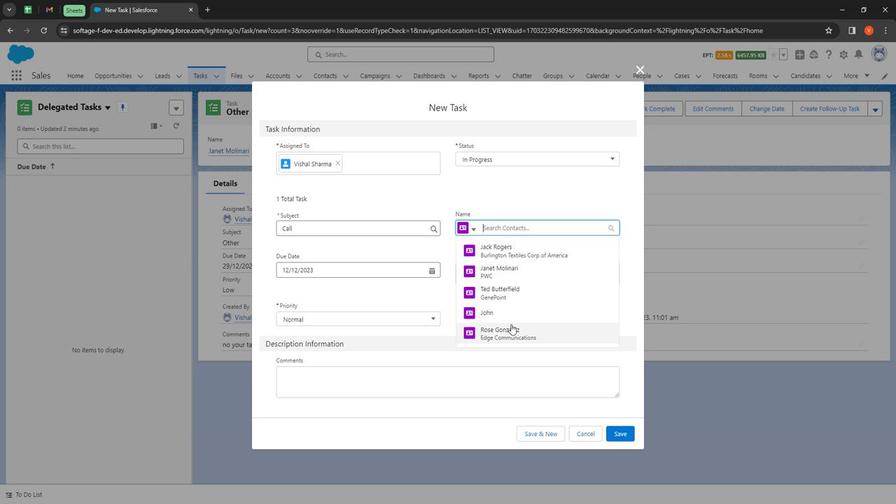 
Action: Mouse pressed left at (511, 321)
Screenshot: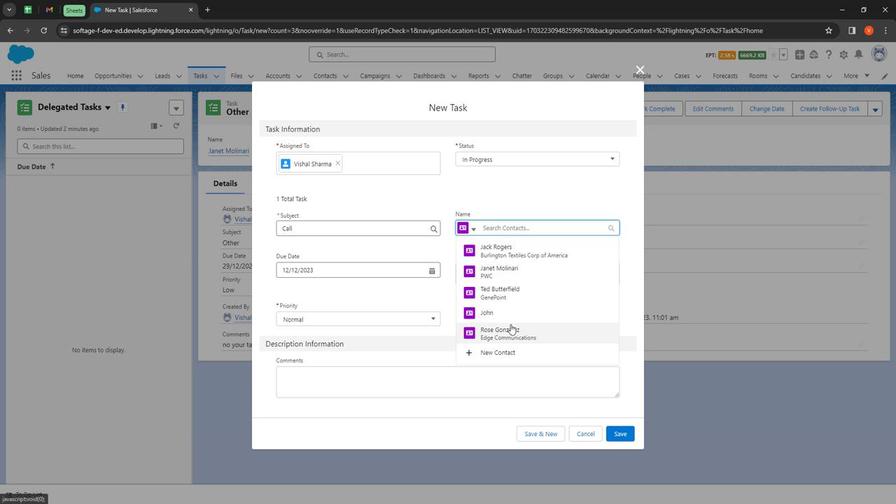 
Action: Mouse moved to (360, 327)
Screenshot: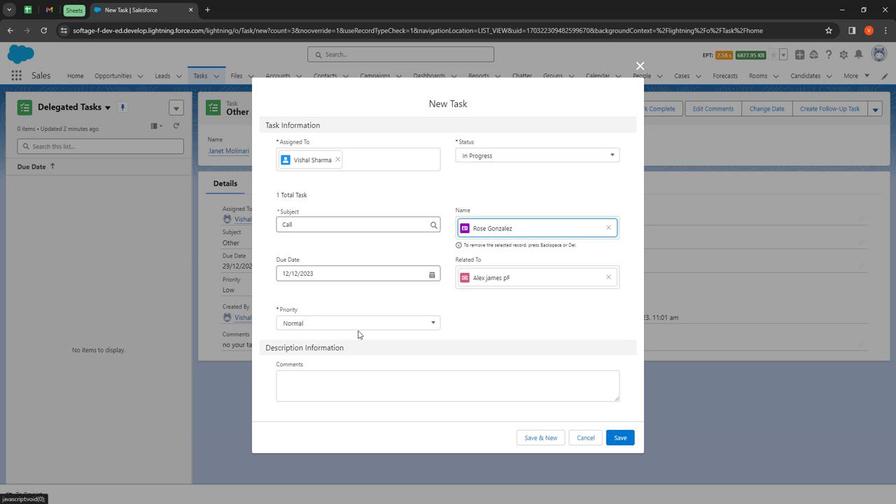 
Action: Mouse pressed left at (360, 327)
Screenshot: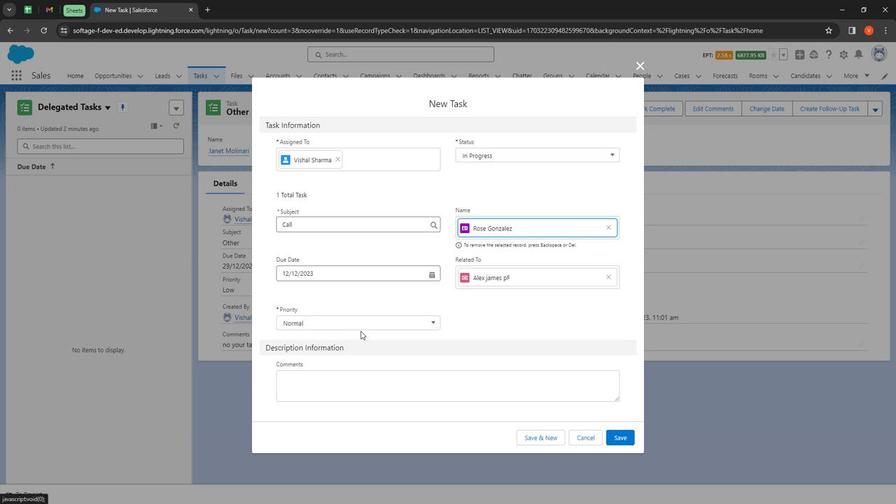 
Action: Mouse moved to (363, 324)
Screenshot: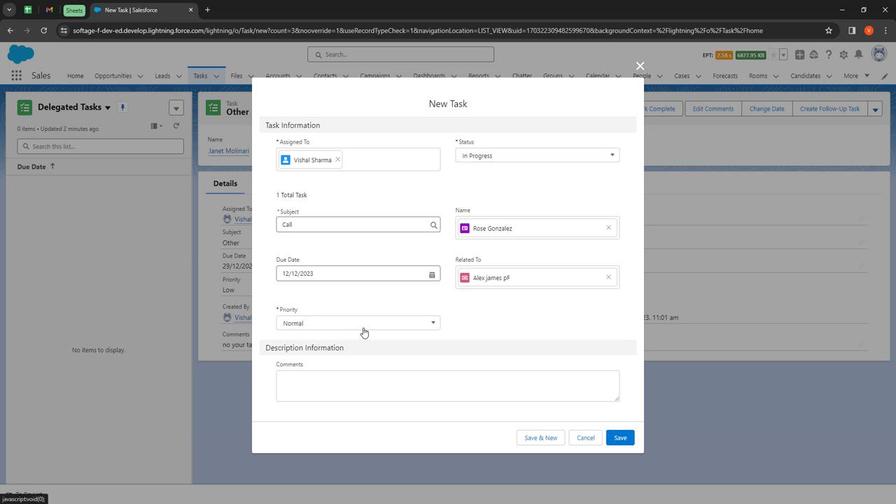 
Action: Mouse pressed left at (363, 324)
Screenshot: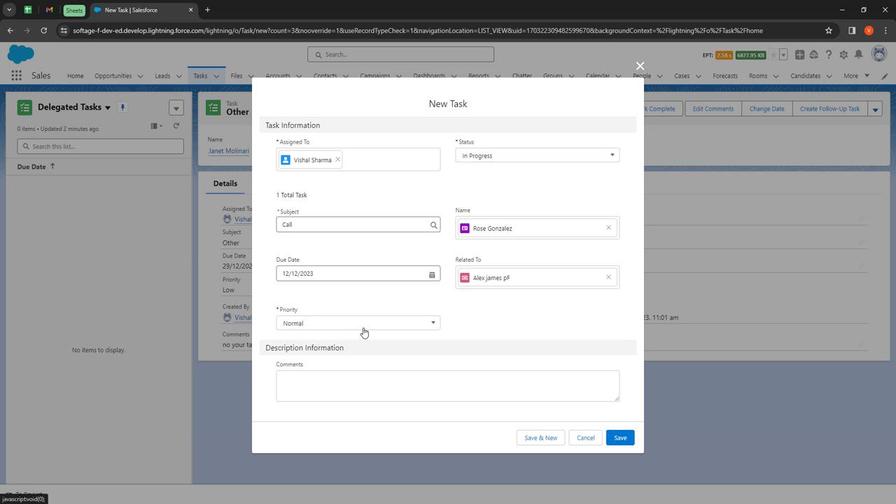 
Action: Mouse moved to (331, 357)
Screenshot: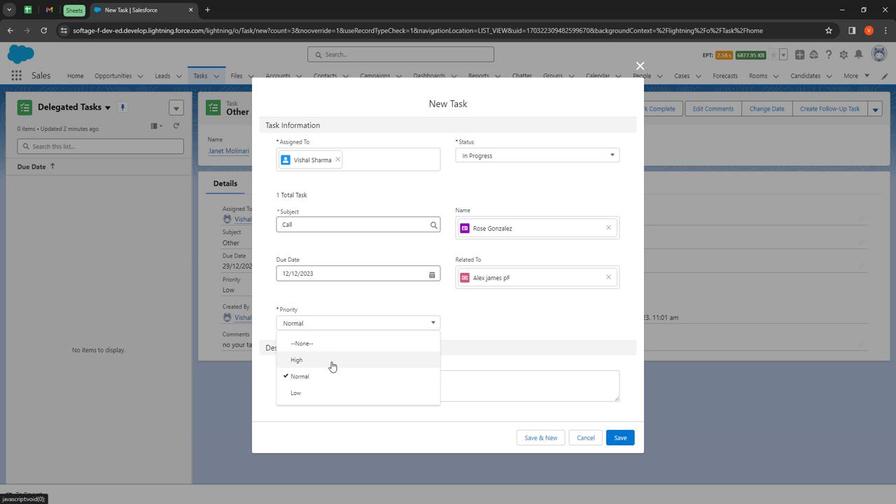 
Action: Mouse pressed left at (331, 357)
Screenshot: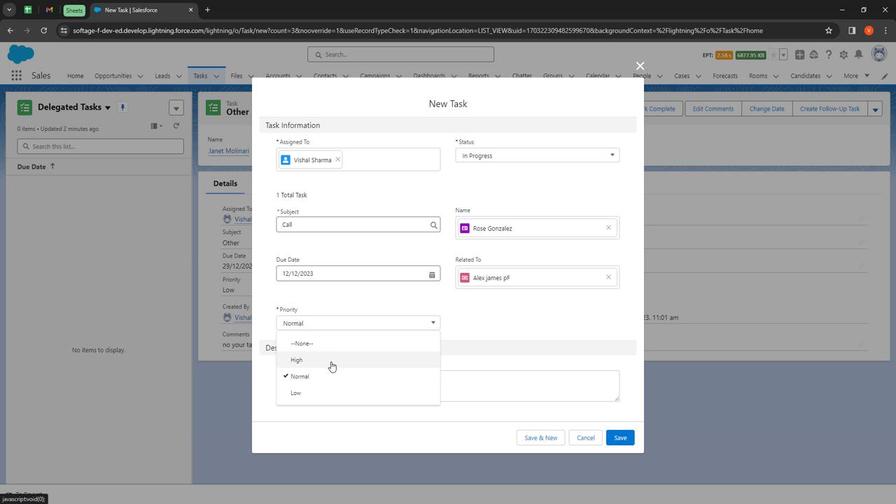 
Action: Mouse moved to (335, 364)
Screenshot: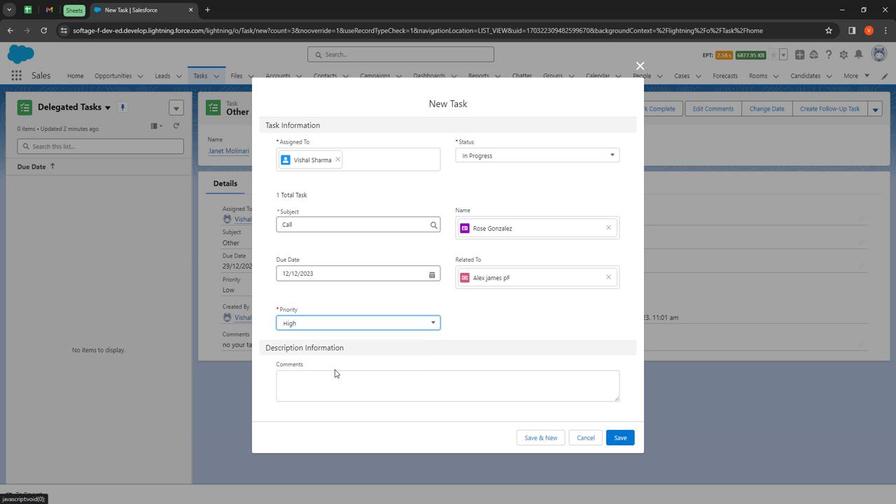 
Action: Mouse pressed left at (335, 364)
Screenshot: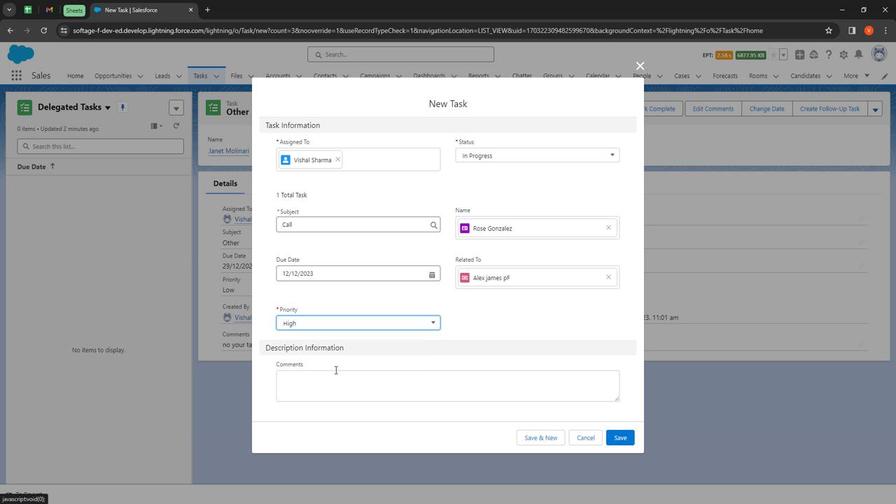 
Action: Mouse moved to (364, 362)
Screenshot: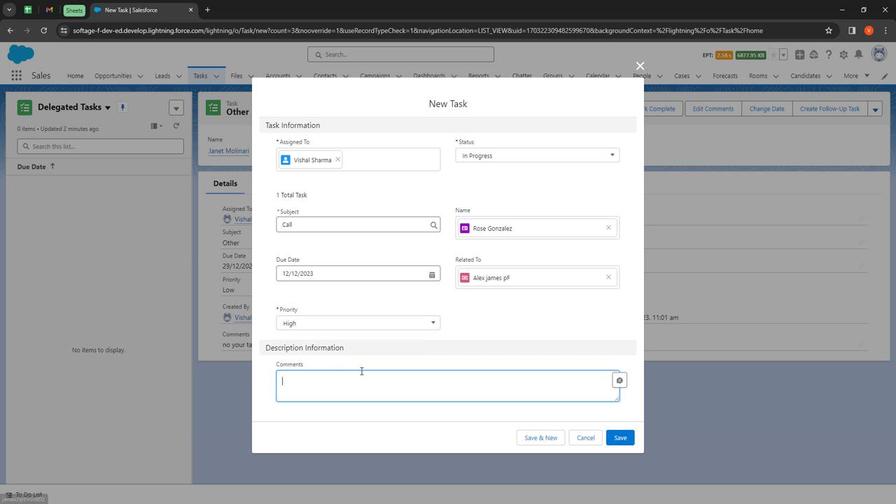 
Action: Key pressed call<Key.space>me<Key.space>as<Key.space>soon<Key.space>as<Key.space>possible<Key.space>why<Key.space>your<Key.space>task<Key.space>status<Key.space>is<Key.space>in<Key.space>progress.
Screenshot: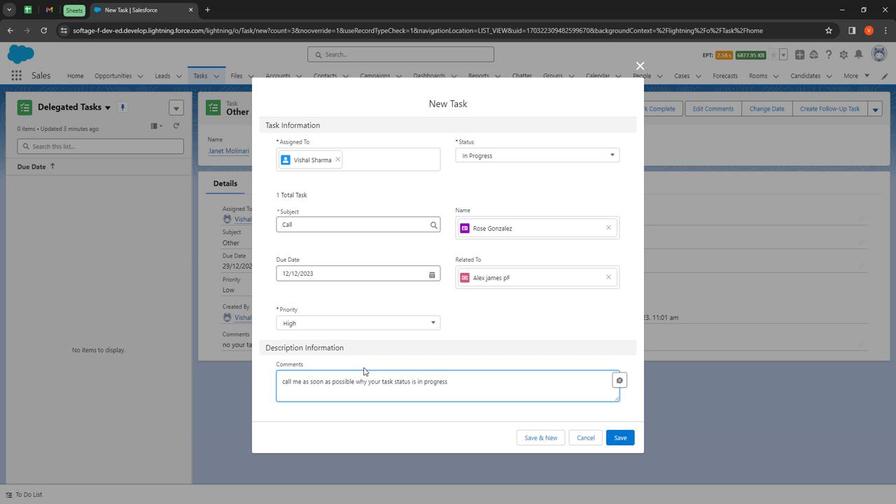 
Action: Mouse moved to (626, 423)
Screenshot: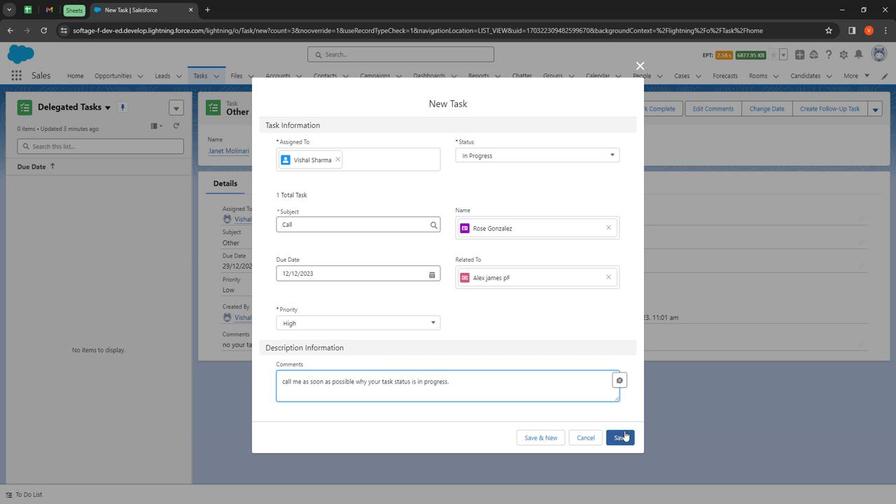 
Action: Mouse pressed left at (626, 423)
Screenshot: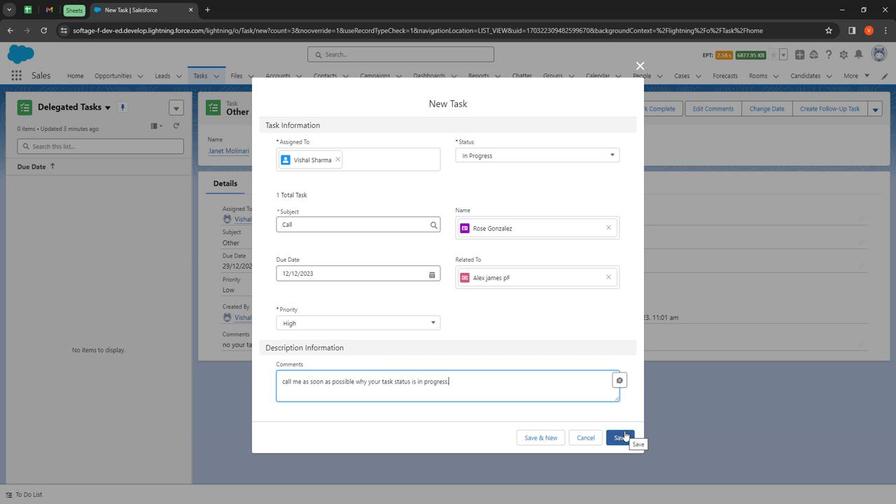 
Action: Mouse moved to (522, 408)
Screenshot: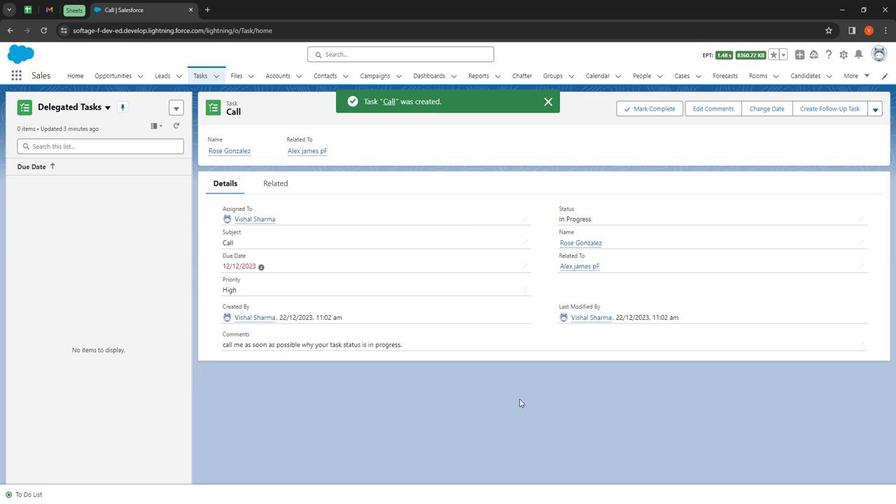 
Action: Mouse pressed left at (522, 408)
Screenshot: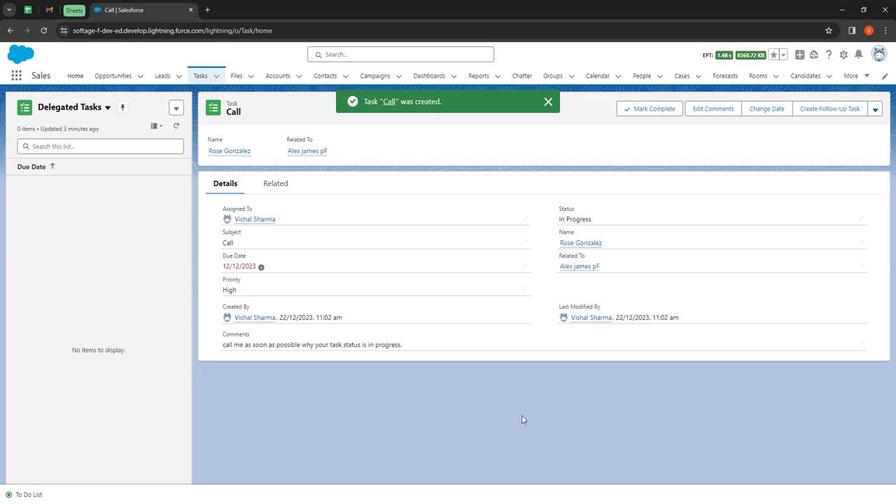 
Action: Mouse moved to (567, 278)
Screenshot: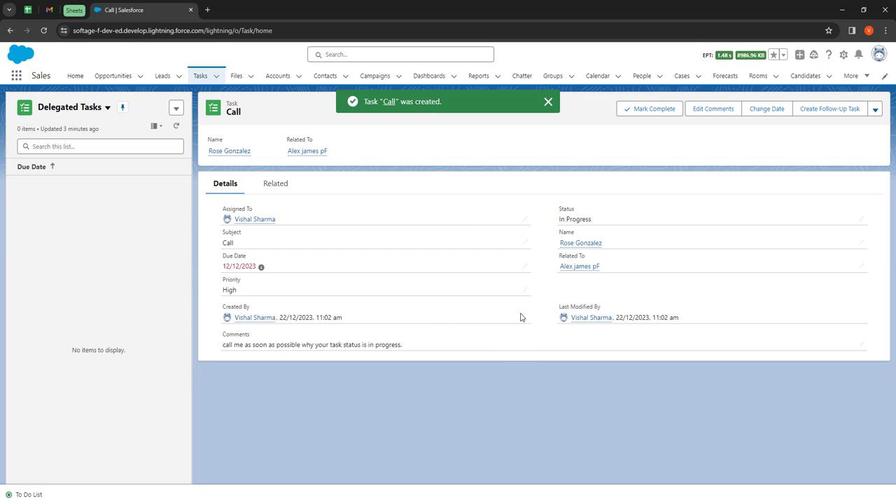 
